 Task: Reply to email with the signature Charles Evans with the subject Project completion from softage.1@softage.net with the message Could you provide an update on the progress of the environmental sustainability project? with CC to softage.5@softage.net with an attached document Legal_document.pdf
Action: Mouse moved to (405, 514)
Screenshot: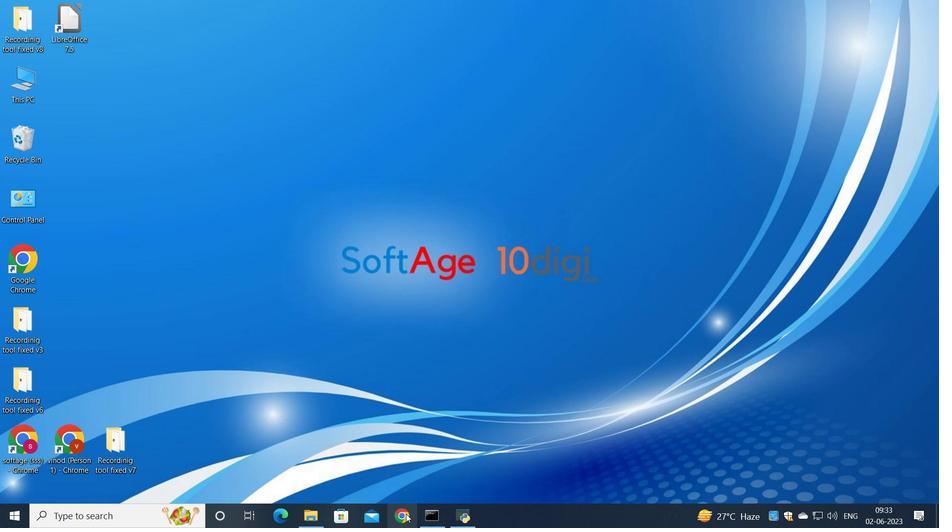 
Action: Mouse pressed left at (405, 514)
Screenshot: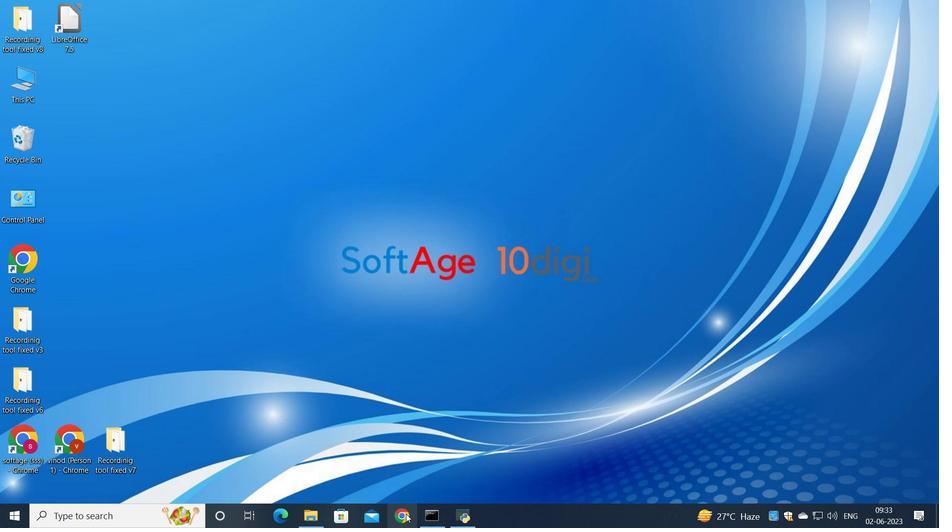 
Action: Mouse moved to (411, 312)
Screenshot: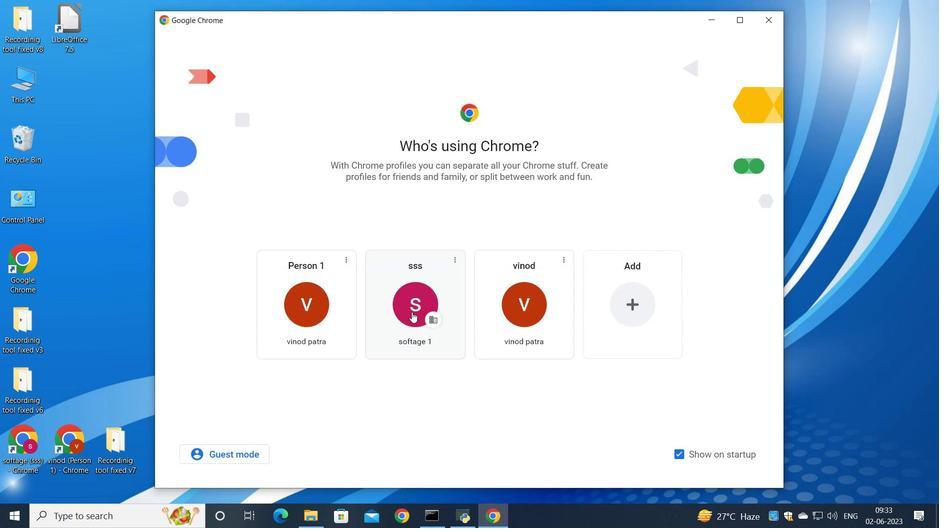 
Action: Mouse pressed left at (411, 312)
Screenshot: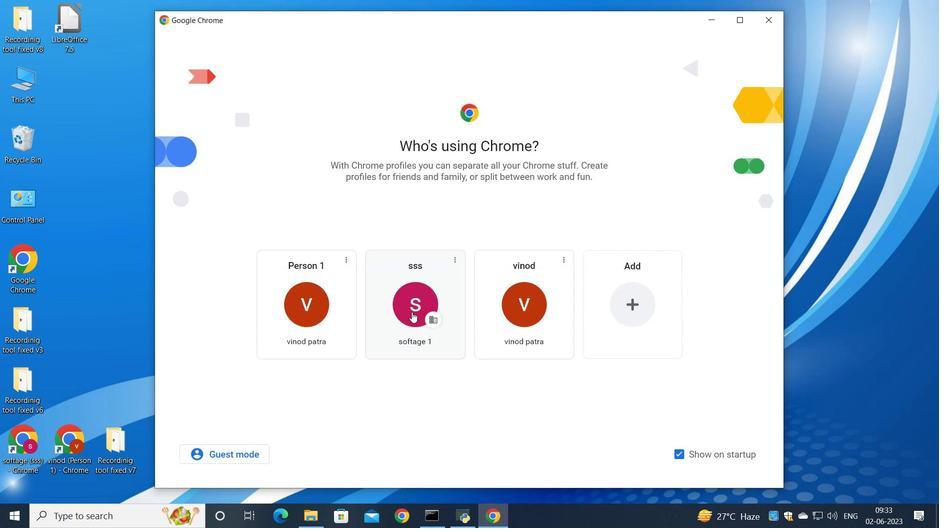 
Action: Mouse moved to (826, 80)
Screenshot: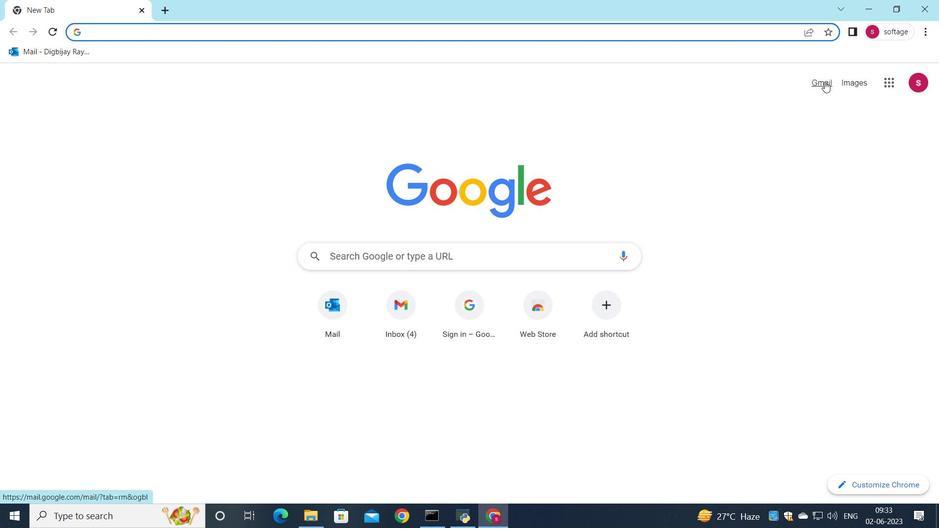 
Action: Mouse pressed left at (826, 80)
Screenshot: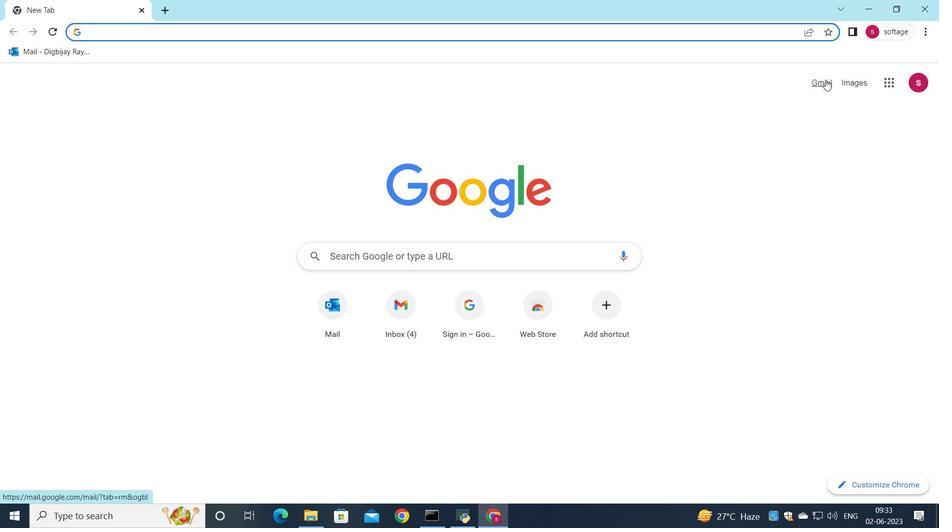 
Action: Mouse moved to (803, 83)
Screenshot: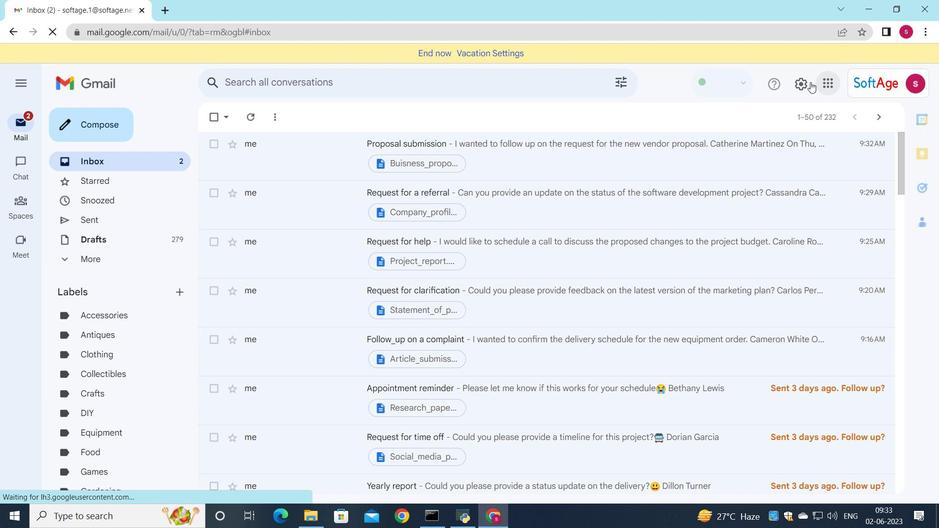 
Action: Mouse pressed left at (803, 83)
Screenshot: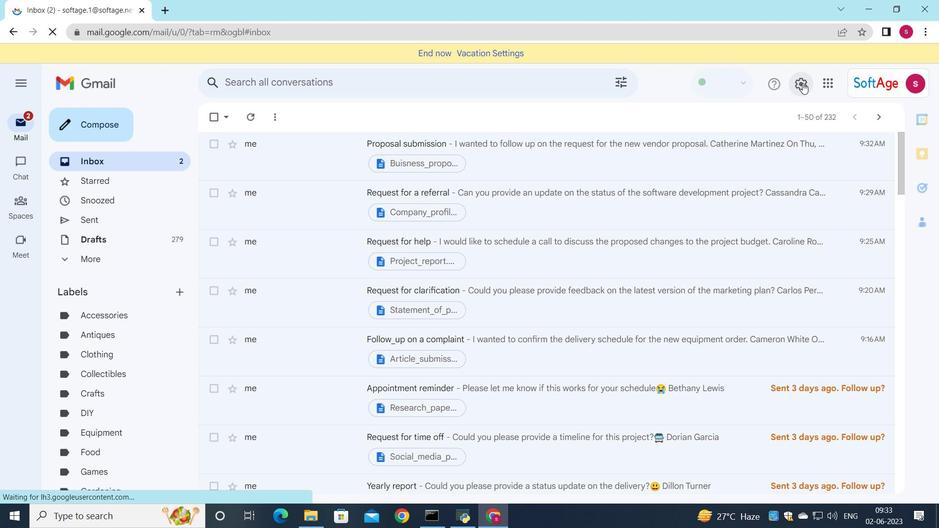
Action: Mouse moved to (822, 148)
Screenshot: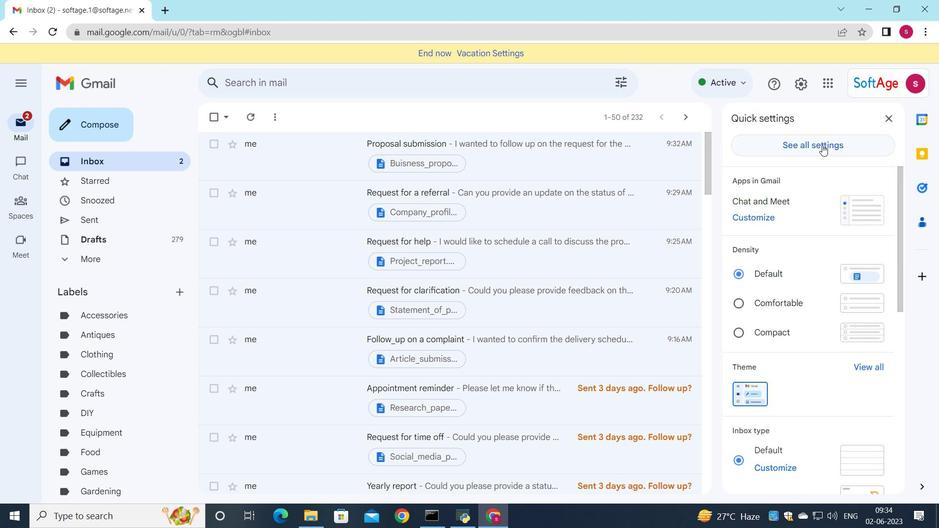 
Action: Mouse pressed left at (822, 148)
Screenshot: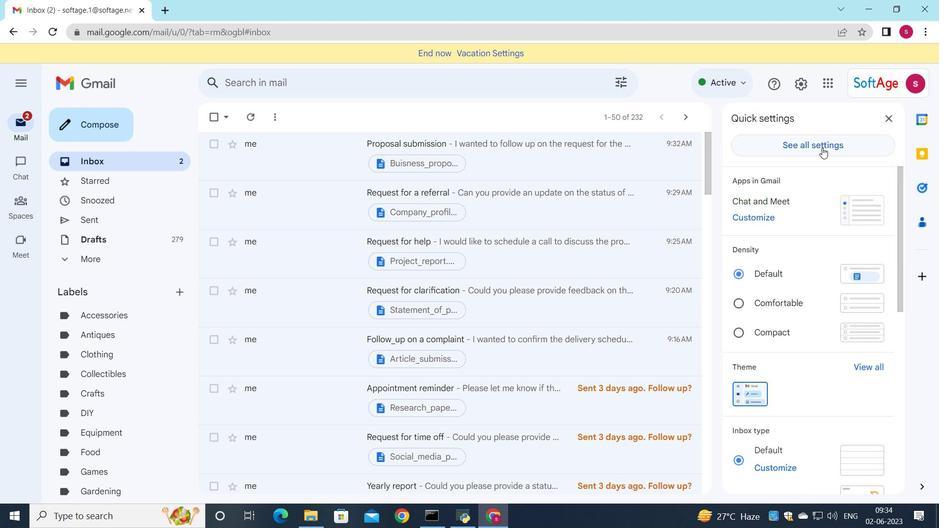 
Action: Mouse moved to (576, 194)
Screenshot: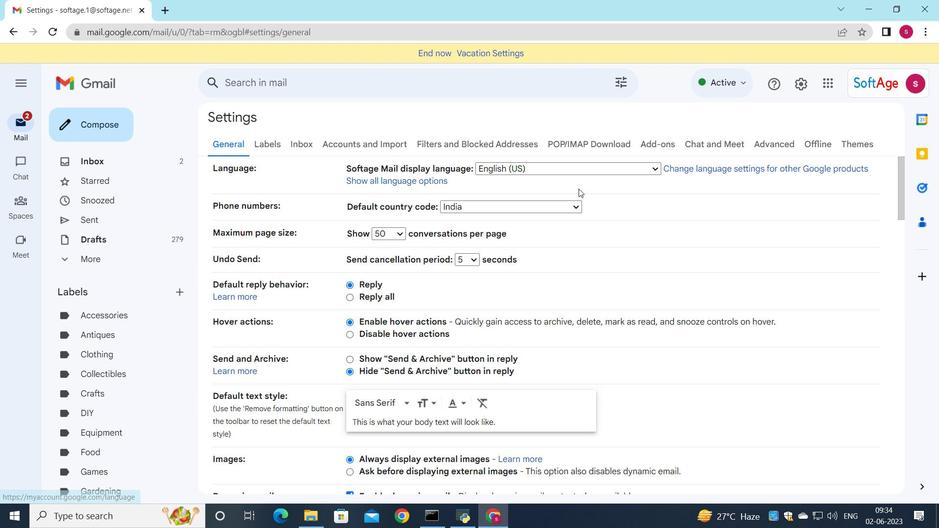 
Action: Mouse scrolled (576, 193) with delta (0, 0)
Screenshot: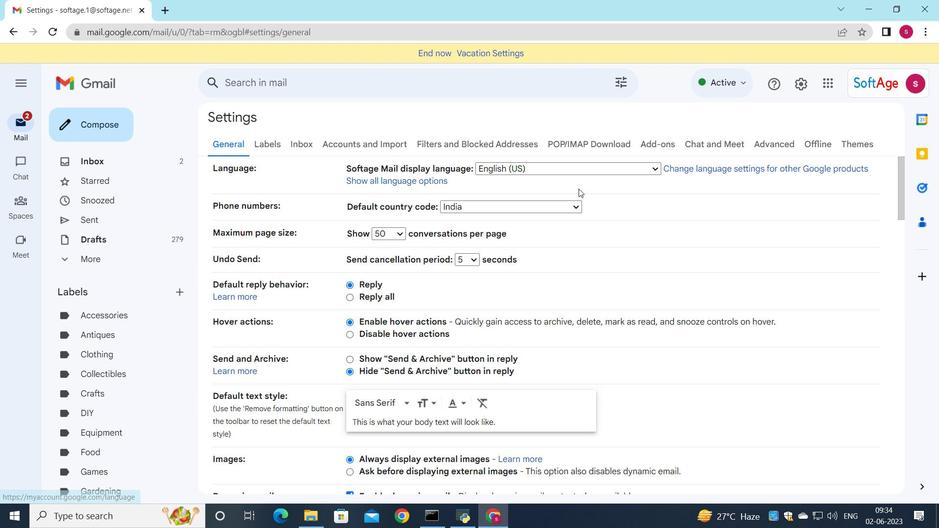 
Action: Mouse moved to (576, 194)
Screenshot: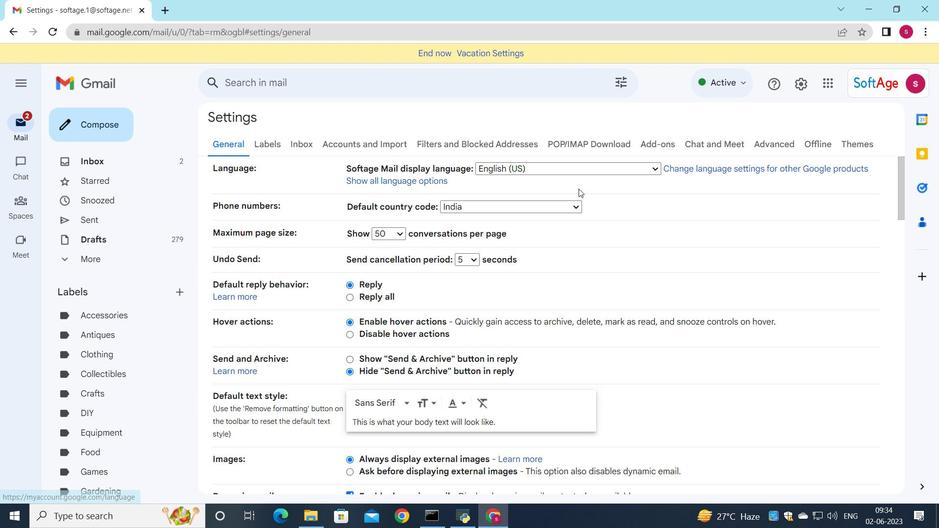 
Action: Mouse scrolled (576, 193) with delta (0, 0)
Screenshot: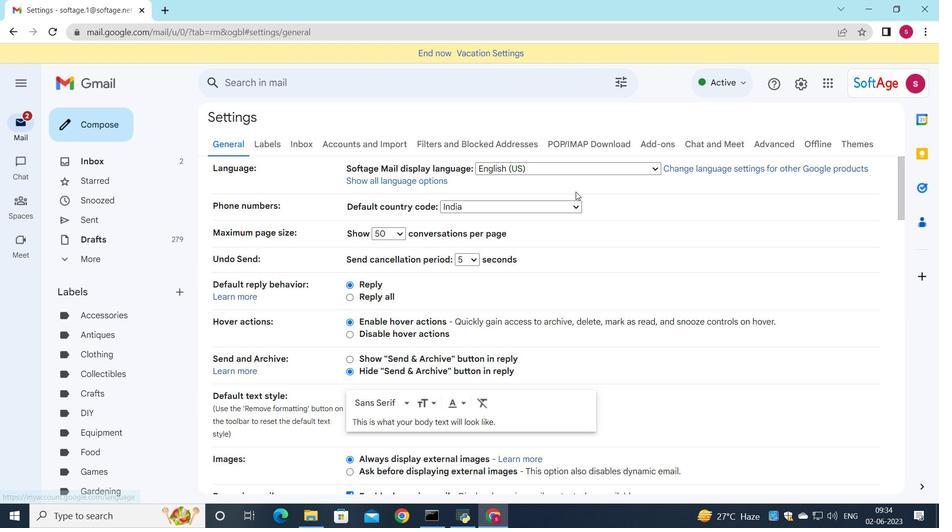 
Action: Mouse scrolled (576, 193) with delta (0, 0)
Screenshot: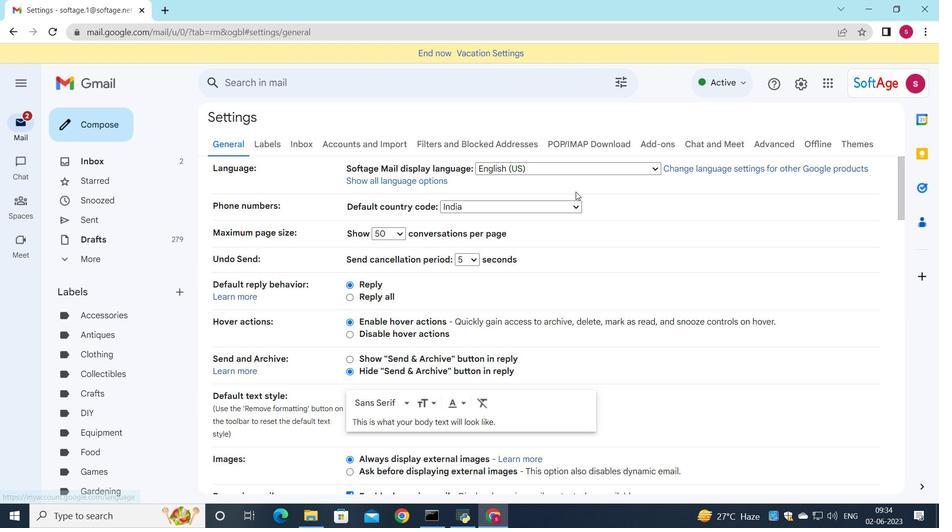 
Action: Mouse moved to (575, 195)
Screenshot: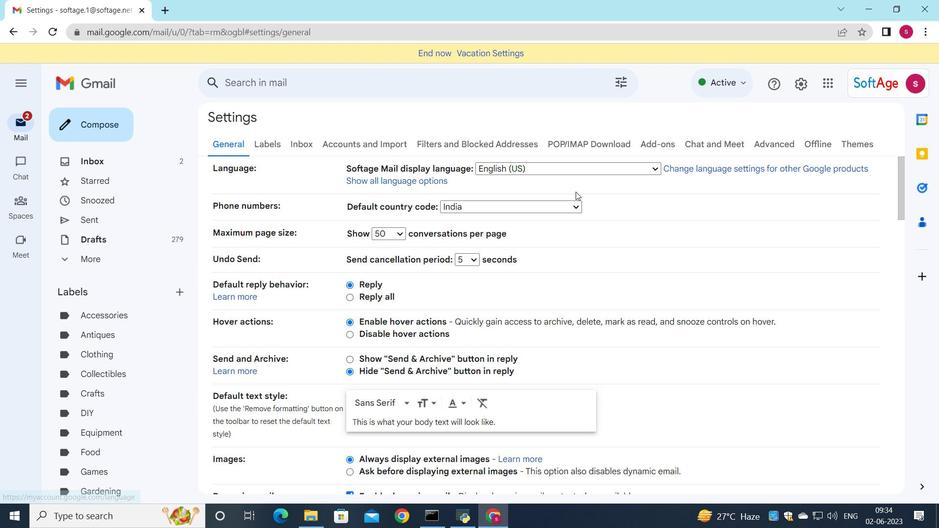 
Action: Mouse scrolled (575, 195) with delta (0, 0)
Screenshot: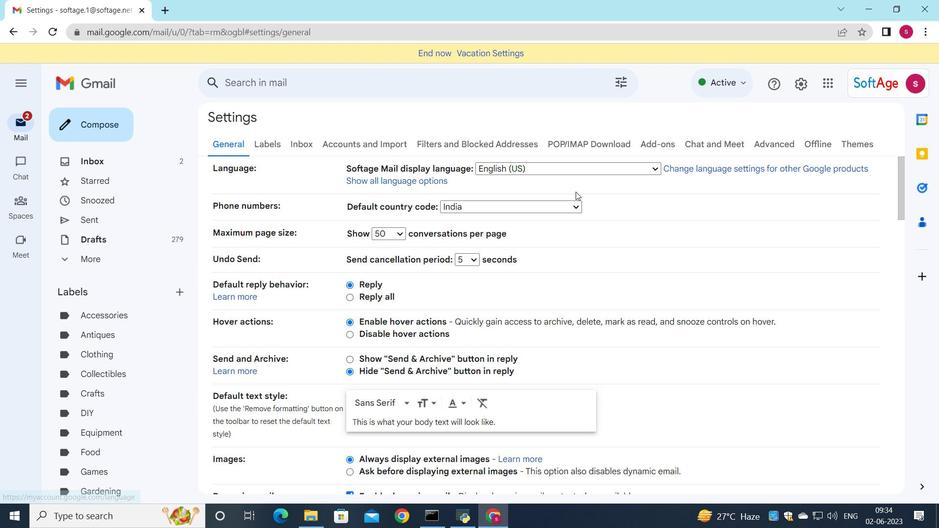 
Action: Mouse moved to (455, 219)
Screenshot: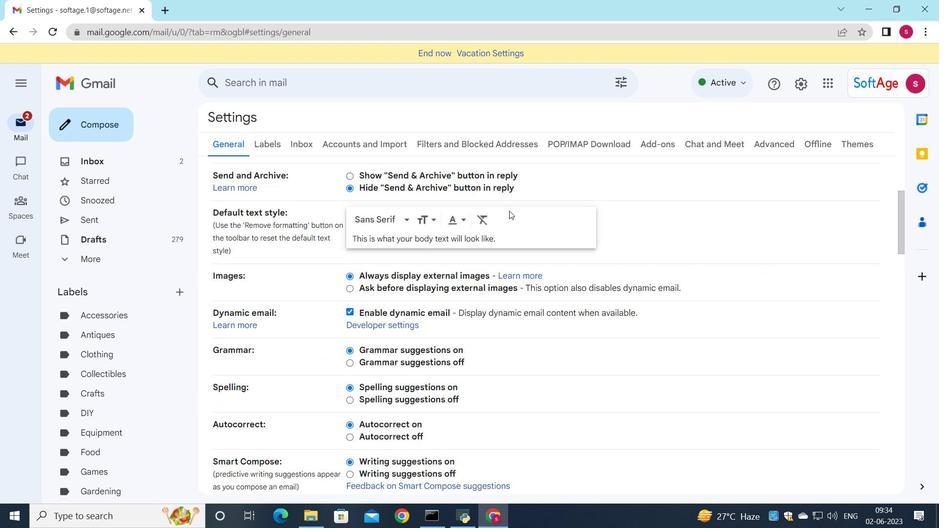 
Action: Mouse scrolled (455, 218) with delta (0, 0)
Screenshot: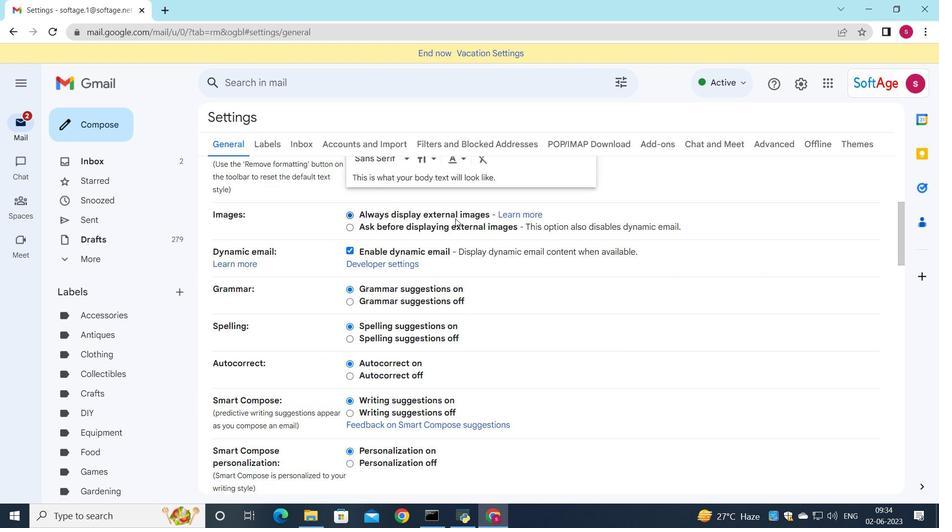 
Action: Mouse scrolled (455, 218) with delta (0, 0)
Screenshot: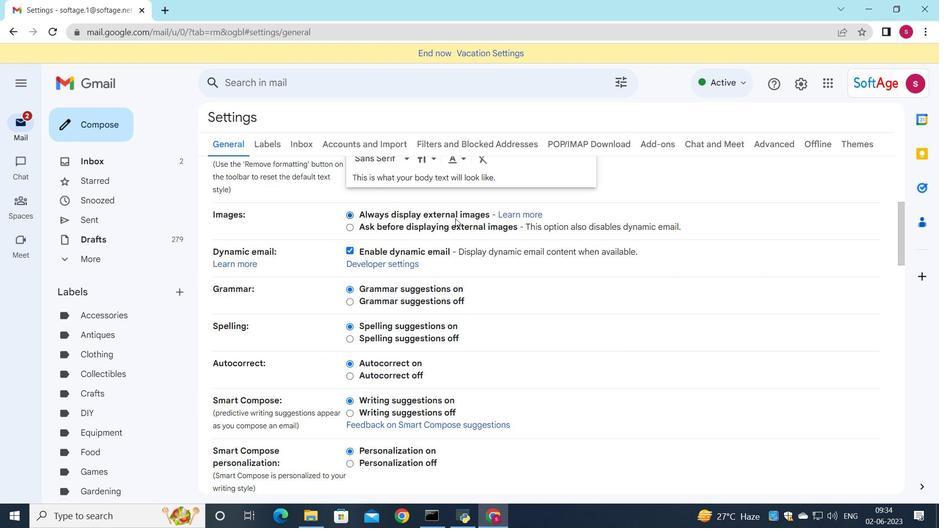 
Action: Mouse scrolled (455, 218) with delta (0, 0)
Screenshot: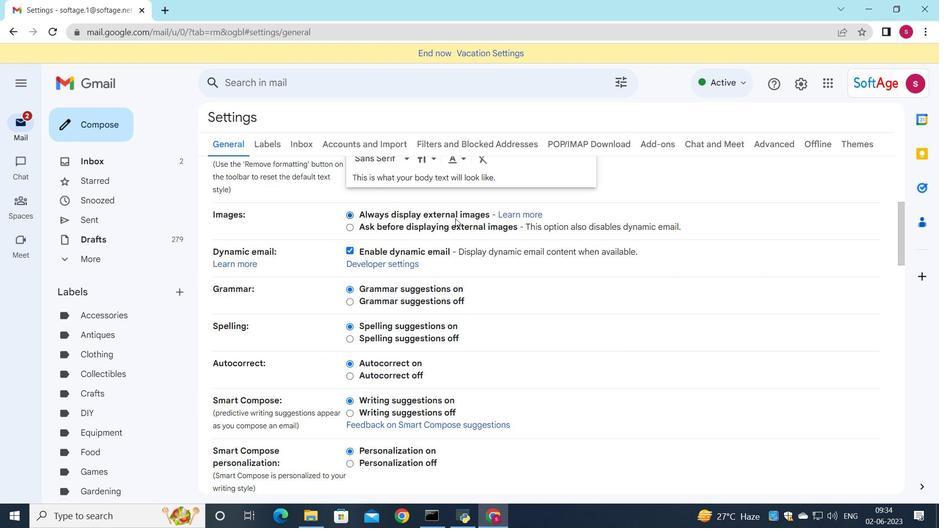 
Action: Mouse moved to (459, 227)
Screenshot: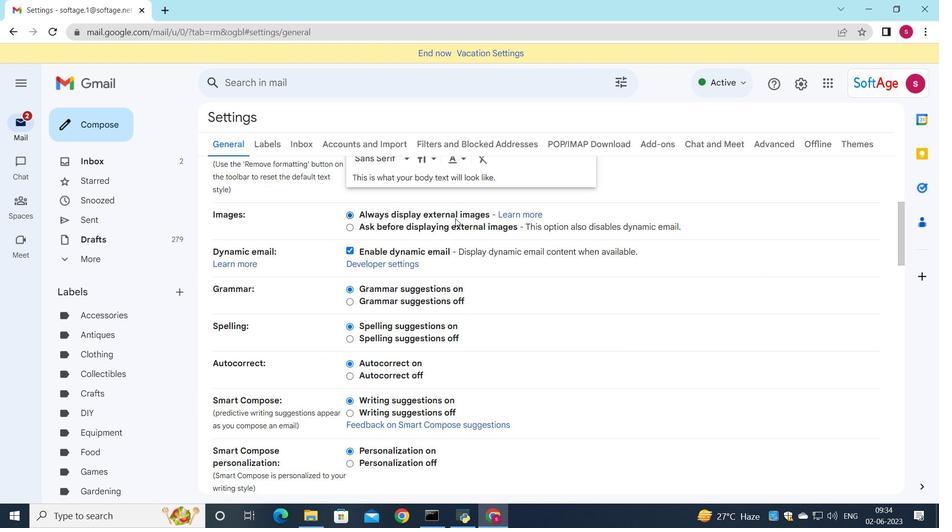 
Action: Mouse scrolled (459, 226) with delta (0, 0)
Screenshot: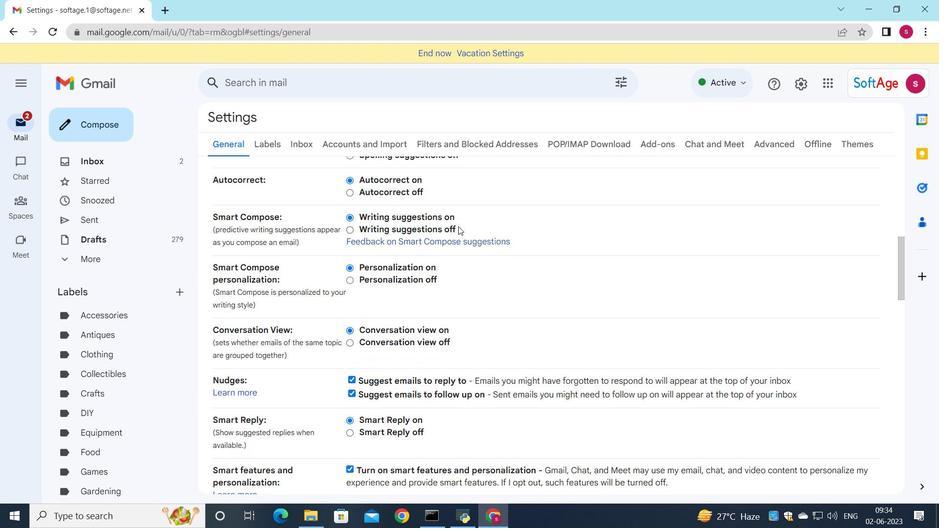 
Action: Mouse moved to (459, 227)
Screenshot: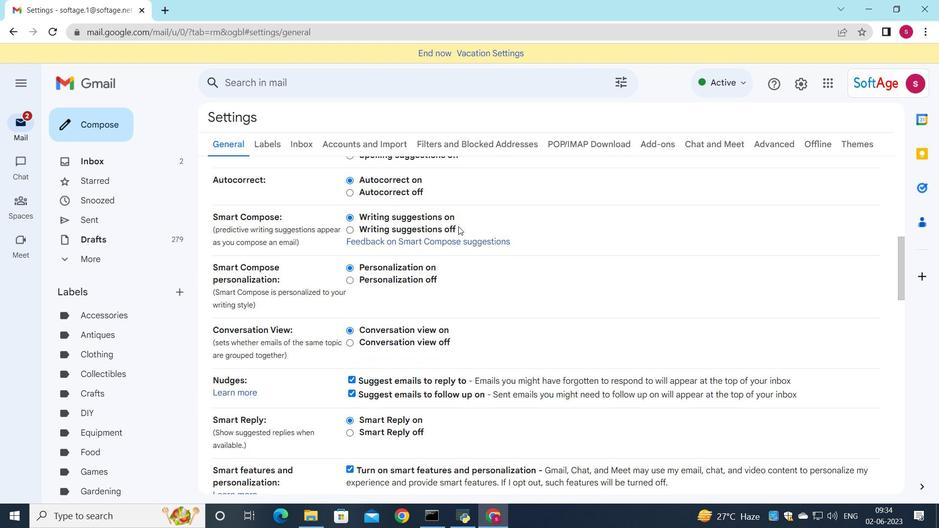 
Action: Mouse scrolled (459, 226) with delta (0, 0)
Screenshot: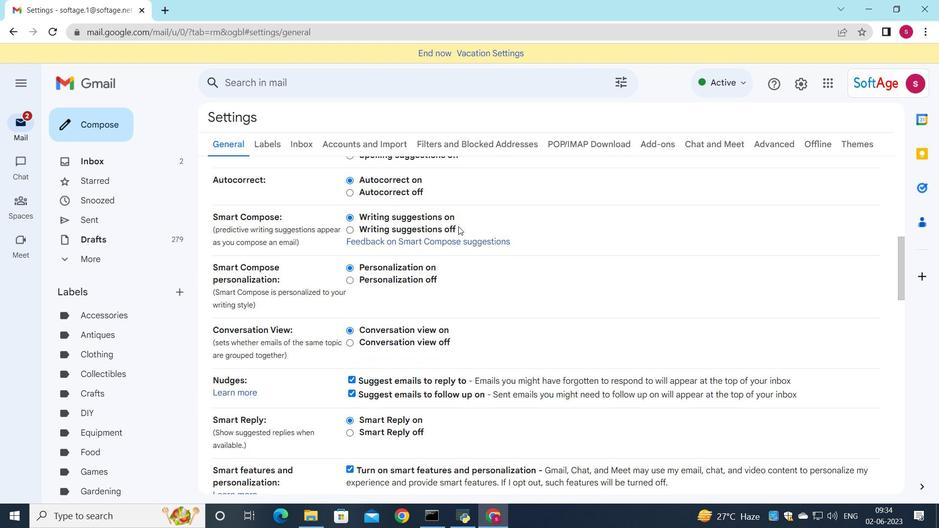 
Action: Mouse moved to (463, 231)
Screenshot: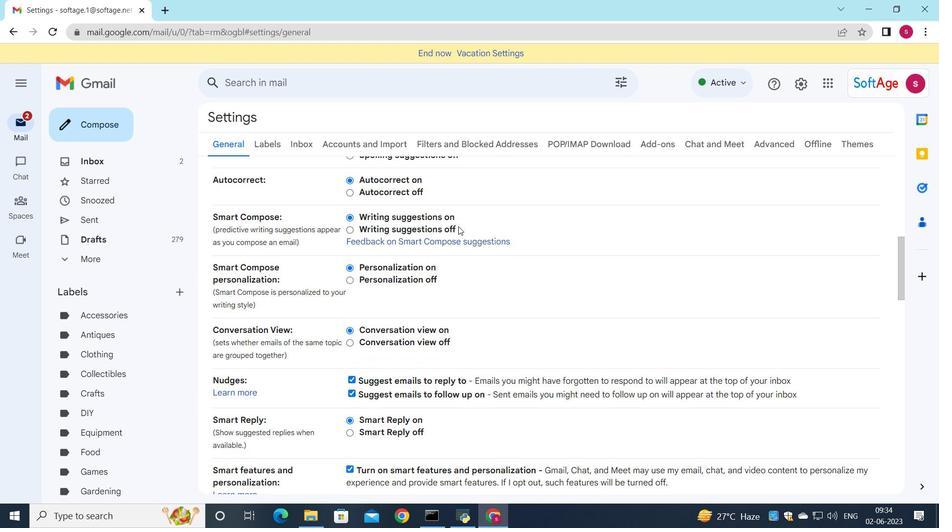 
Action: Mouse scrolled (463, 231) with delta (0, 0)
Screenshot: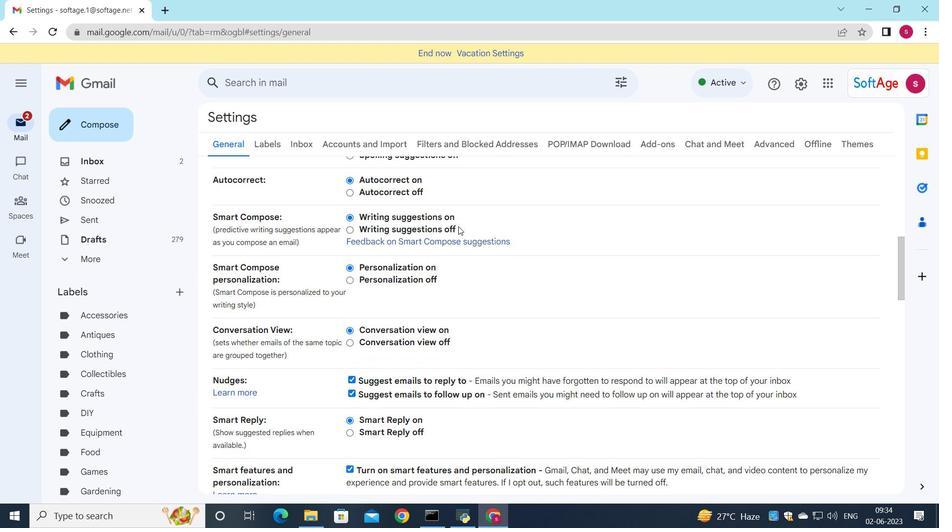 
Action: Mouse moved to (475, 238)
Screenshot: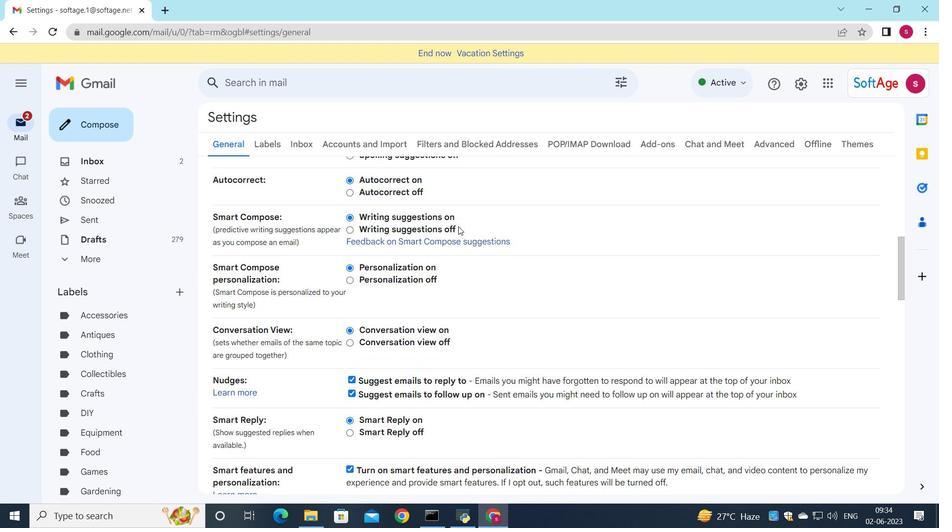 
Action: Mouse scrolled (475, 237) with delta (0, 0)
Screenshot: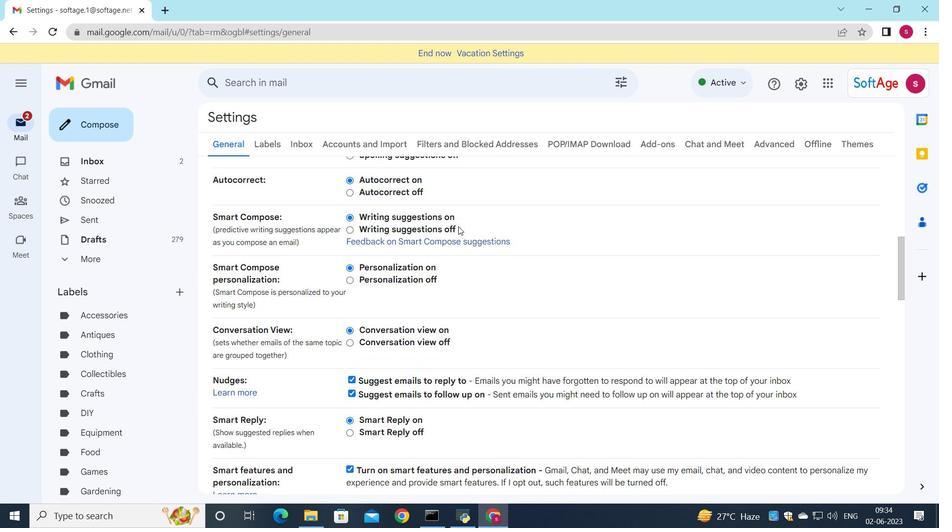 
Action: Mouse moved to (516, 242)
Screenshot: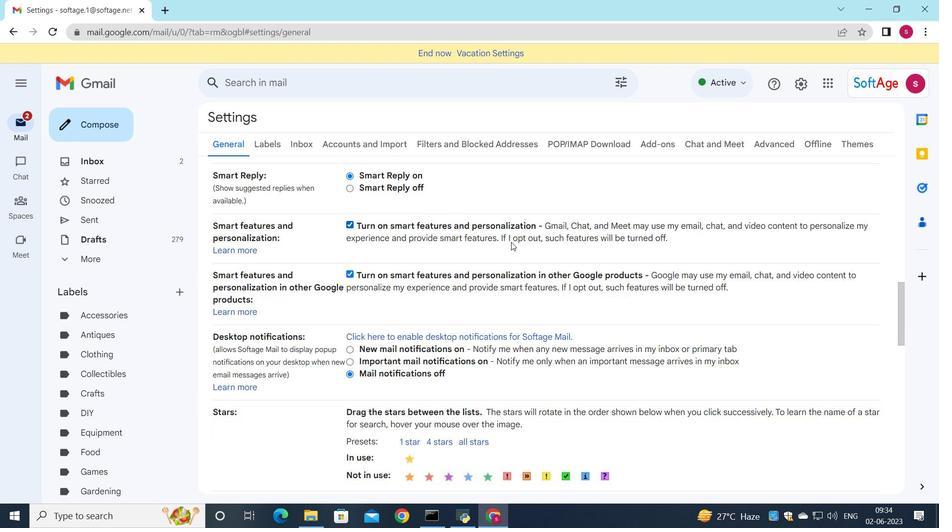 
Action: Mouse scrolled (516, 241) with delta (0, 0)
Screenshot: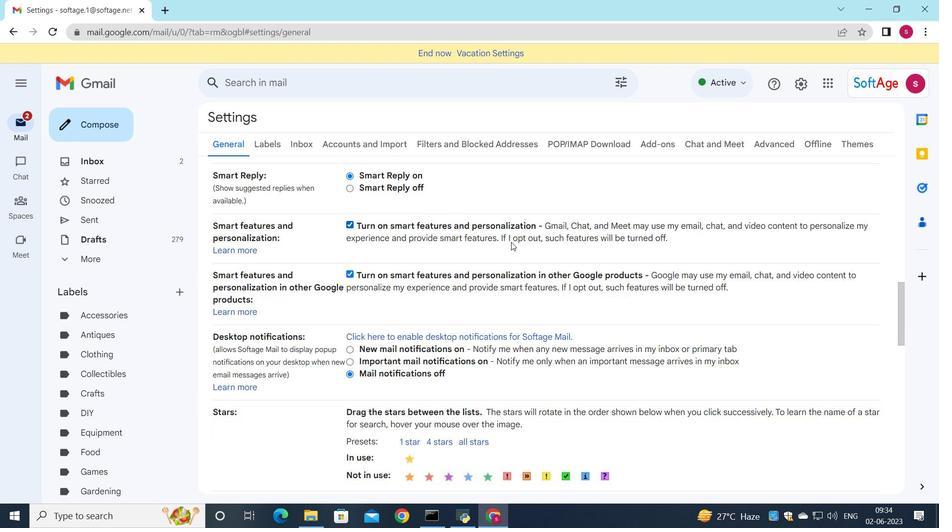 
Action: Mouse moved to (517, 243)
Screenshot: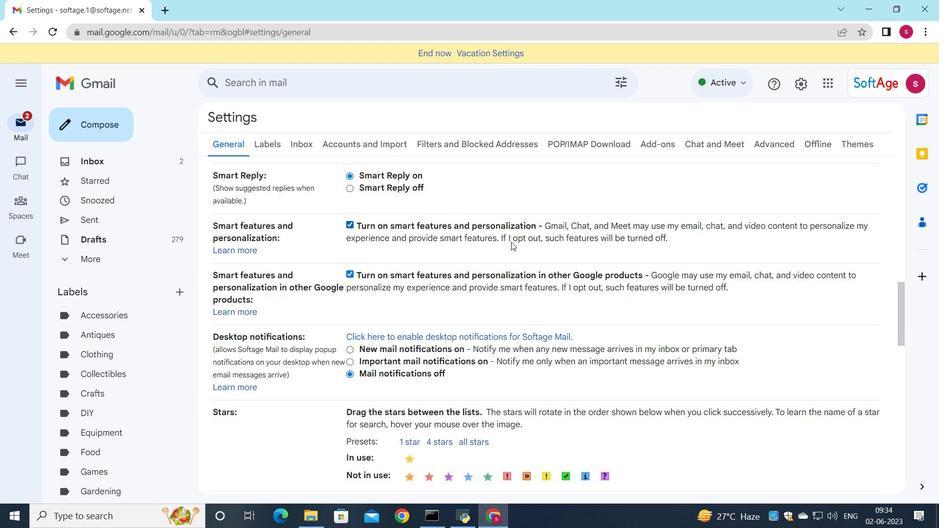 
Action: Mouse scrolled (517, 242) with delta (0, 0)
Screenshot: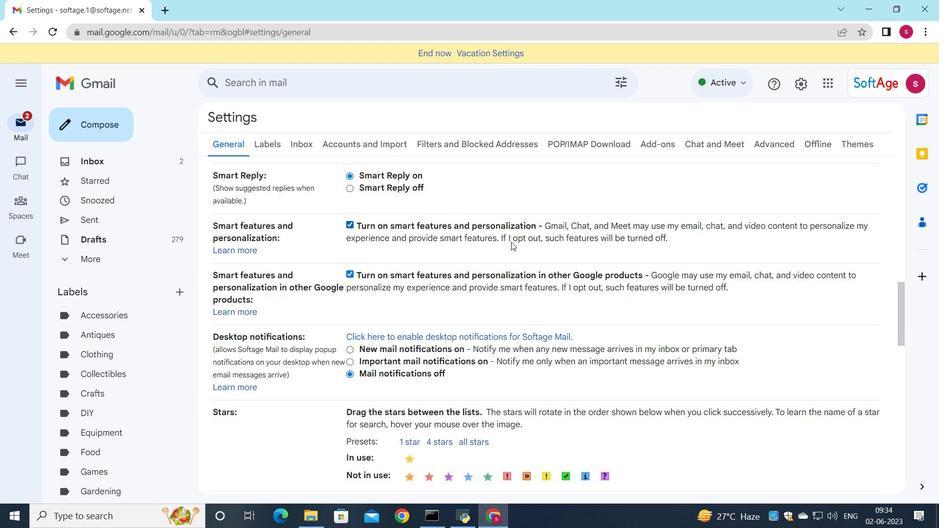 
Action: Mouse moved to (518, 244)
Screenshot: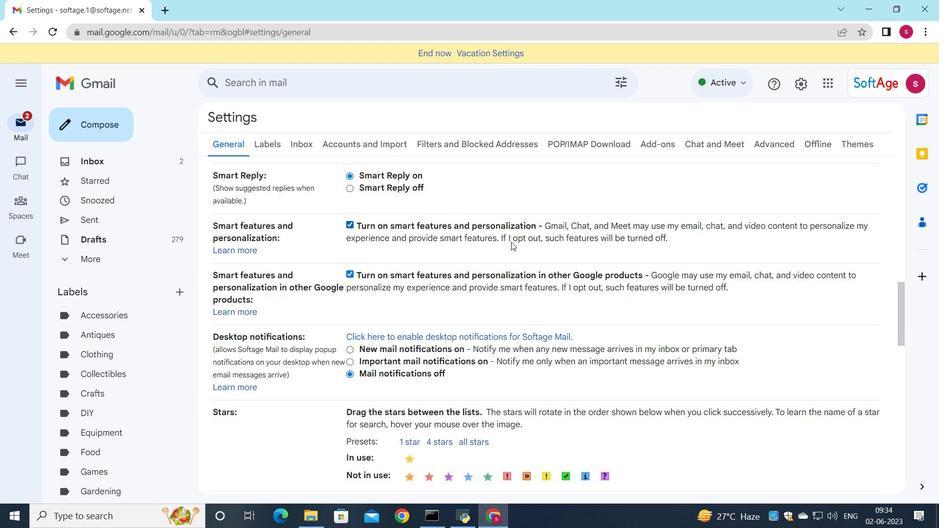 
Action: Mouse scrolled (518, 244) with delta (0, 0)
Screenshot: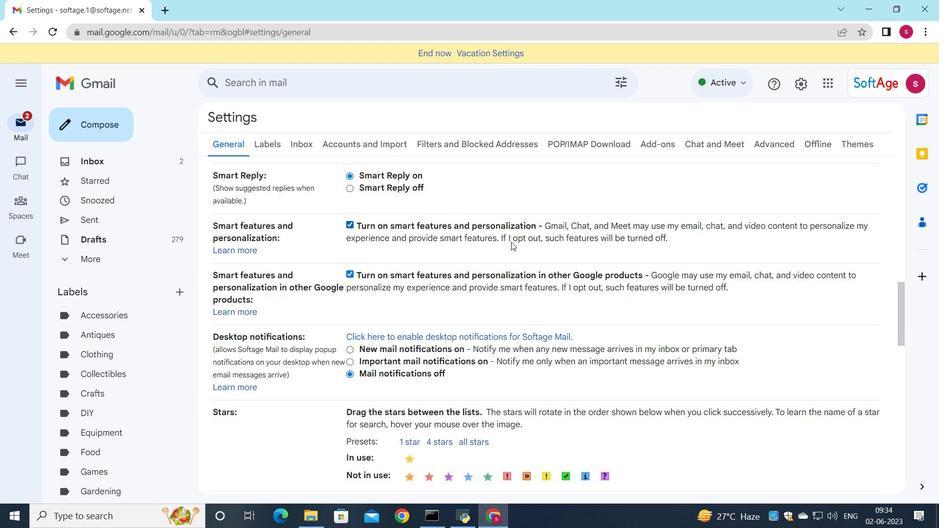 
Action: Mouse moved to (521, 246)
Screenshot: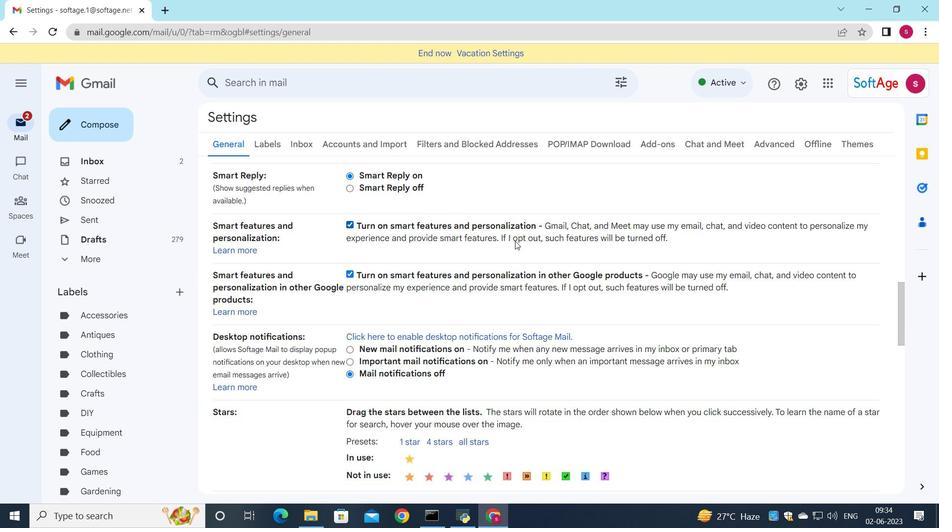 
Action: Mouse scrolled (521, 245) with delta (0, 0)
Screenshot: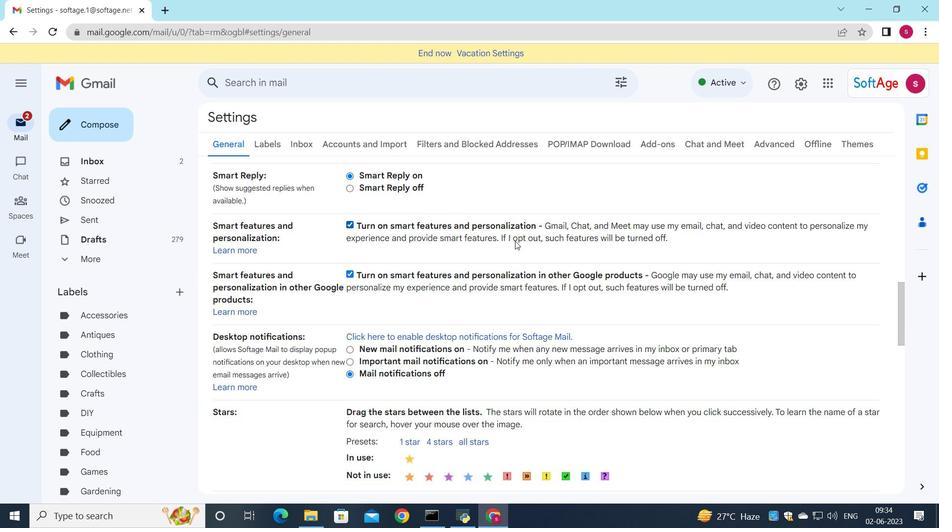 
Action: Mouse moved to (612, 269)
Screenshot: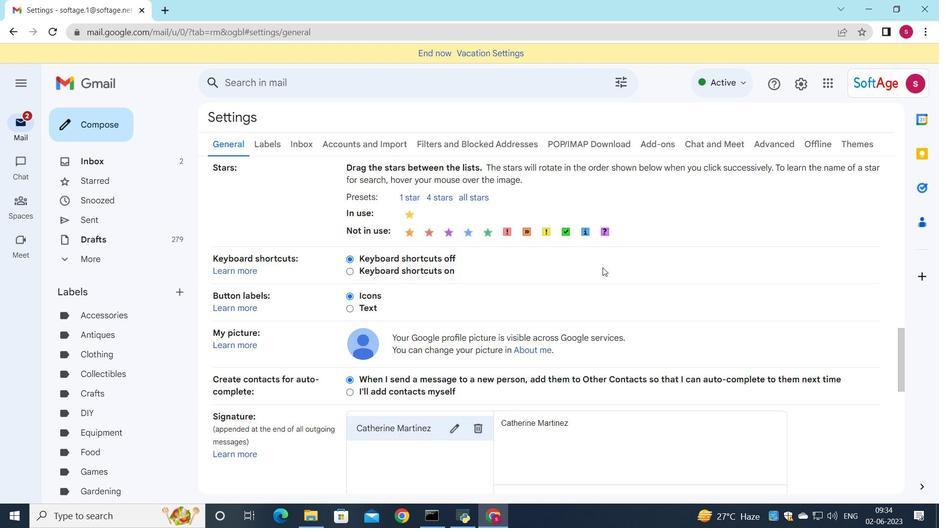 
Action: Mouse scrolled (612, 269) with delta (0, 0)
Screenshot: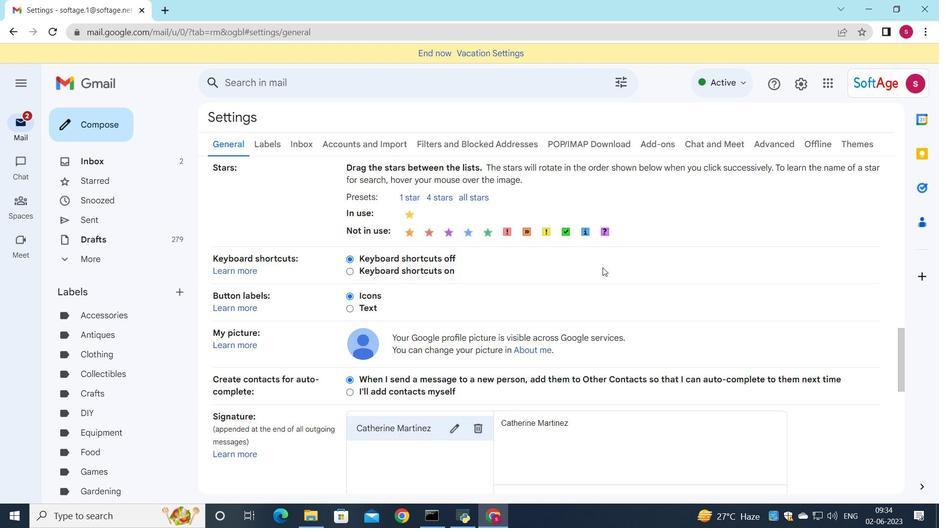 
Action: Mouse moved to (612, 270)
Screenshot: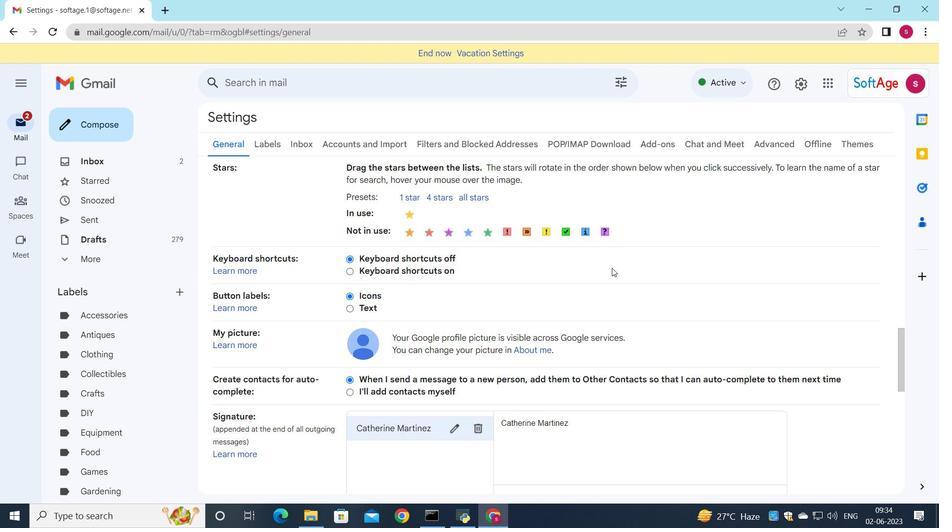 
Action: Mouse scrolled (612, 269) with delta (0, 0)
Screenshot: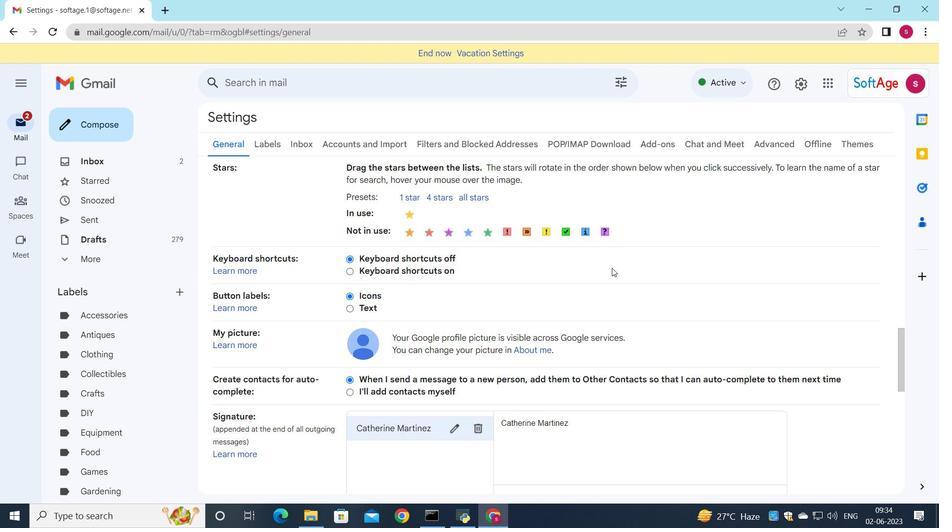 
Action: Mouse scrolled (612, 269) with delta (0, 0)
Screenshot: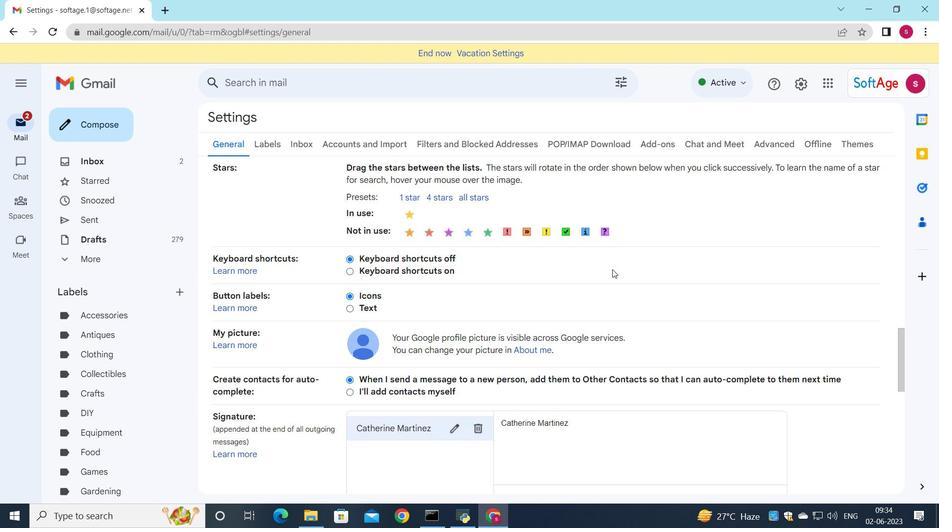 
Action: Mouse moved to (611, 271)
Screenshot: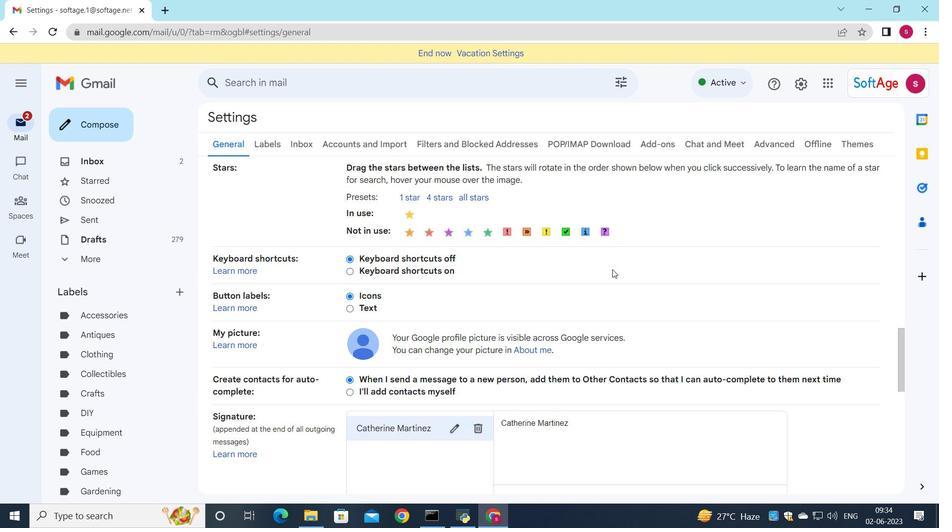 
Action: Mouse scrolled (611, 270) with delta (0, 0)
Screenshot: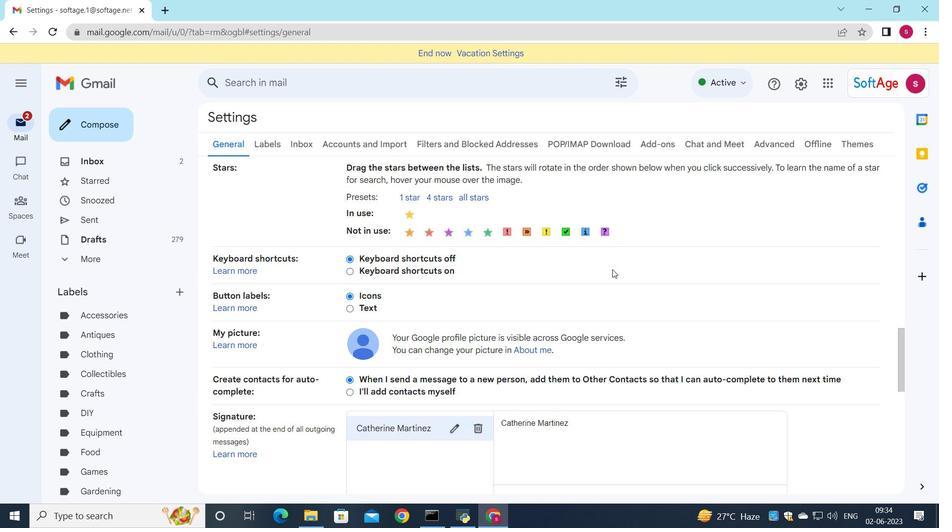 
Action: Mouse moved to (483, 182)
Screenshot: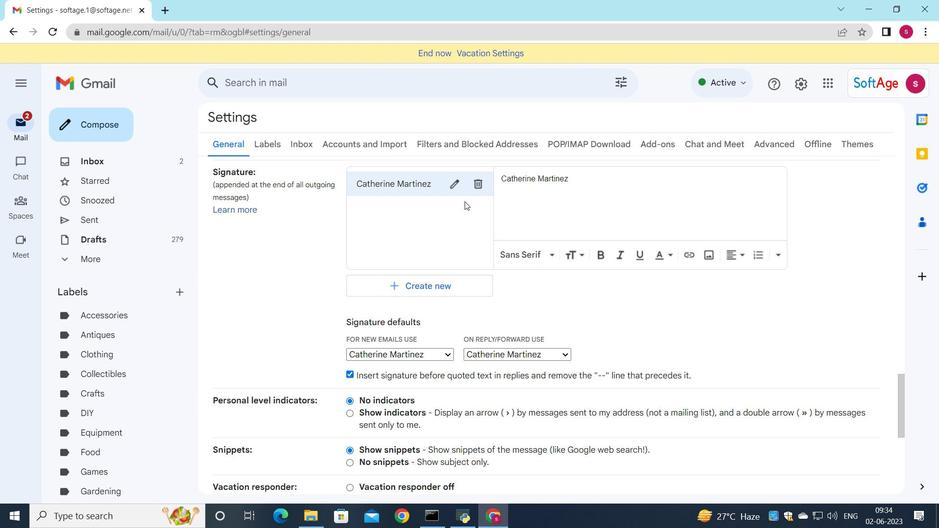 
Action: Mouse pressed left at (483, 182)
Screenshot: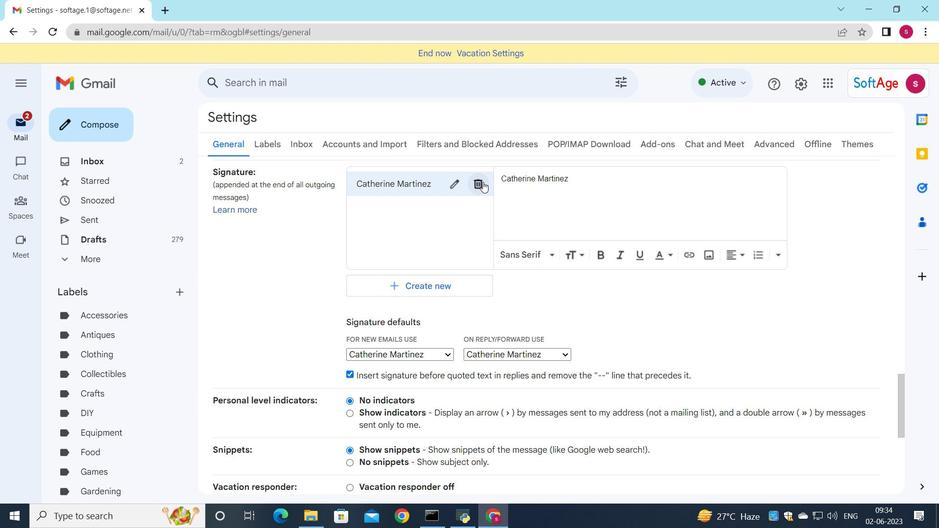 
Action: Mouse moved to (590, 290)
Screenshot: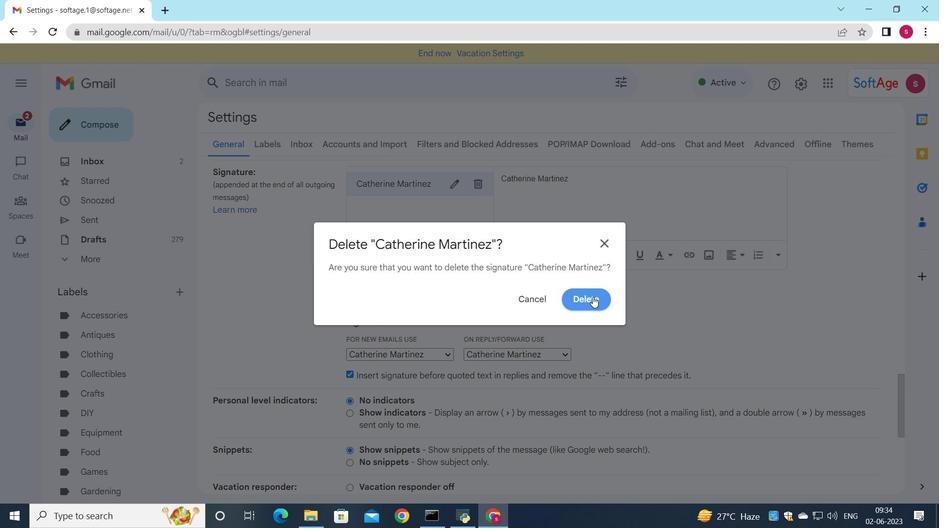 
Action: Mouse pressed left at (590, 290)
Screenshot: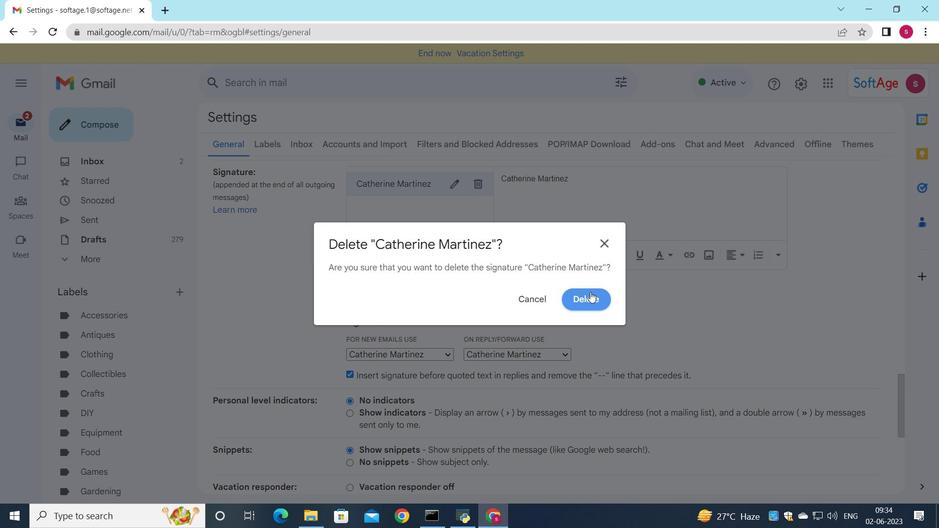 
Action: Mouse moved to (410, 200)
Screenshot: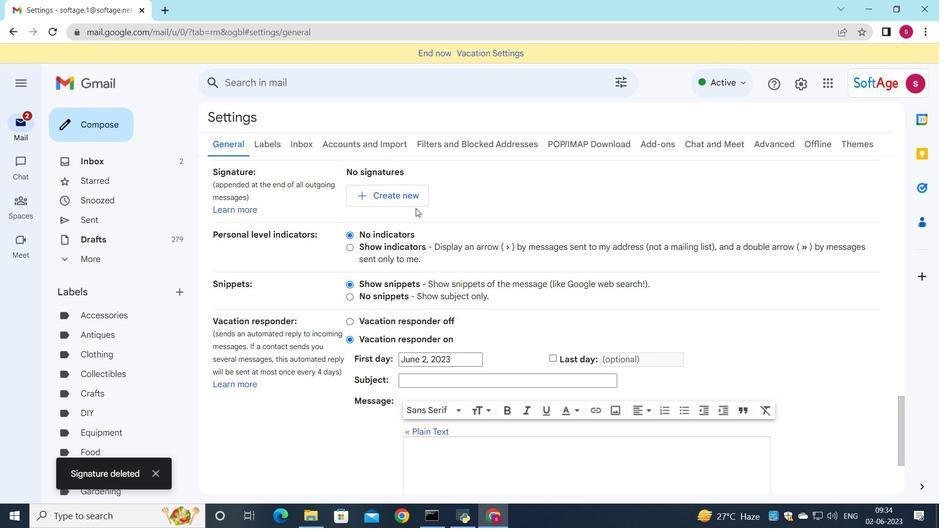 
Action: Mouse pressed left at (410, 200)
Screenshot: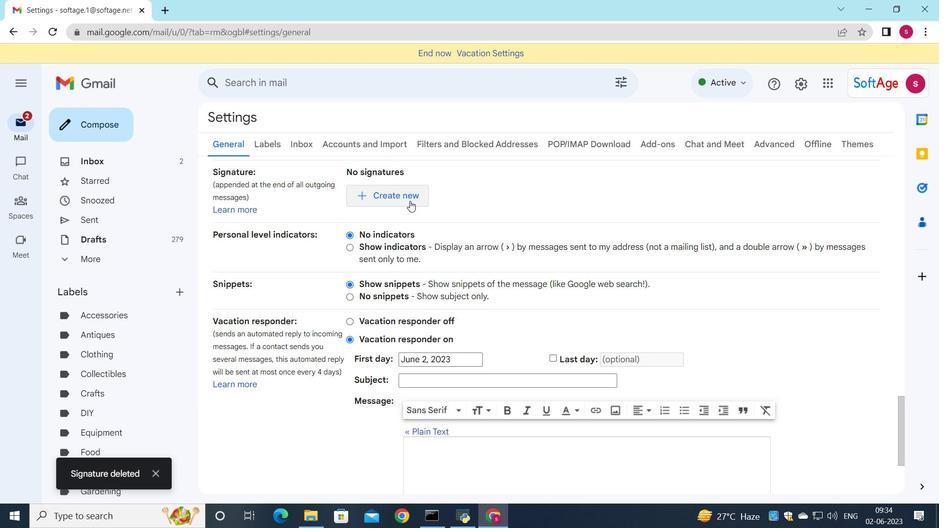 
Action: Mouse moved to (667, 249)
Screenshot: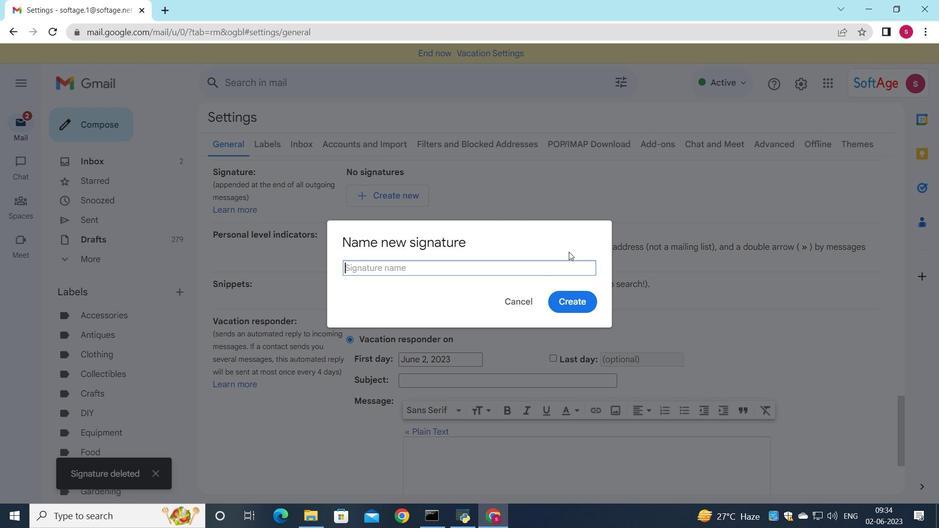 
Action: Key pressed <Key.shift>Charles<Key.space><Key.shift>Evans
Screenshot: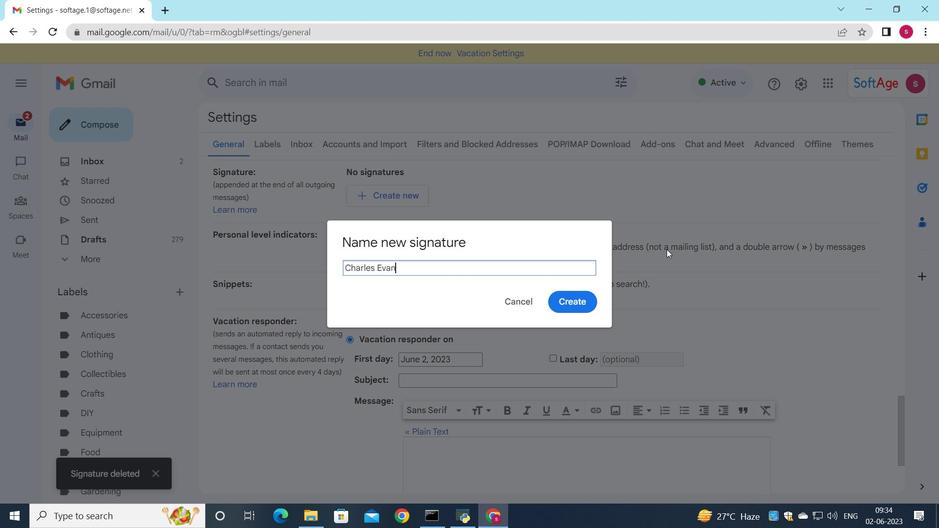 
Action: Mouse moved to (587, 302)
Screenshot: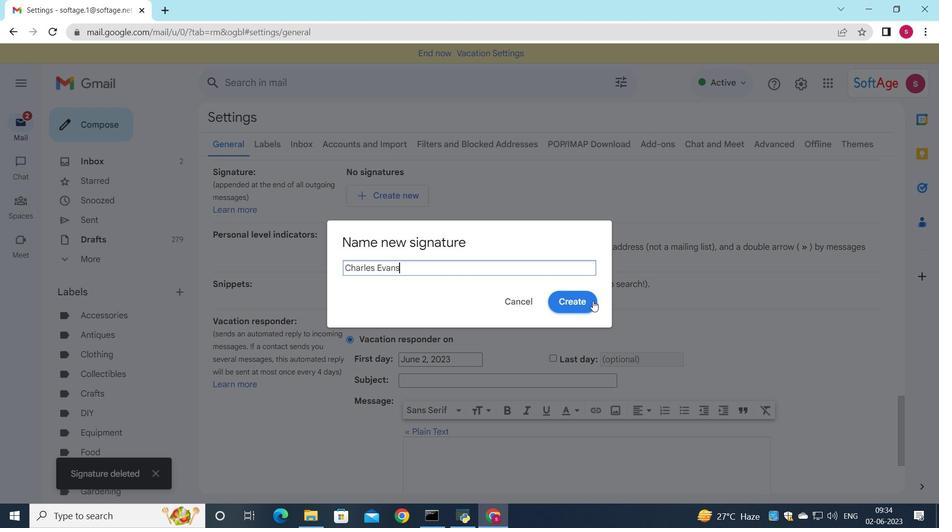 
Action: Mouse pressed left at (587, 302)
Screenshot: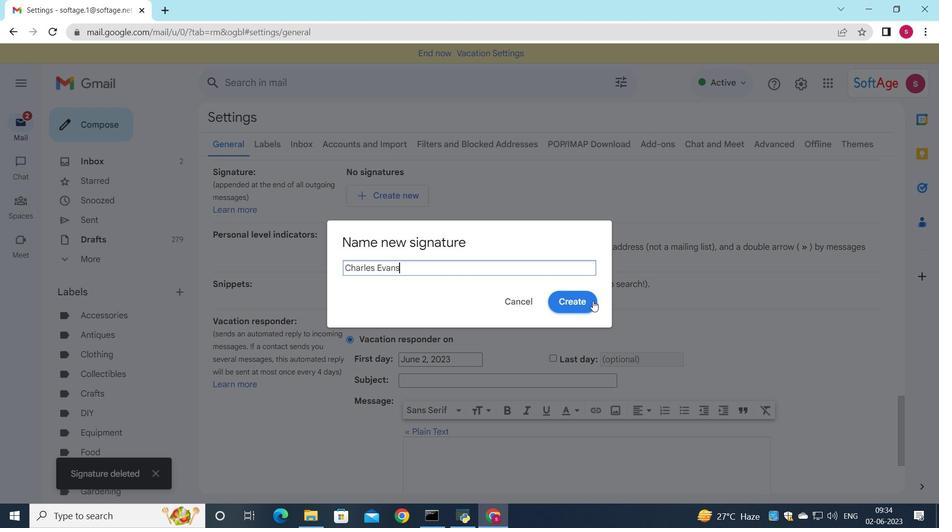 
Action: Mouse moved to (609, 218)
Screenshot: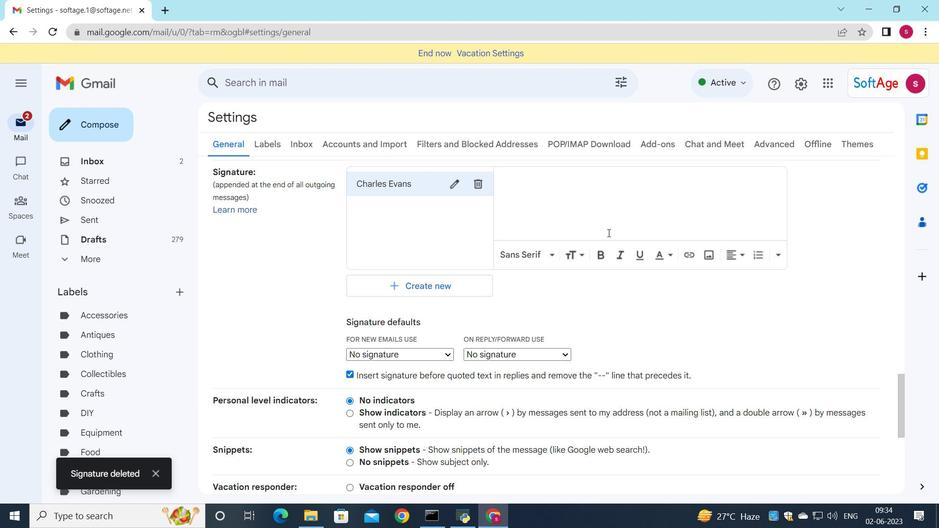 
Action: Mouse pressed left at (609, 218)
Screenshot: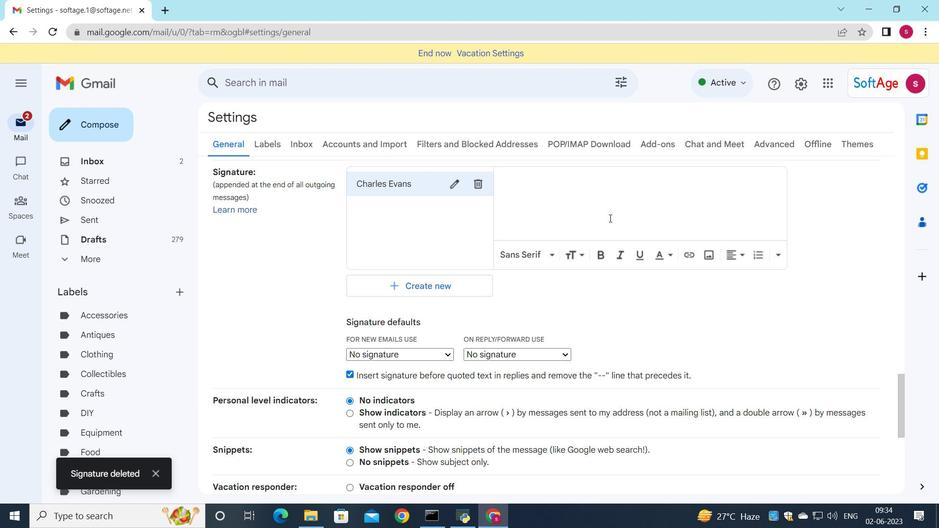 
Action: Key pressed <Key.shift>Charles<Key.space><Key.shift>Evans
Screenshot: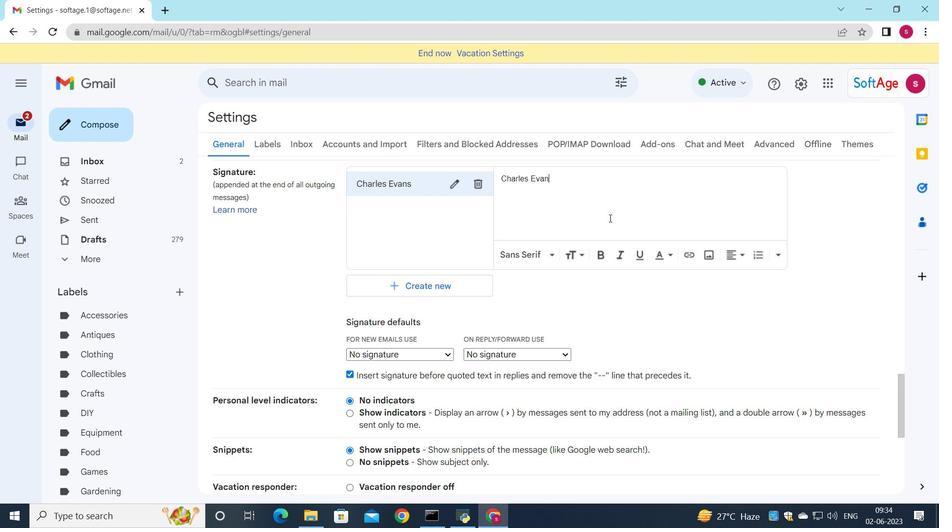 
Action: Mouse moved to (399, 354)
Screenshot: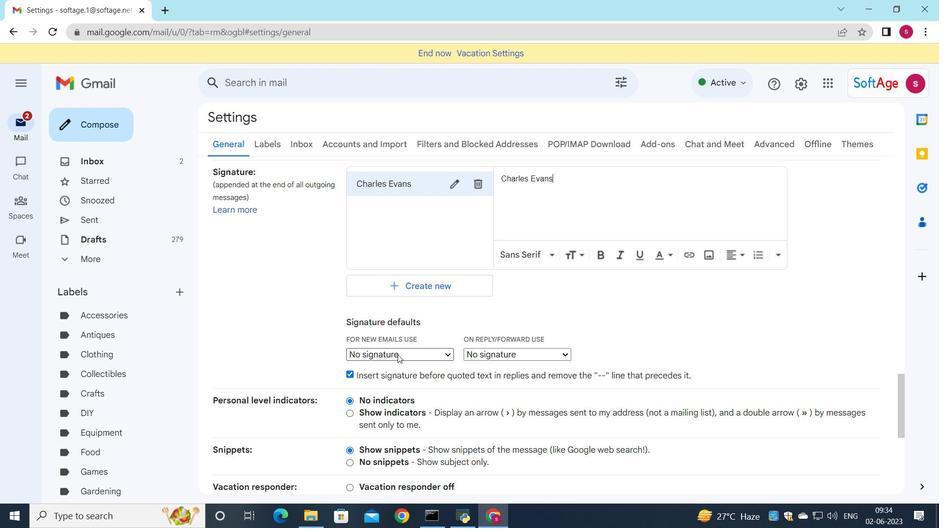 
Action: Mouse pressed left at (399, 354)
Screenshot: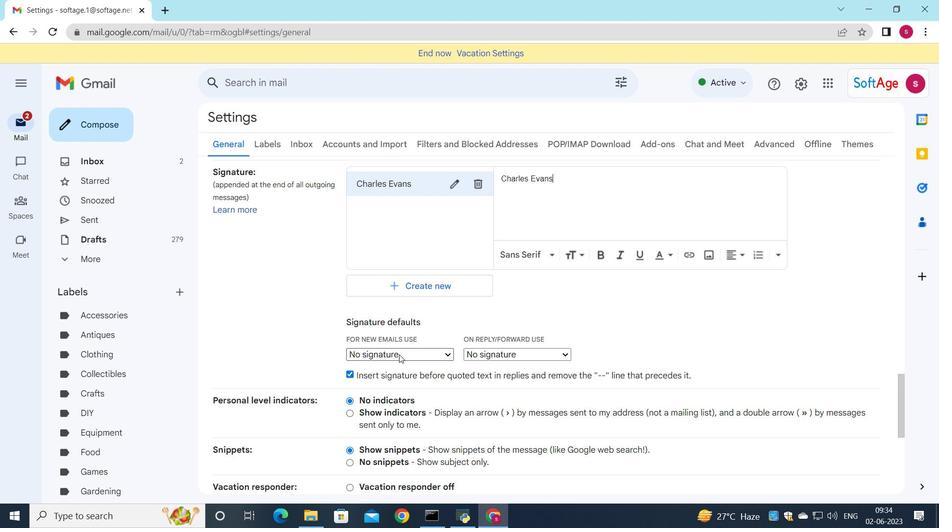 
Action: Mouse moved to (400, 379)
Screenshot: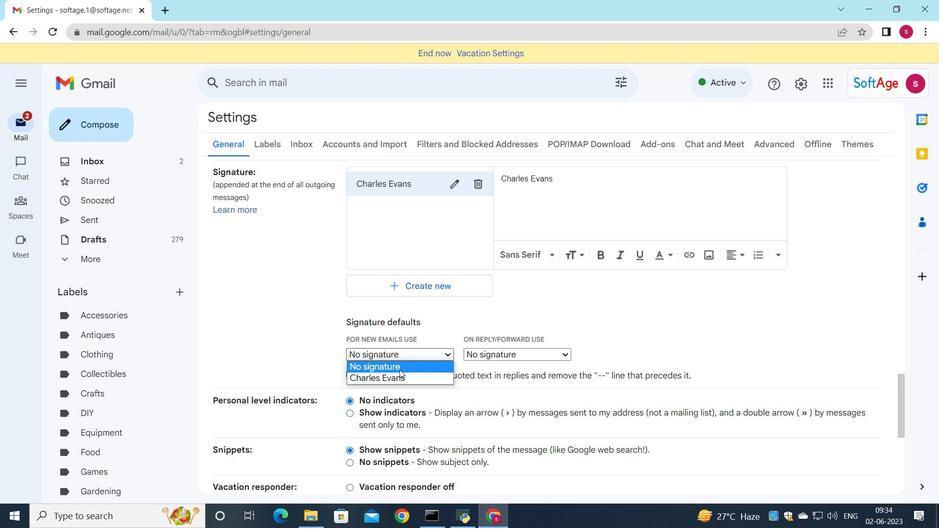 
Action: Mouse pressed left at (400, 379)
Screenshot: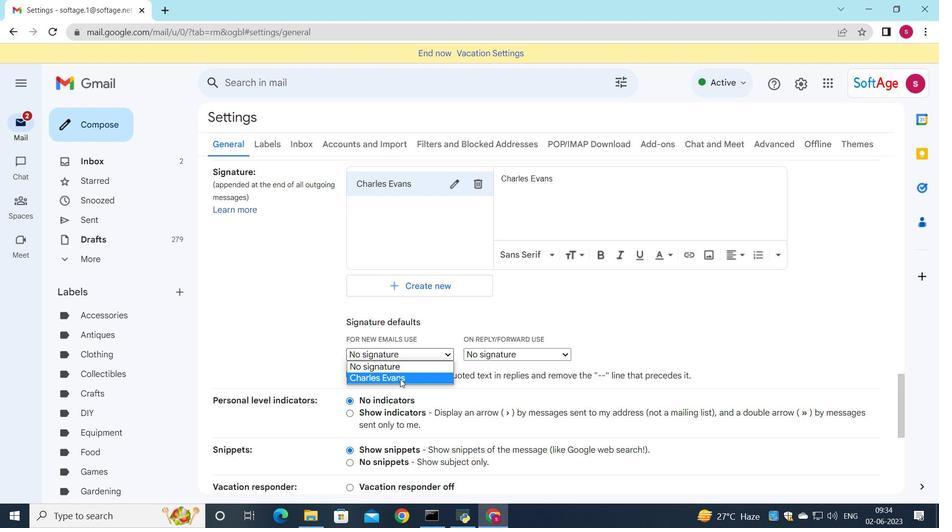 
Action: Mouse moved to (463, 355)
Screenshot: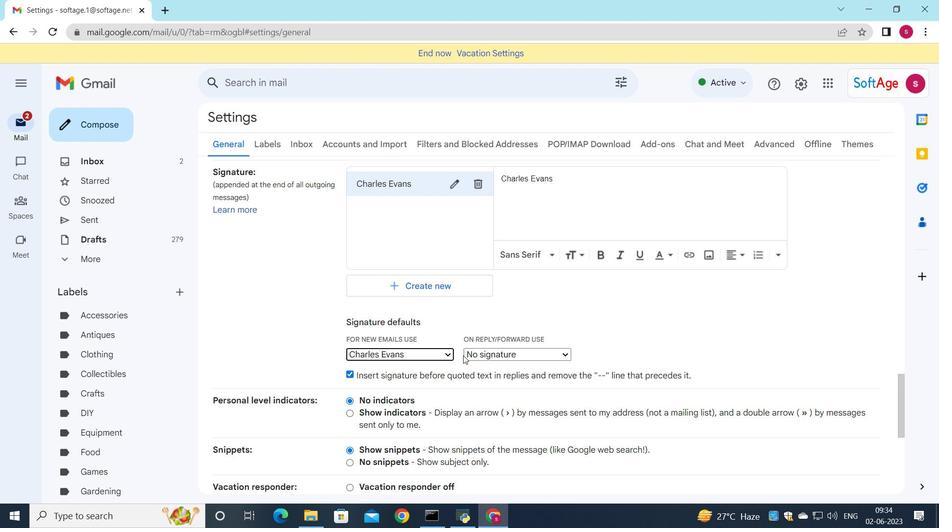 
Action: Mouse pressed left at (463, 355)
Screenshot: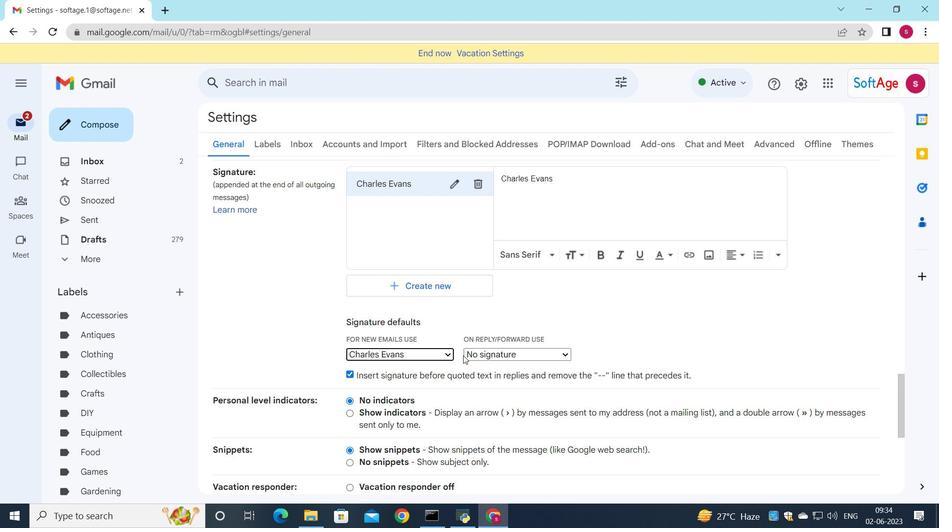 
Action: Mouse moved to (482, 352)
Screenshot: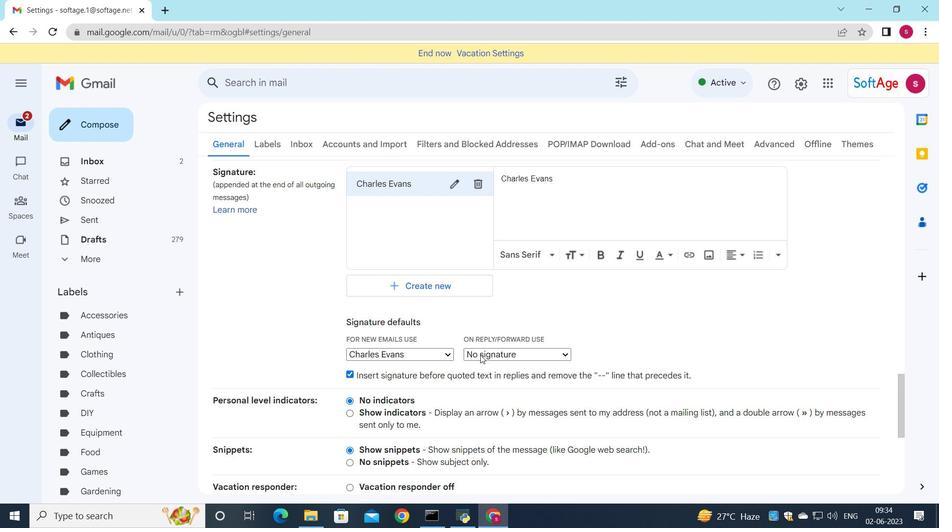 
Action: Mouse pressed left at (482, 352)
Screenshot: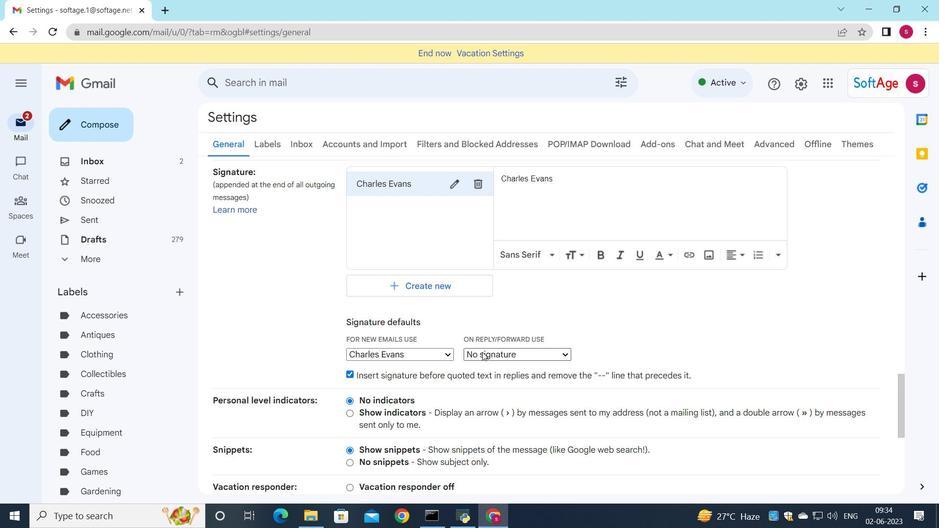 
Action: Mouse moved to (481, 380)
Screenshot: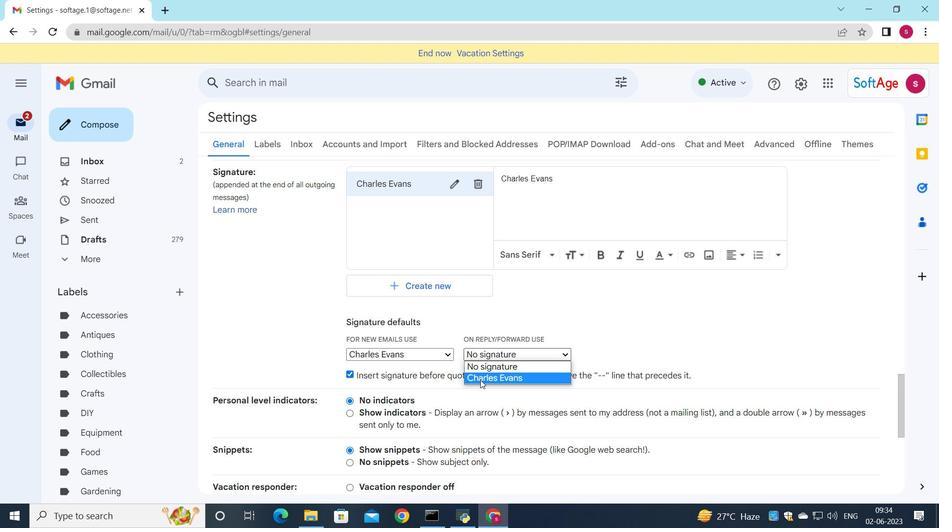 
Action: Mouse pressed left at (481, 380)
Screenshot: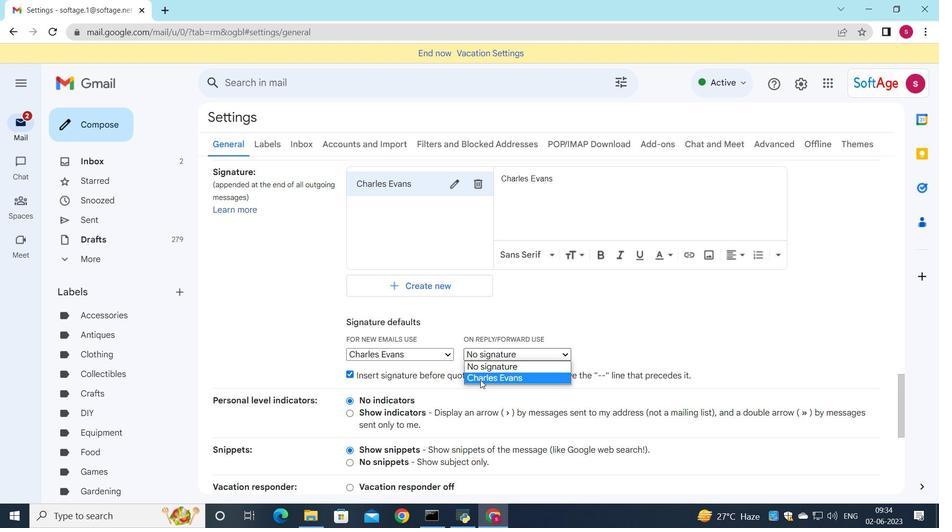 
Action: Mouse moved to (478, 372)
Screenshot: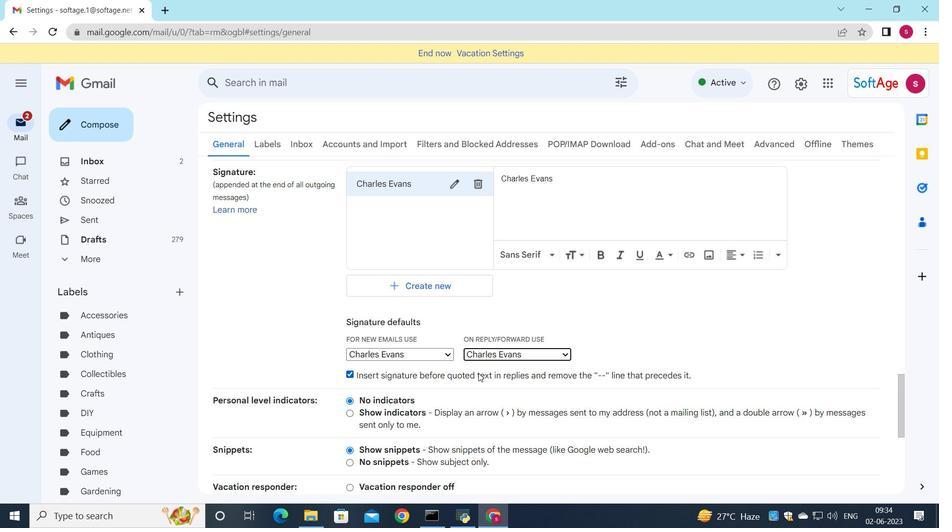 
Action: Mouse scrolled (478, 372) with delta (0, 0)
Screenshot: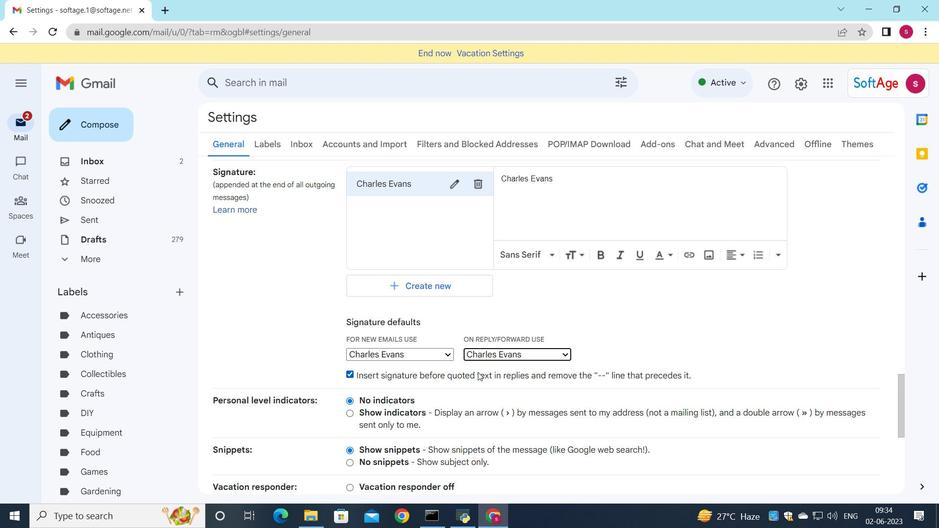 
Action: Mouse scrolled (478, 372) with delta (0, 0)
Screenshot: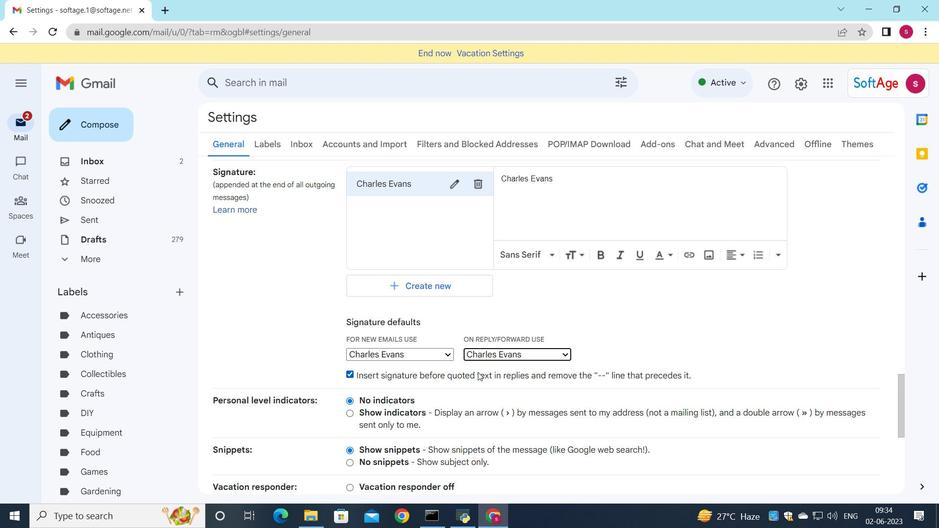 
Action: Mouse scrolled (478, 372) with delta (0, 0)
Screenshot: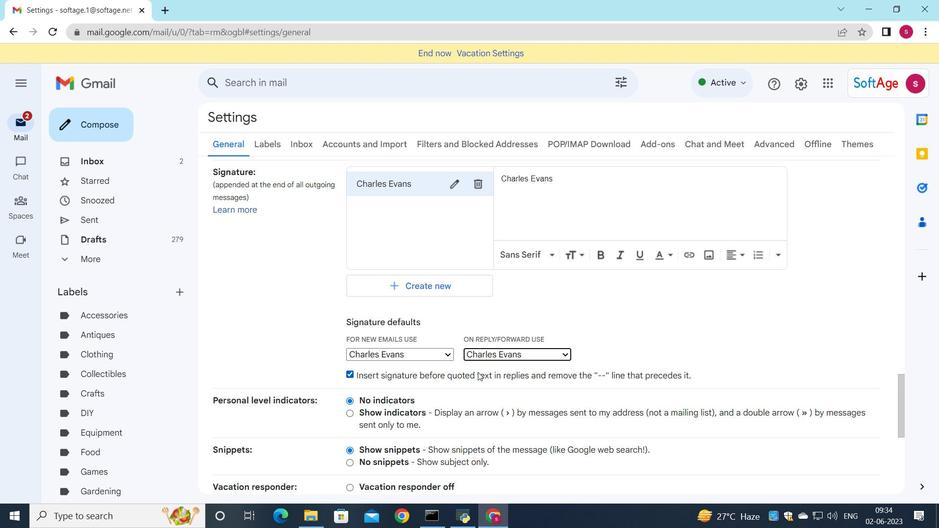 
Action: Mouse moved to (477, 370)
Screenshot: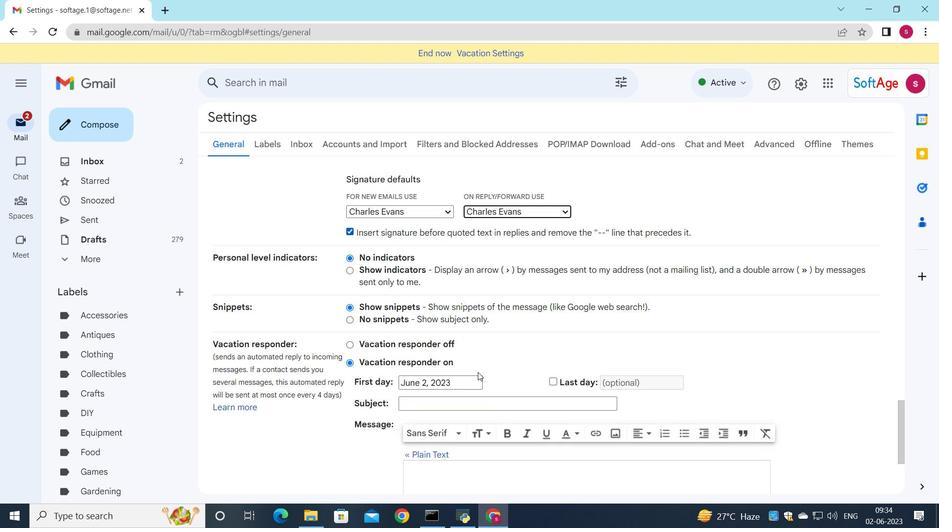 
Action: Mouse scrolled (477, 369) with delta (0, 0)
Screenshot: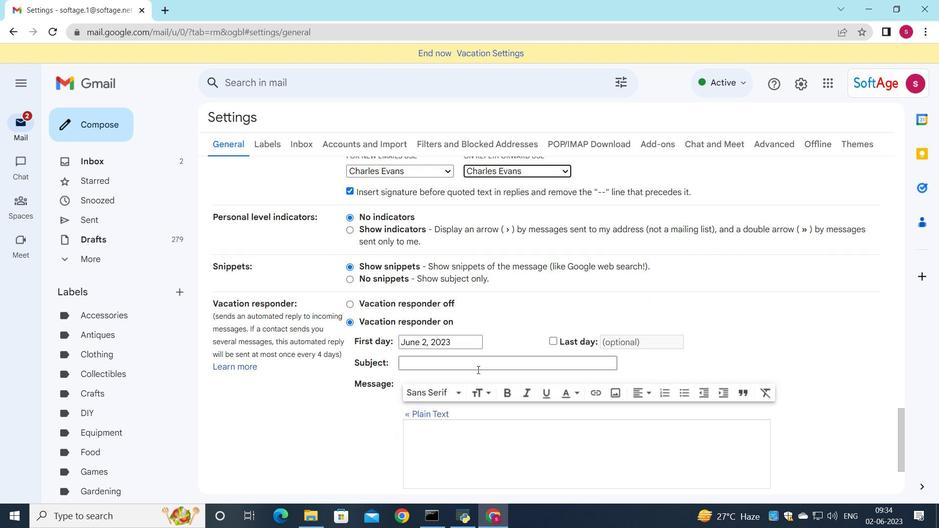 
Action: Mouse scrolled (477, 369) with delta (0, 0)
Screenshot: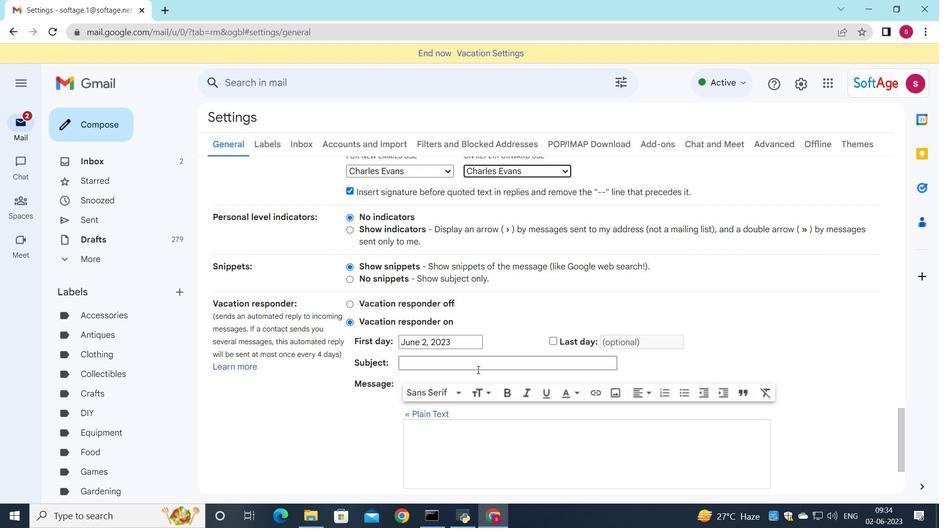 
Action: Mouse scrolled (477, 369) with delta (0, 0)
Screenshot: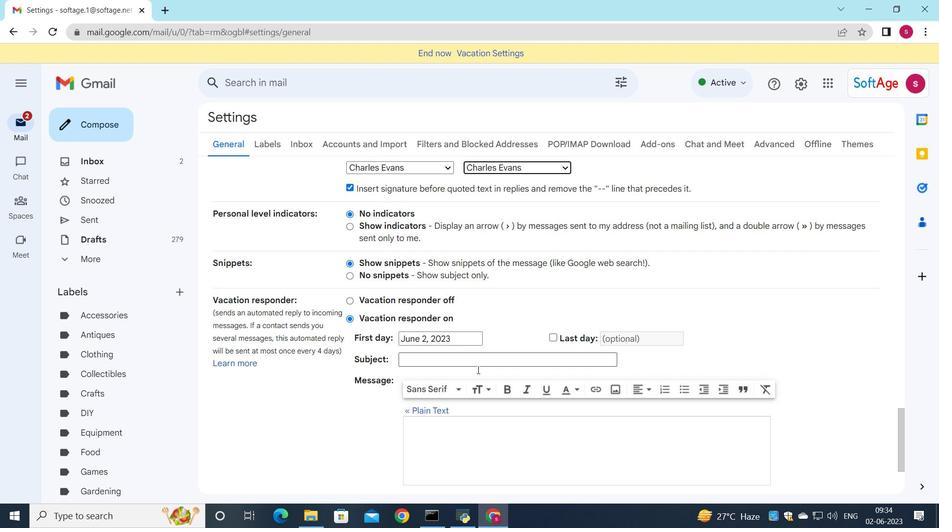 
Action: Mouse scrolled (477, 369) with delta (0, 0)
Screenshot: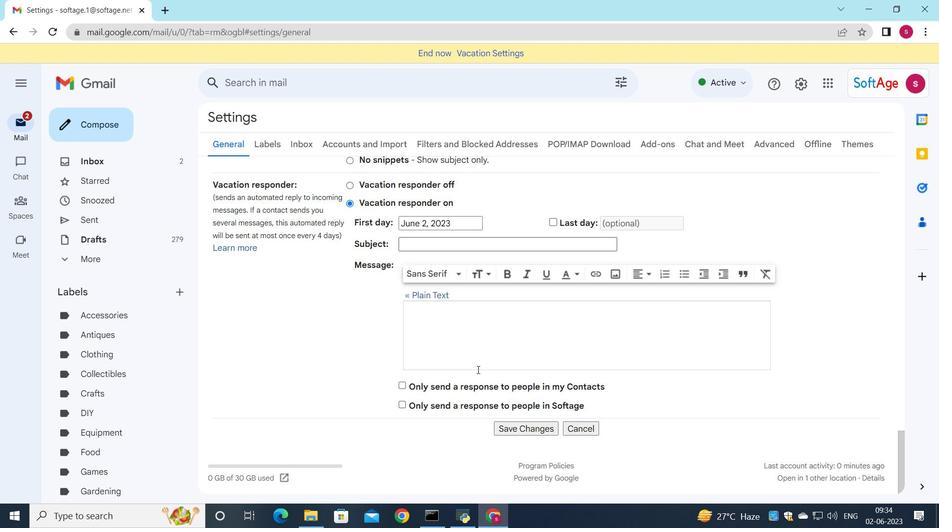 
Action: Mouse scrolled (477, 369) with delta (0, 0)
Screenshot: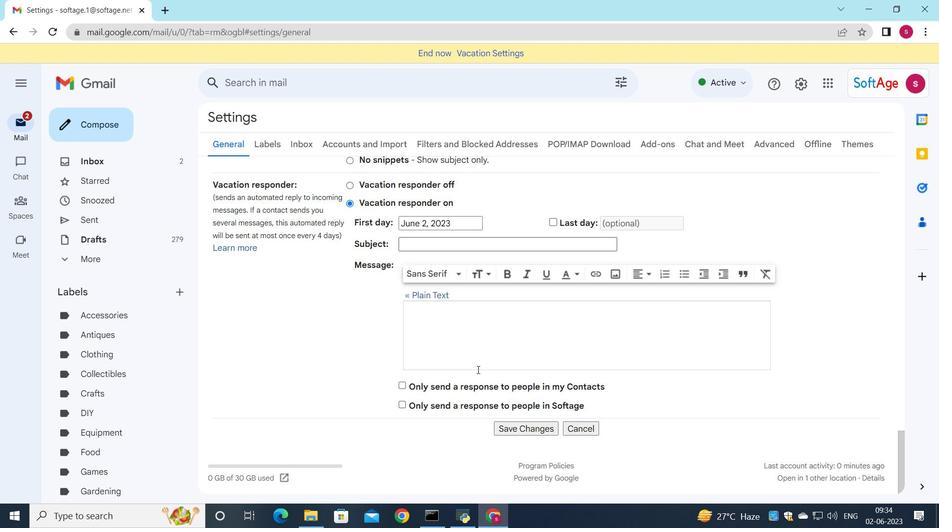 
Action: Mouse scrolled (477, 369) with delta (0, 0)
Screenshot: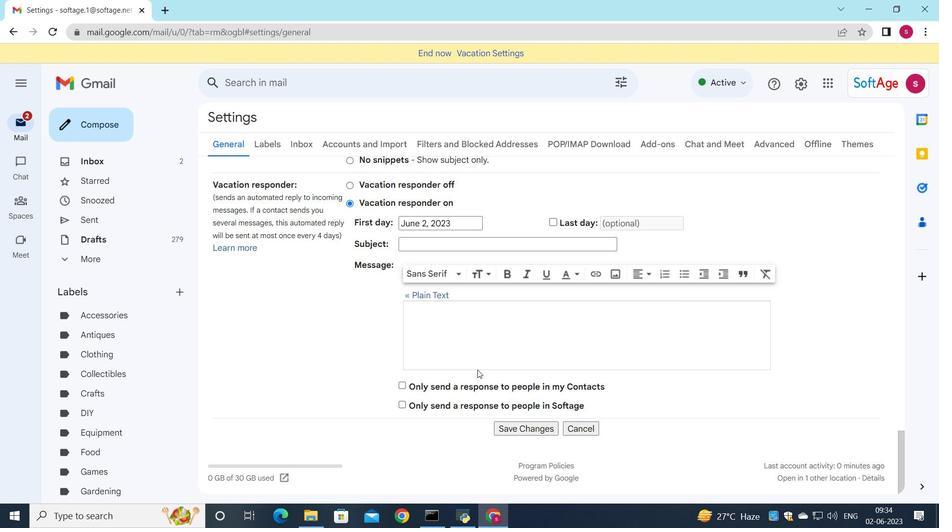 
Action: Mouse moved to (520, 425)
Screenshot: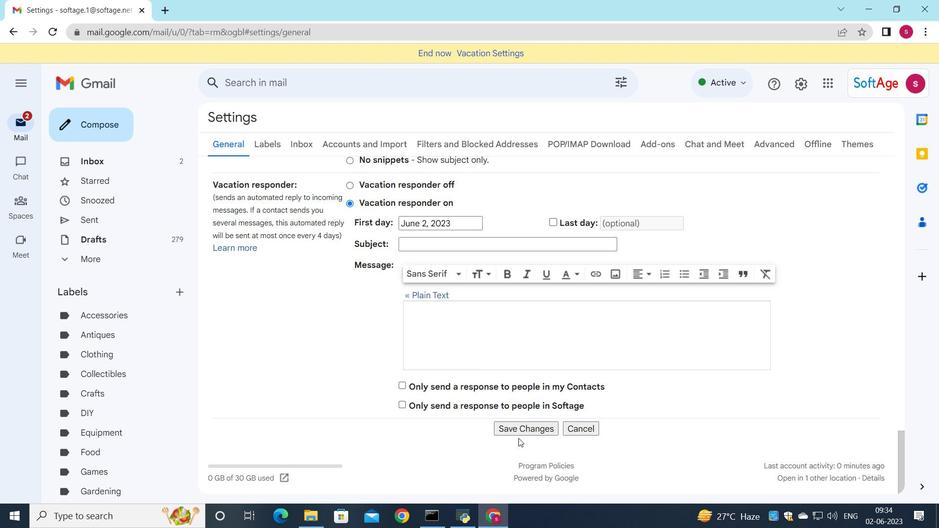 
Action: Mouse pressed left at (520, 425)
Screenshot: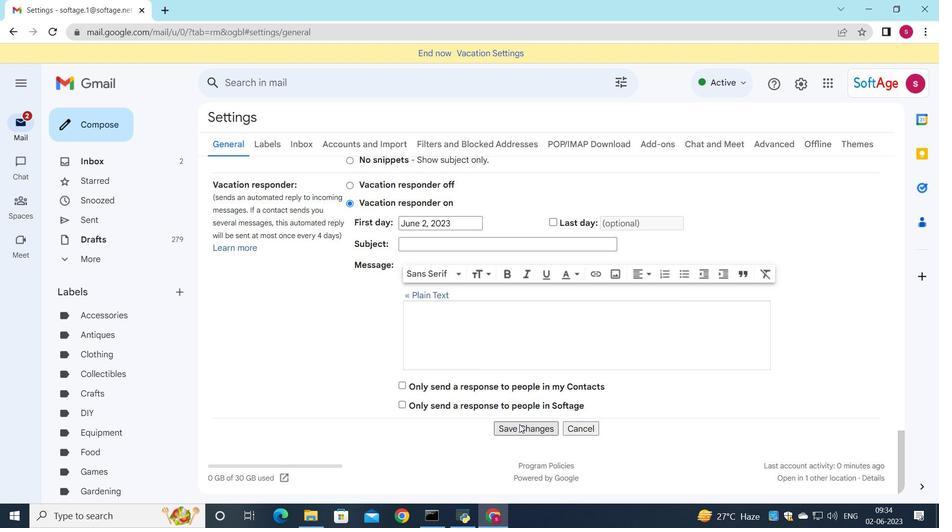 
Action: Mouse moved to (485, 328)
Screenshot: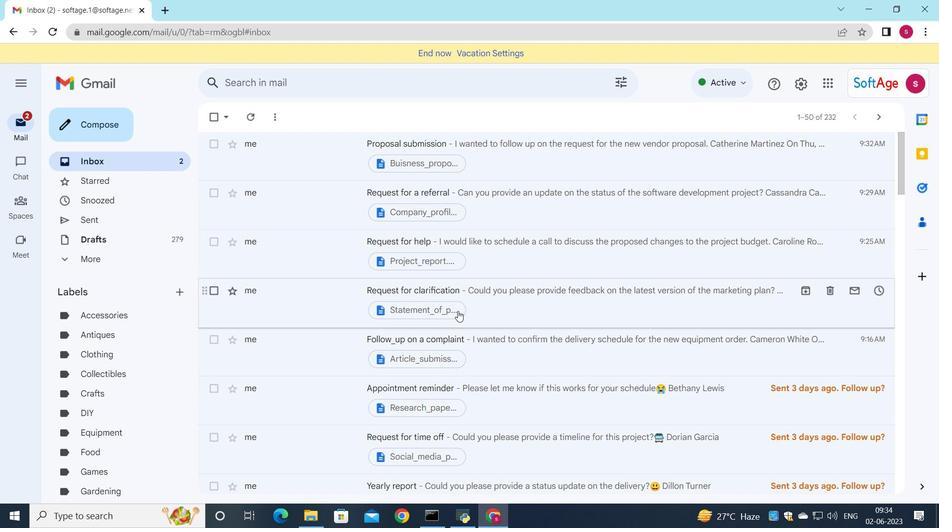 
Action: Mouse scrolled (485, 328) with delta (0, 0)
Screenshot: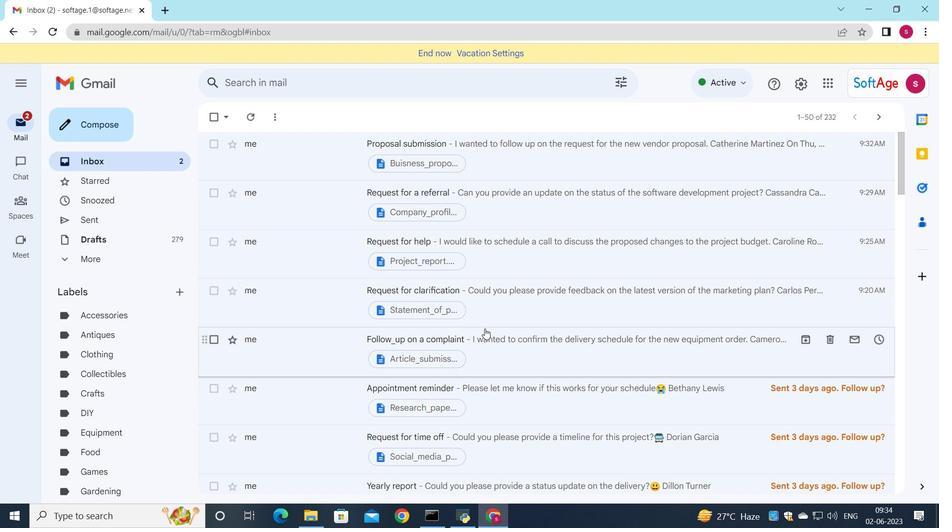 
Action: Mouse scrolled (485, 328) with delta (0, 0)
Screenshot: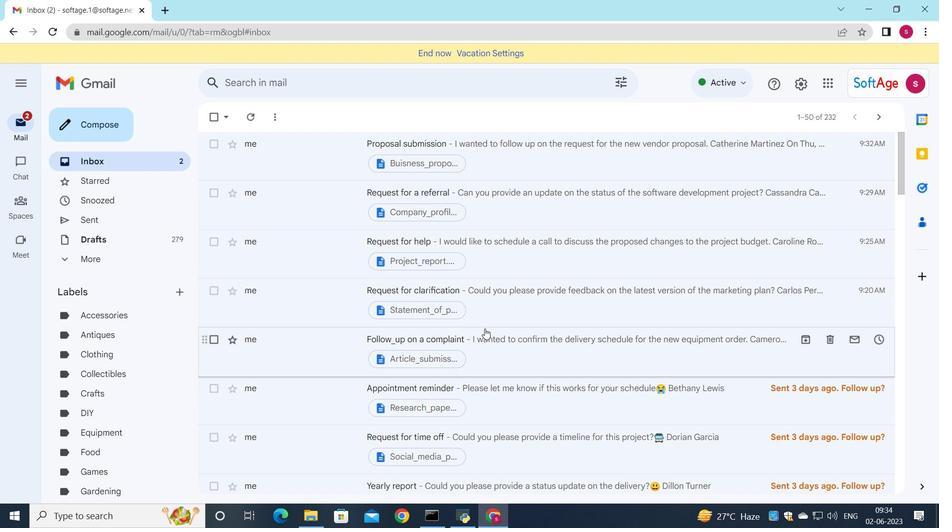 
Action: Mouse scrolled (485, 328) with delta (0, 0)
Screenshot: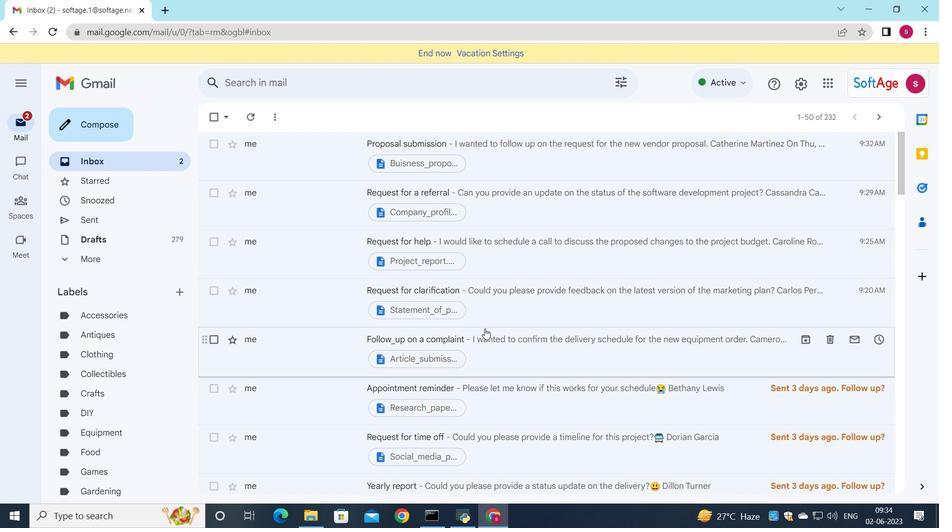 
Action: Mouse moved to (478, 321)
Screenshot: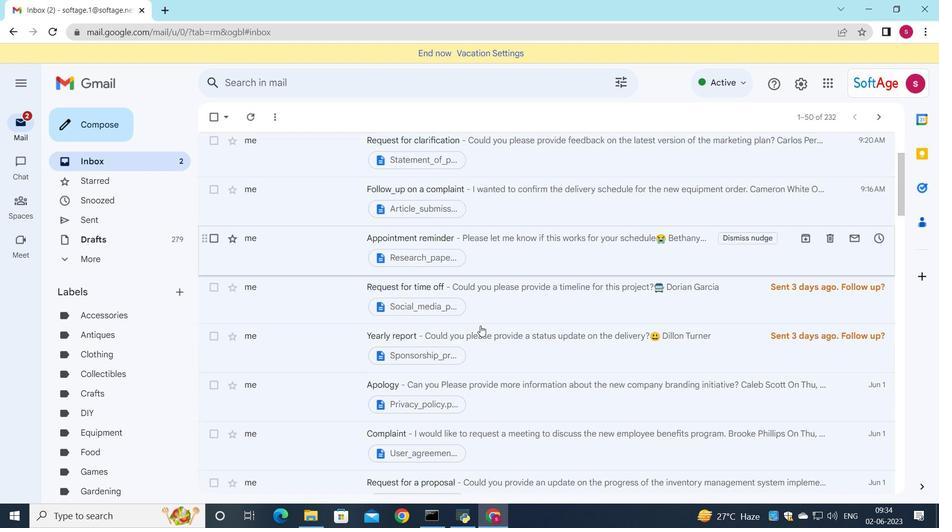 
Action: Mouse scrolled (478, 320) with delta (0, 0)
Screenshot: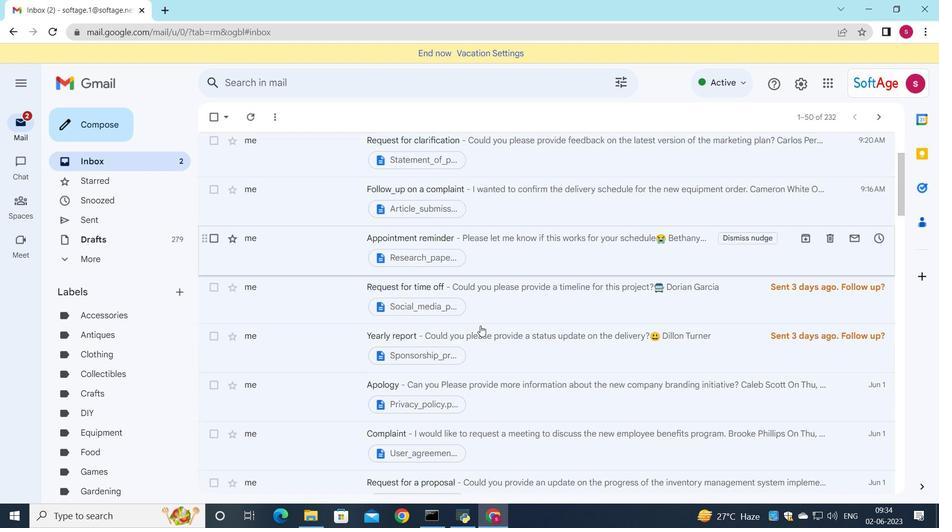 
Action: Mouse scrolled (478, 320) with delta (0, 0)
Screenshot: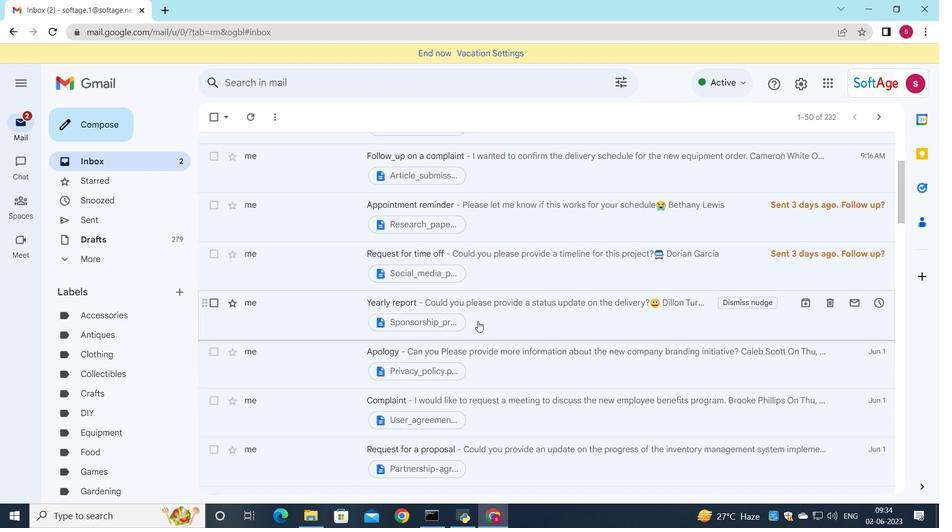 
Action: Mouse scrolled (478, 320) with delta (0, 0)
Screenshot: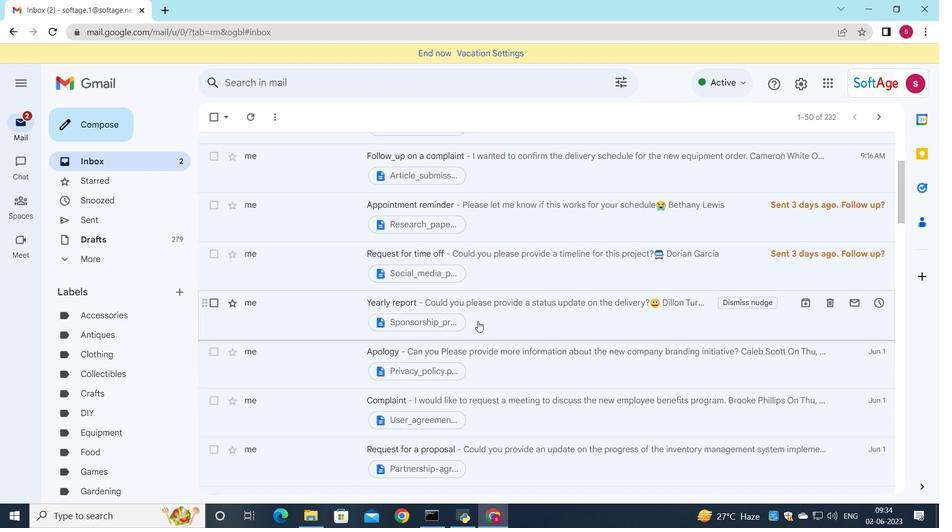 
Action: Mouse scrolled (478, 320) with delta (0, 0)
Screenshot: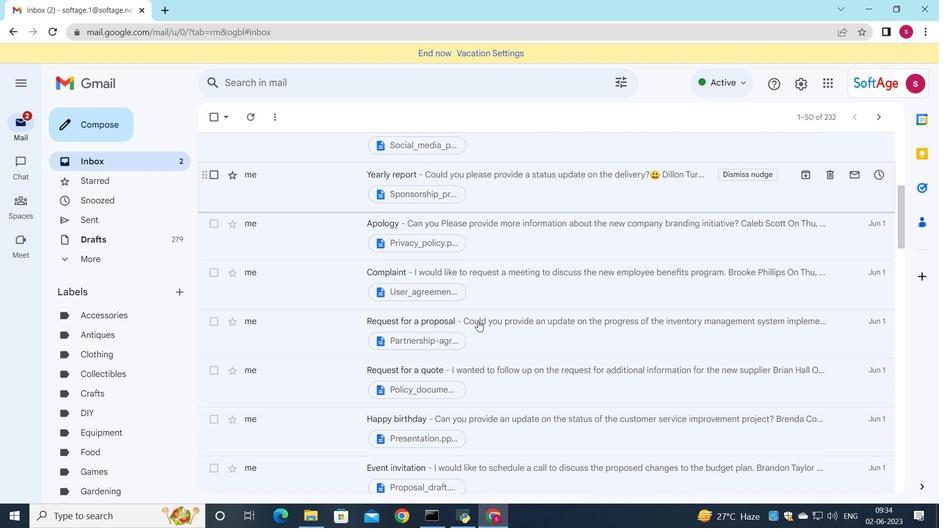 
Action: Mouse scrolled (478, 320) with delta (0, 0)
Screenshot: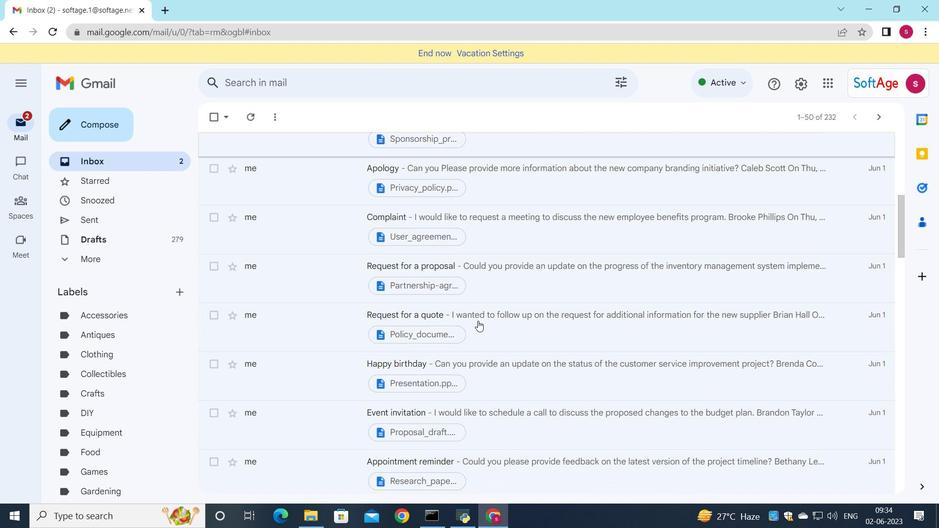 
Action: Mouse scrolled (478, 320) with delta (0, 0)
Screenshot: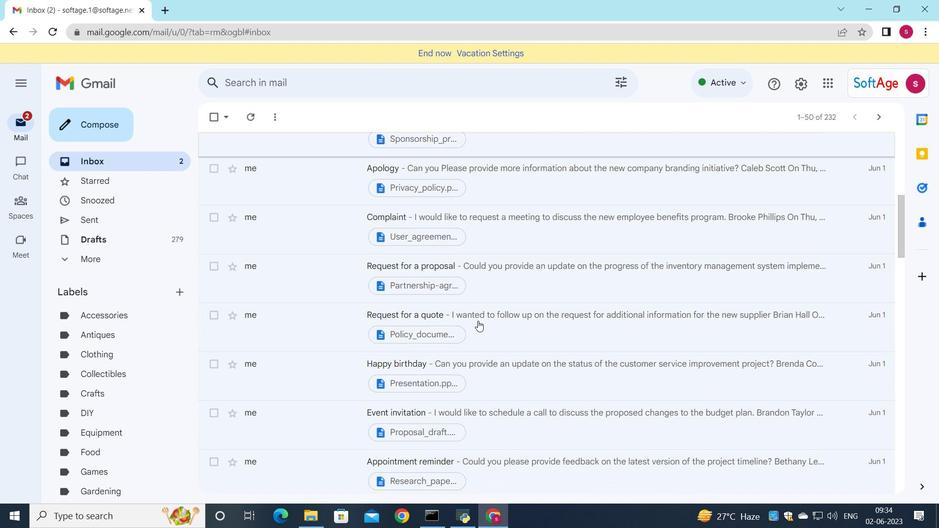 
Action: Mouse scrolled (478, 320) with delta (0, 0)
Screenshot: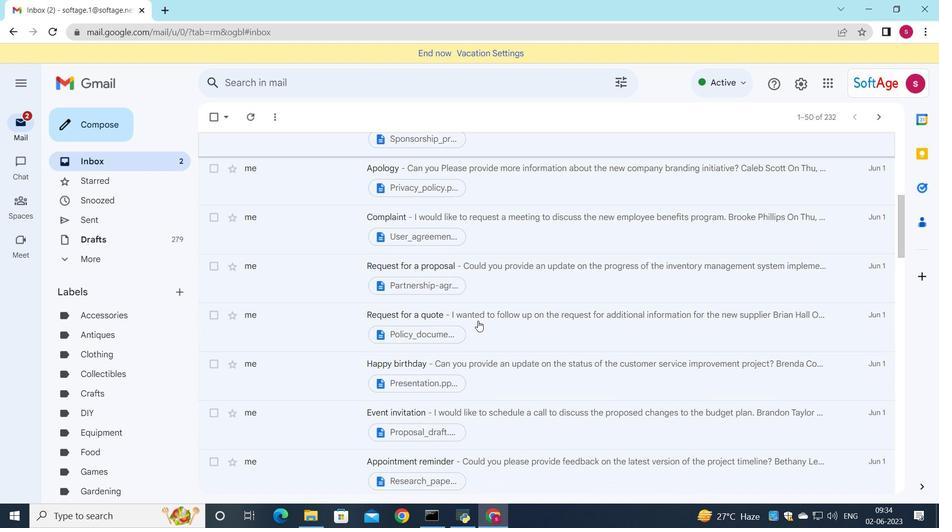 
Action: Mouse scrolled (478, 320) with delta (0, 0)
Screenshot: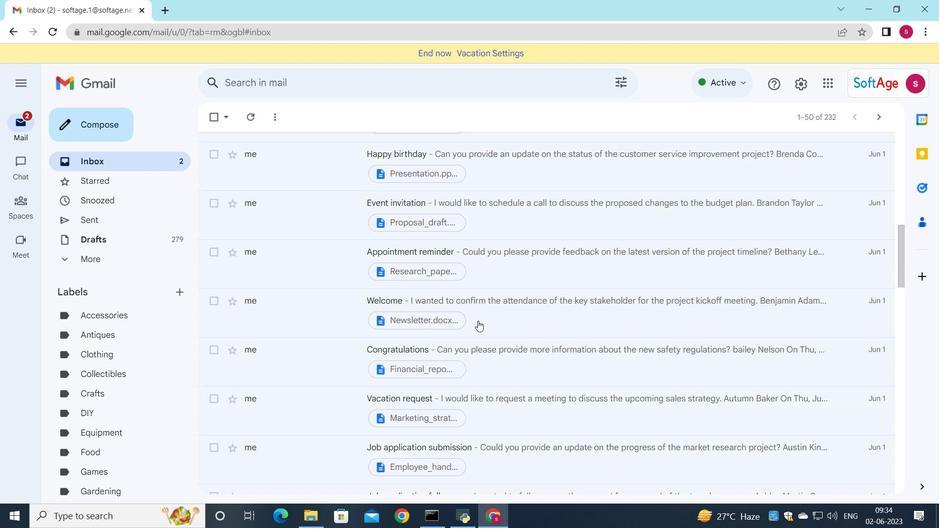 
Action: Mouse scrolled (478, 320) with delta (0, 0)
Screenshot: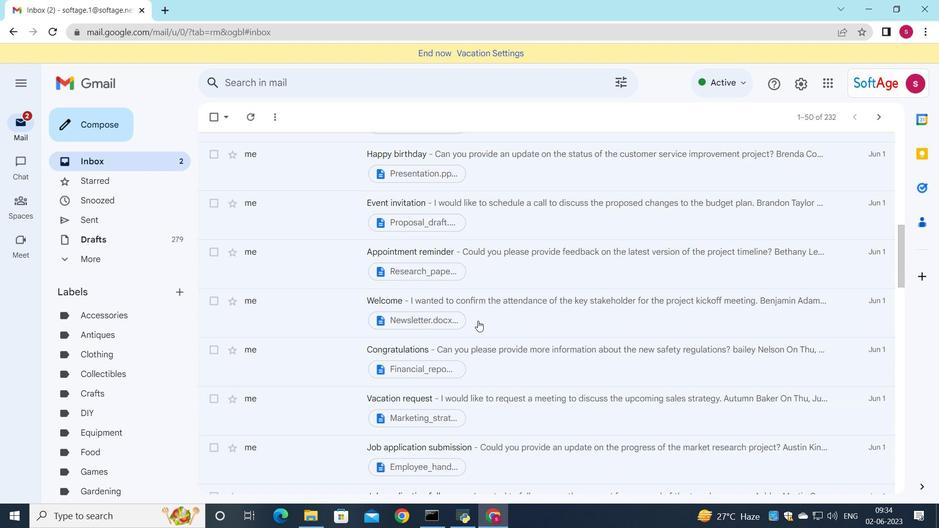 
Action: Mouse scrolled (478, 320) with delta (0, 0)
Screenshot: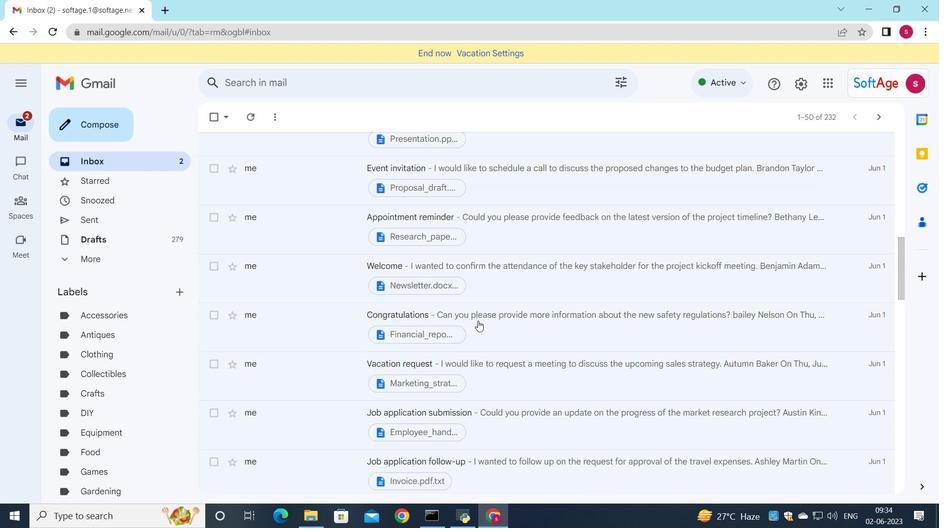 
Action: Mouse scrolled (478, 320) with delta (0, 0)
Screenshot: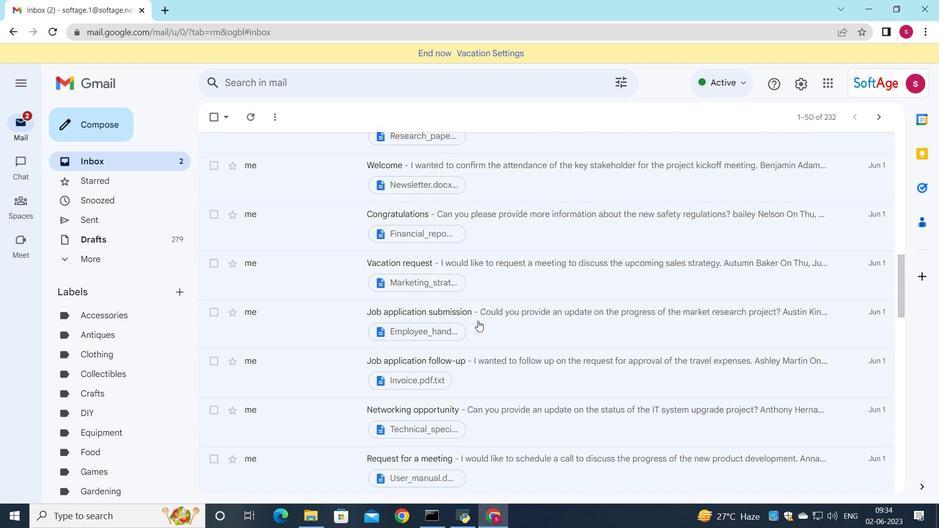 
Action: Mouse scrolled (478, 320) with delta (0, 0)
Screenshot: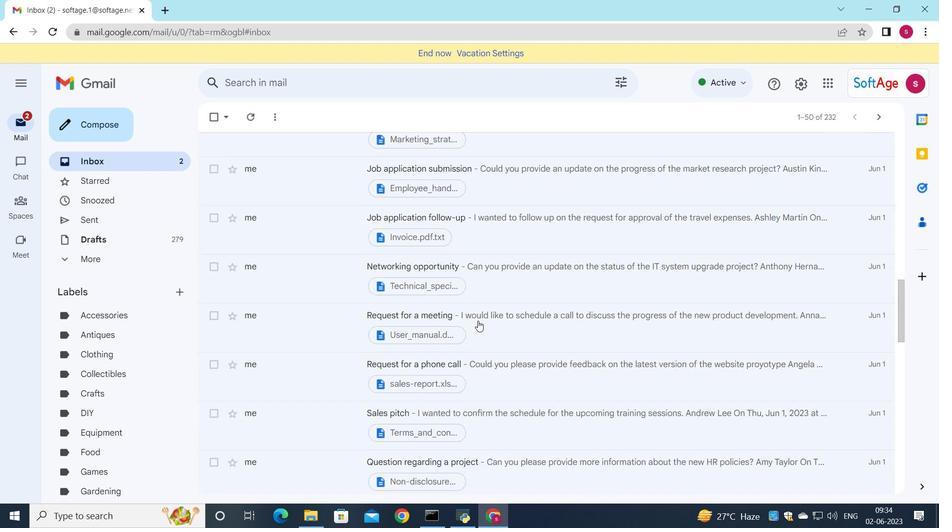 
Action: Mouse scrolled (478, 320) with delta (0, 0)
Screenshot: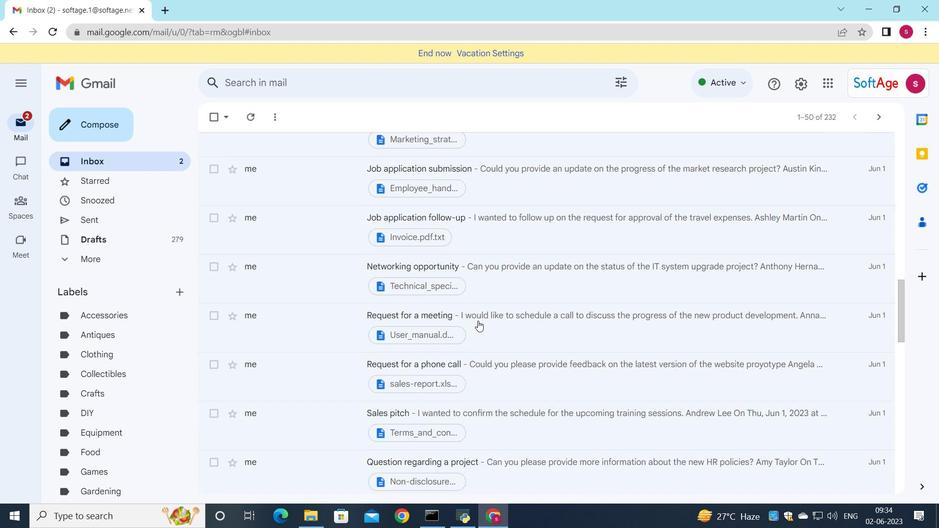 
Action: Mouse scrolled (478, 320) with delta (0, 0)
Screenshot: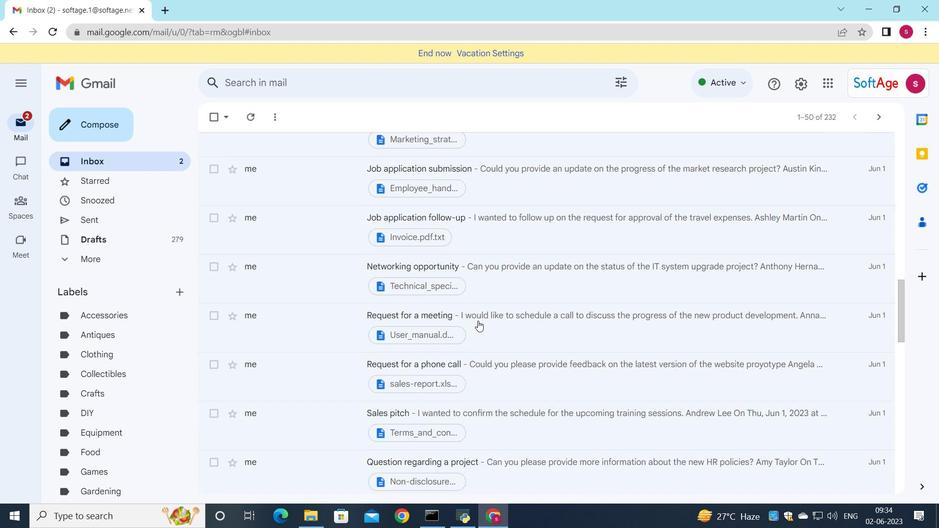 
Action: Mouse scrolled (478, 320) with delta (0, 0)
Screenshot: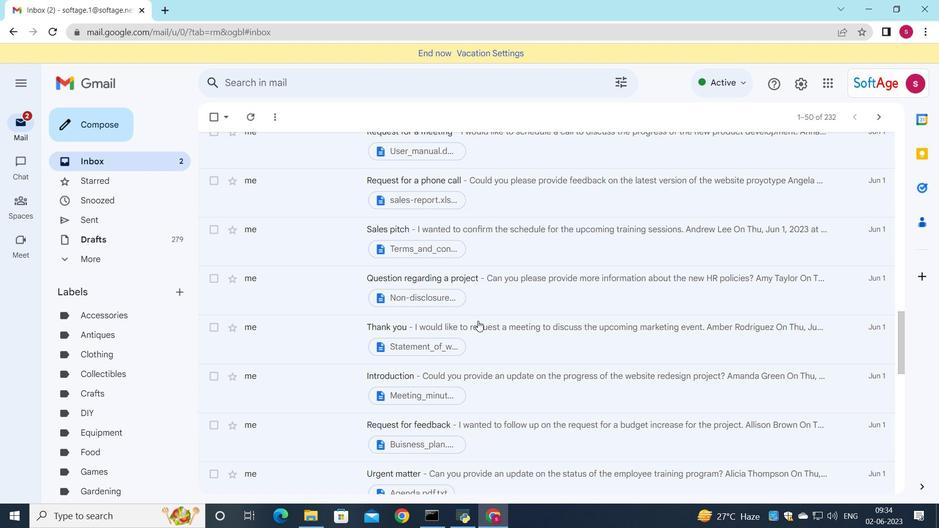 
Action: Mouse scrolled (478, 320) with delta (0, 0)
Screenshot: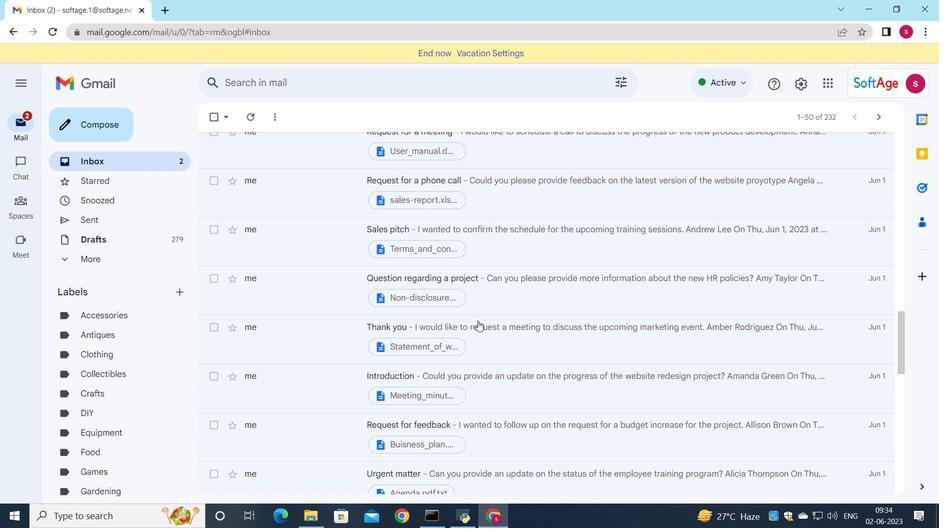 
Action: Mouse scrolled (478, 320) with delta (0, 0)
Screenshot: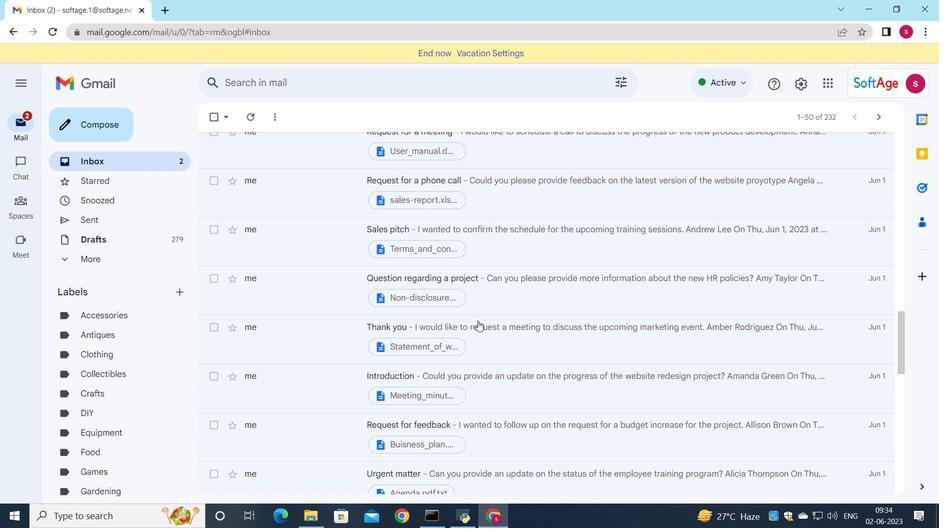 
Action: Mouse scrolled (478, 320) with delta (0, 0)
Screenshot: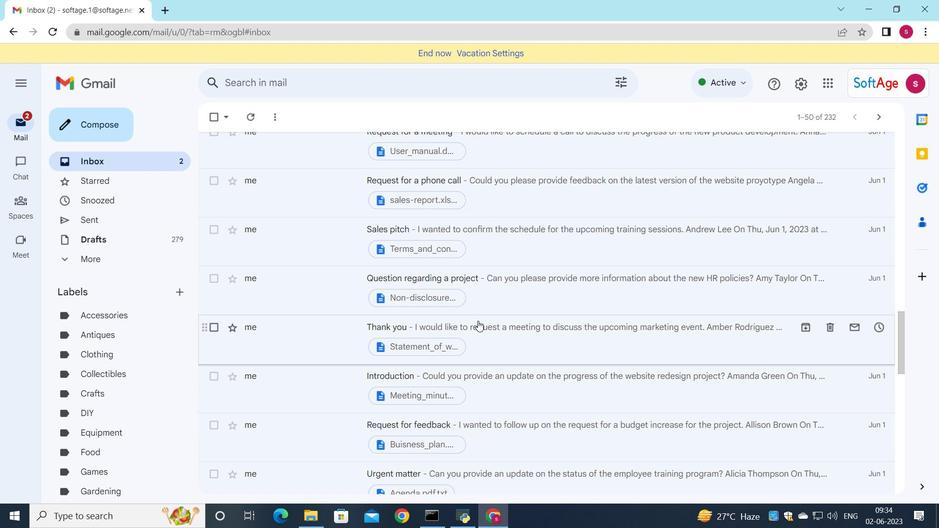 
Action: Mouse scrolled (478, 320) with delta (0, 0)
Screenshot: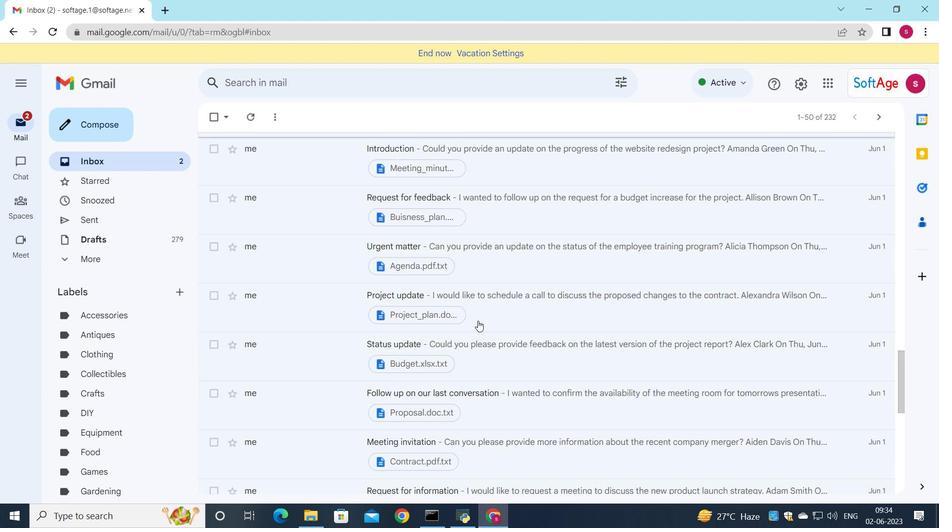
Action: Mouse scrolled (478, 320) with delta (0, 0)
Screenshot: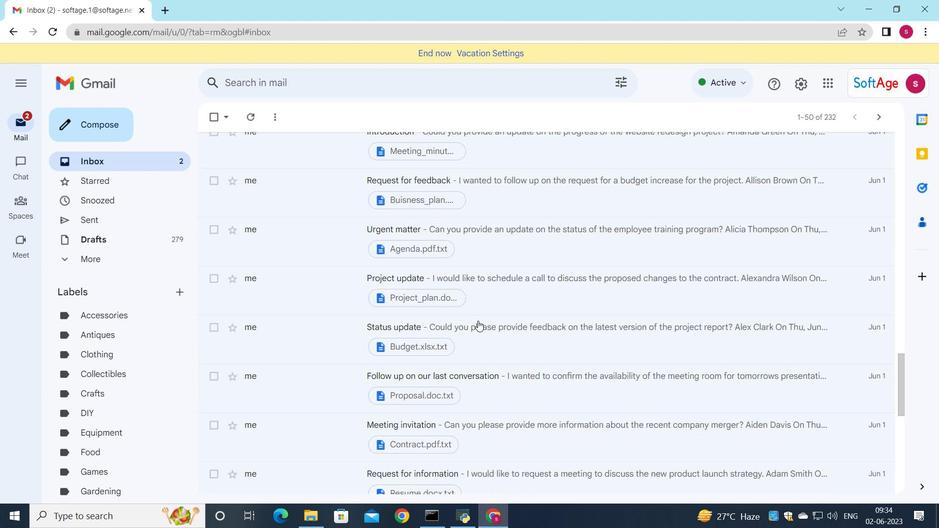 
Action: Mouse scrolled (478, 320) with delta (0, 0)
Screenshot: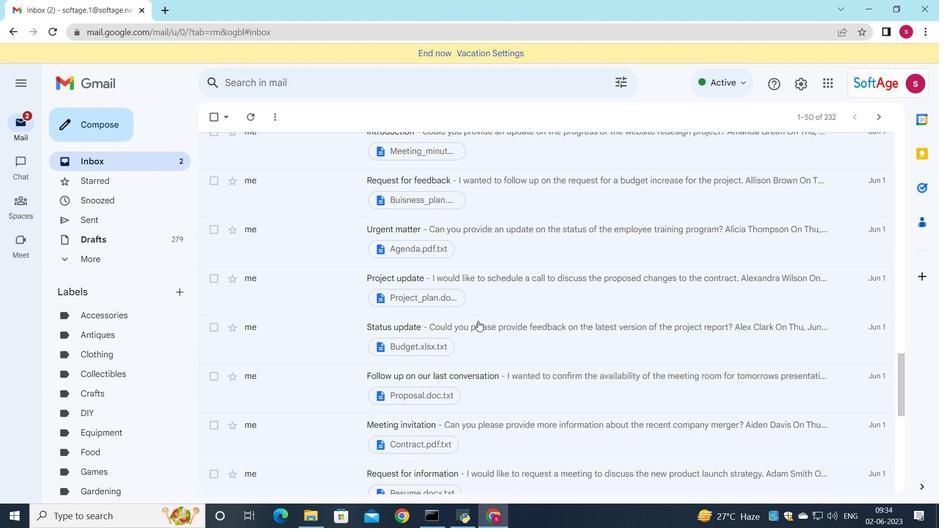 
Action: Mouse scrolled (478, 320) with delta (0, 0)
Screenshot: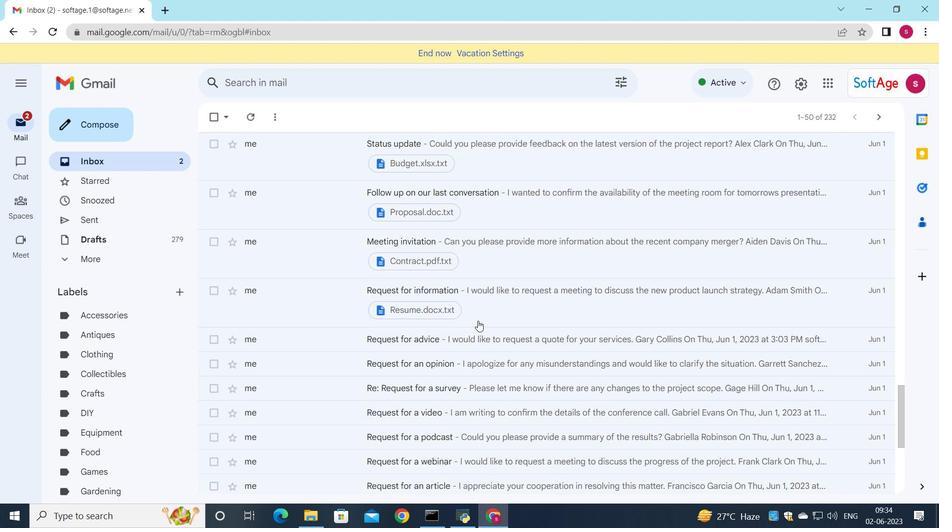 
Action: Mouse scrolled (478, 320) with delta (0, 0)
Screenshot: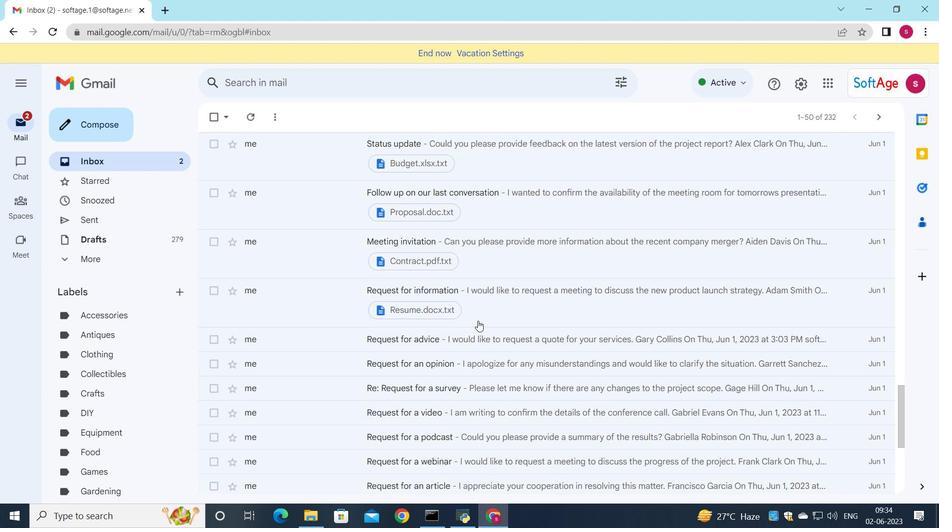 
Action: Mouse scrolled (478, 320) with delta (0, 0)
Screenshot: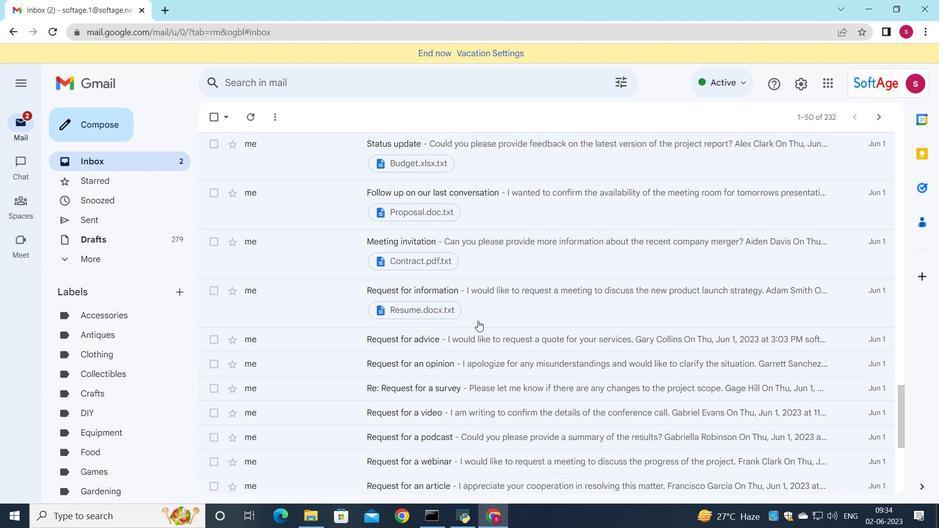 
Action: Mouse scrolled (478, 320) with delta (0, 0)
Screenshot: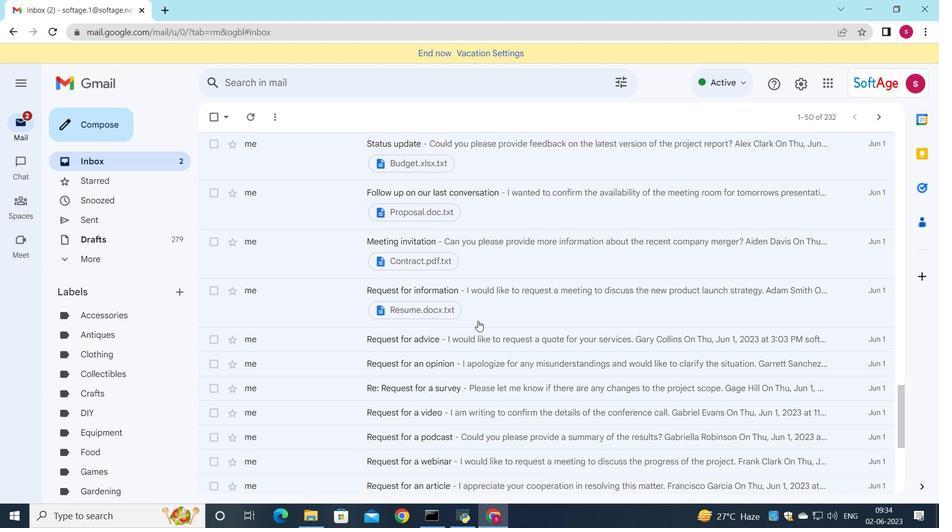
Action: Mouse scrolled (478, 321) with delta (0, 0)
Screenshot: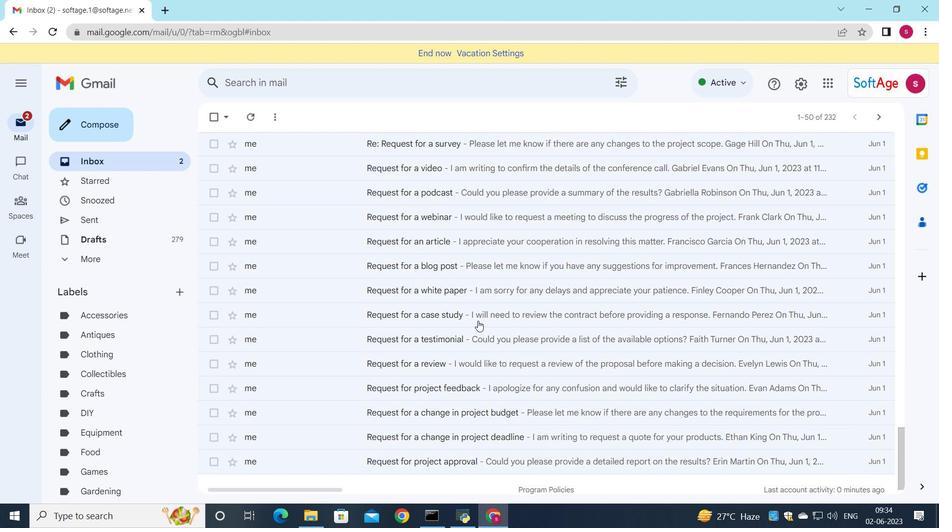 
Action: Mouse scrolled (478, 321) with delta (0, 0)
Screenshot: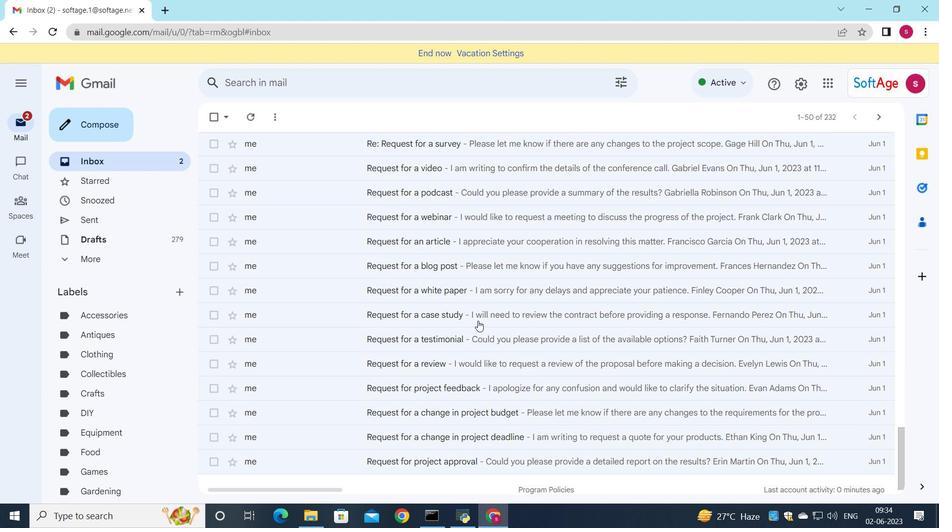 
Action: Mouse moved to (447, 221)
Screenshot: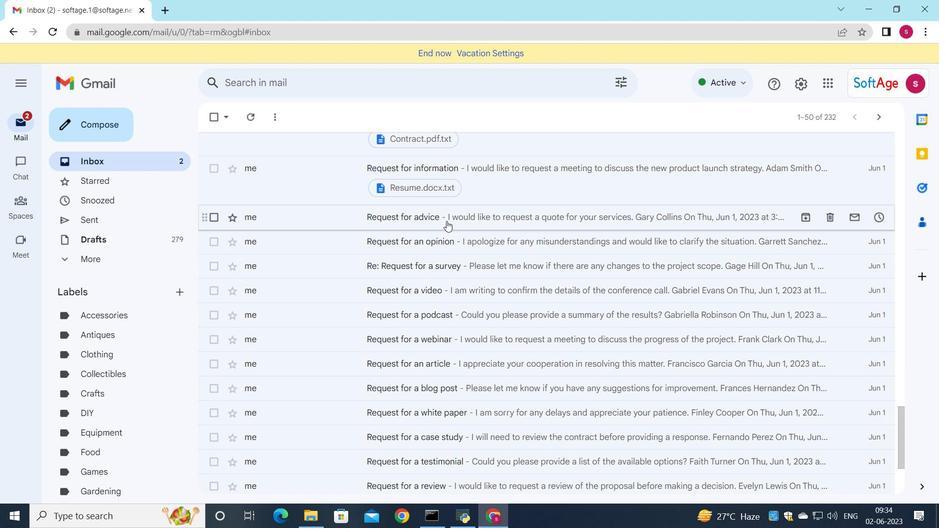 
Action: Mouse pressed left at (447, 221)
Screenshot: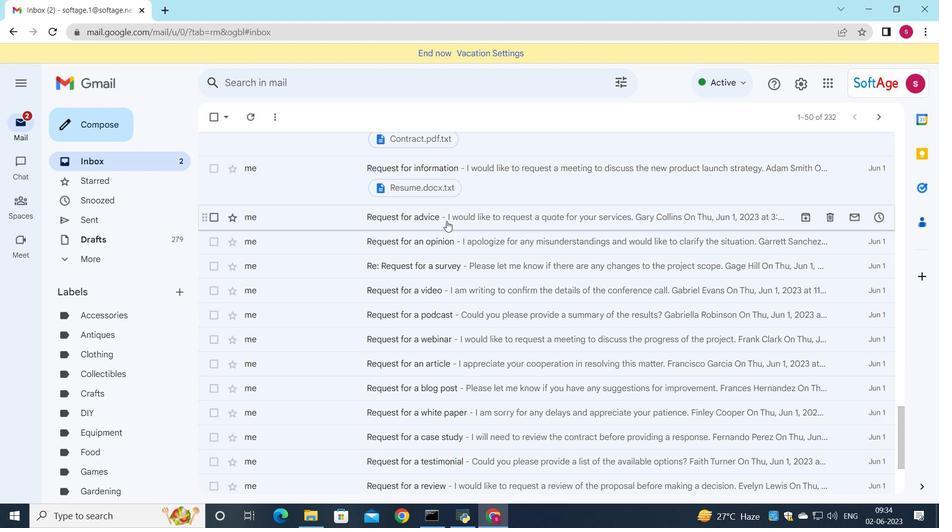 
Action: Mouse pressed left at (447, 221)
Screenshot: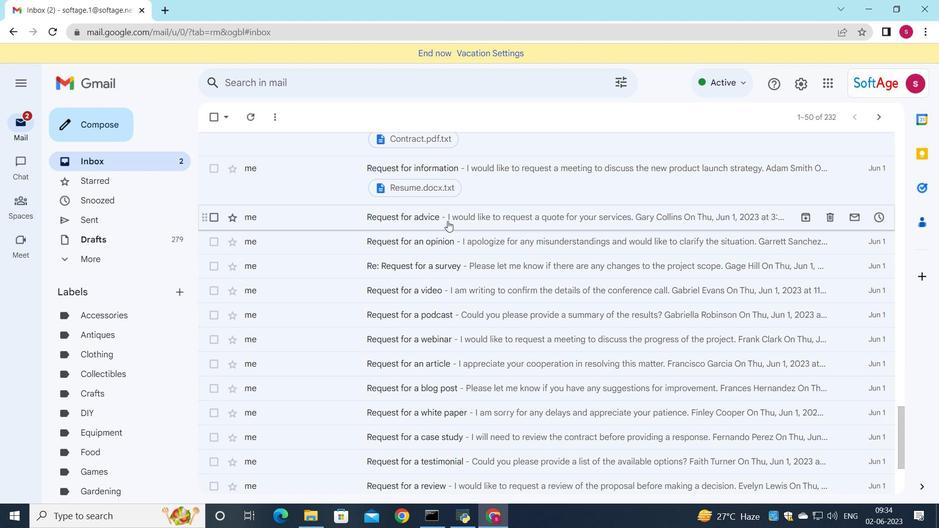 
Action: Mouse moved to (288, 366)
Screenshot: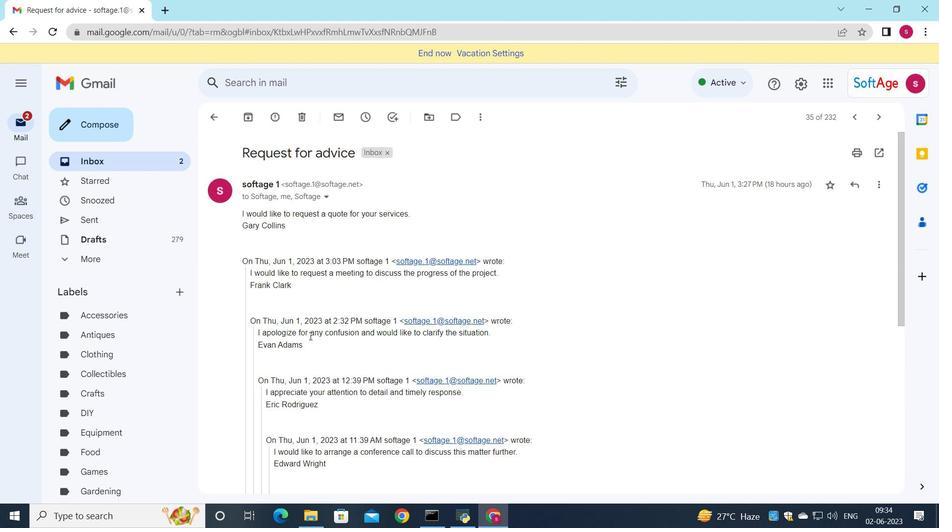 
Action: Mouse scrolled (308, 338) with delta (0, 0)
Screenshot: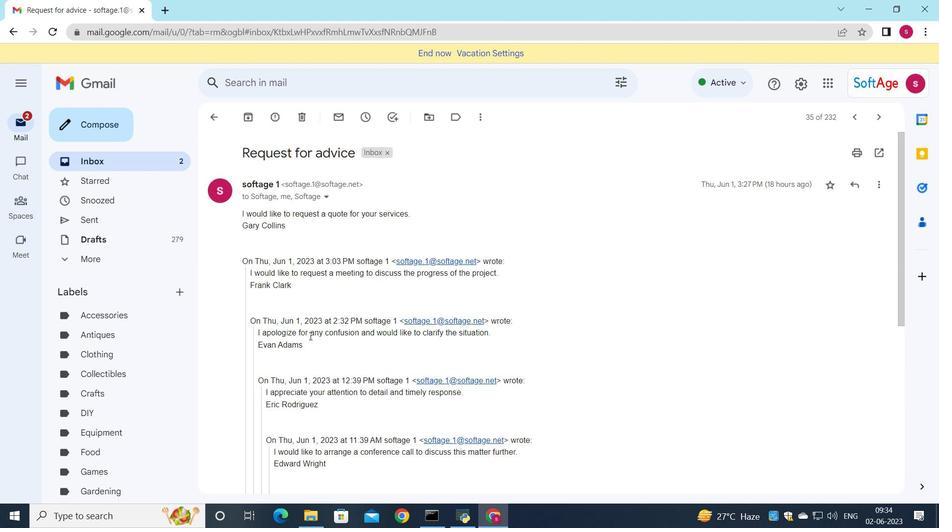 
Action: Mouse scrolled (303, 346) with delta (0, 0)
Screenshot: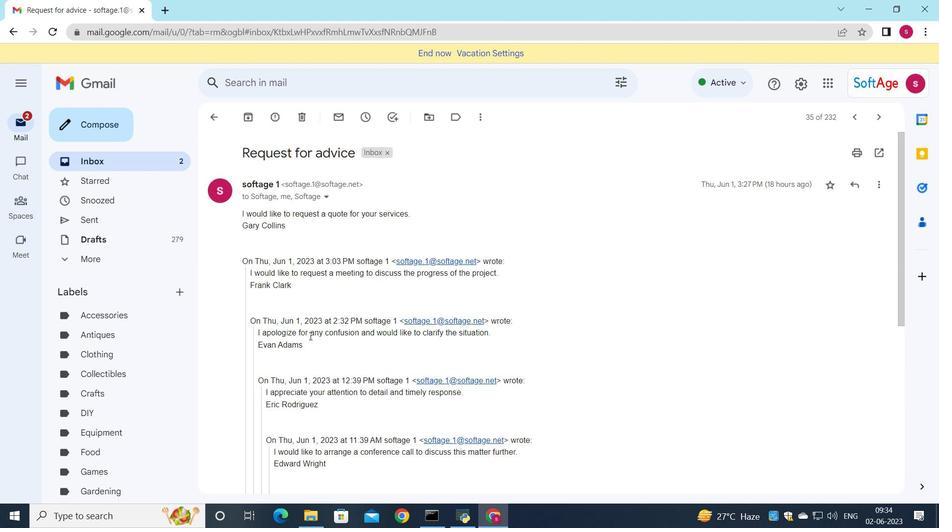 
Action: Mouse scrolled (293, 356) with delta (0, 0)
Screenshot: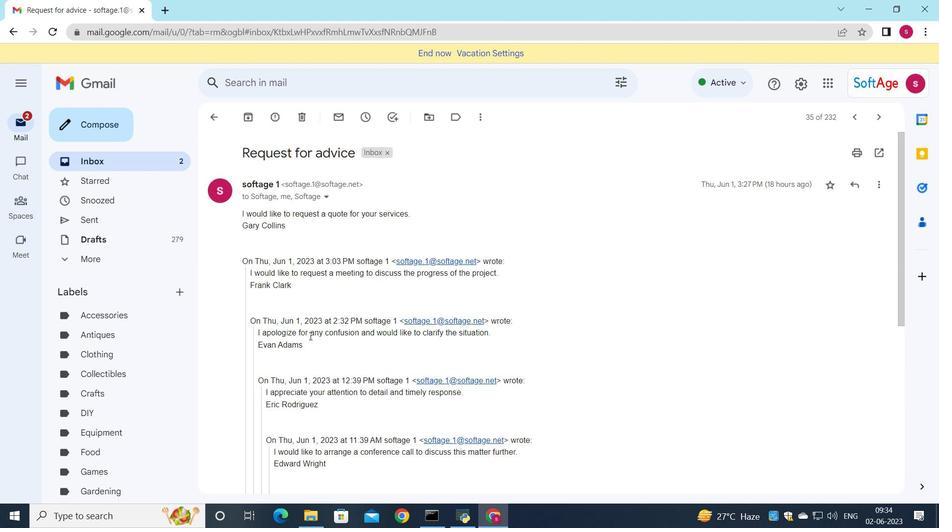 
Action: Mouse scrolled (290, 362) with delta (0, 0)
Screenshot: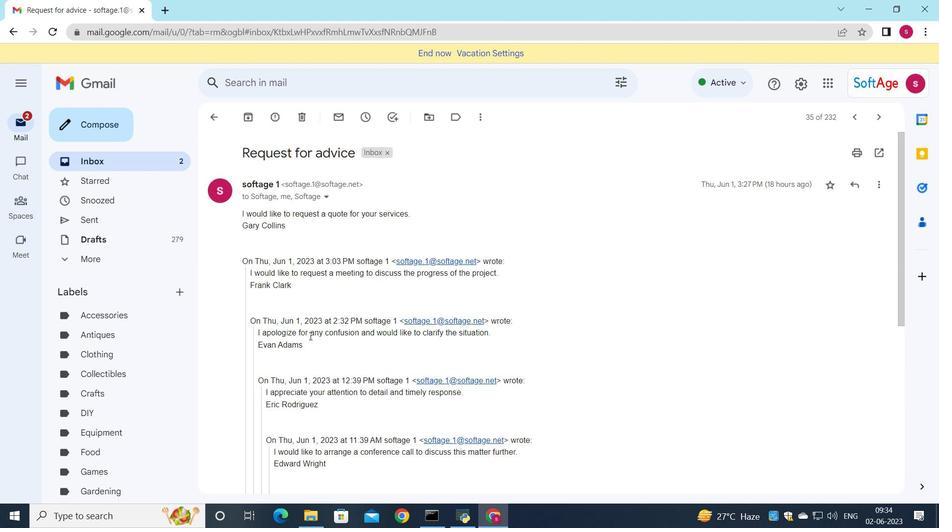 
Action: Mouse moved to (288, 366)
Screenshot: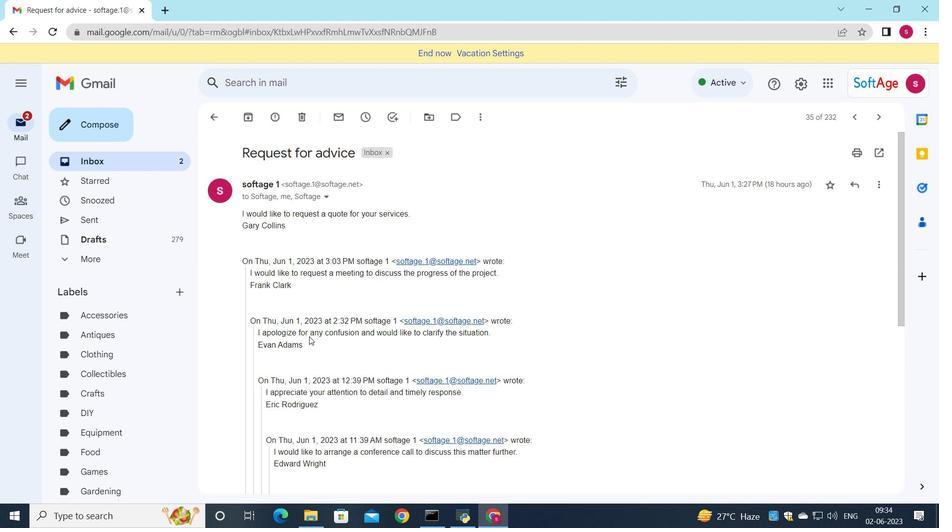 
Action: Mouse scrolled (288, 365) with delta (0, 0)
Screenshot: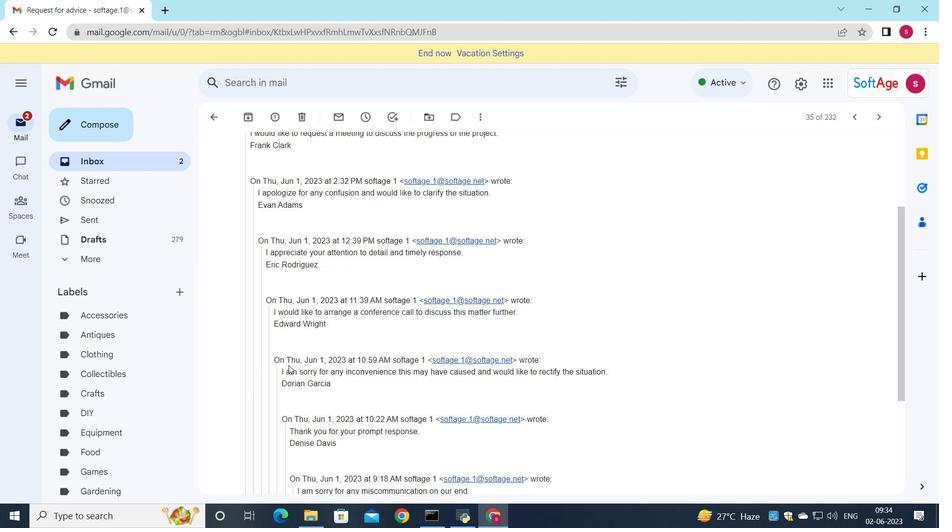 
Action: Mouse scrolled (288, 365) with delta (0, 0)
Screenshot: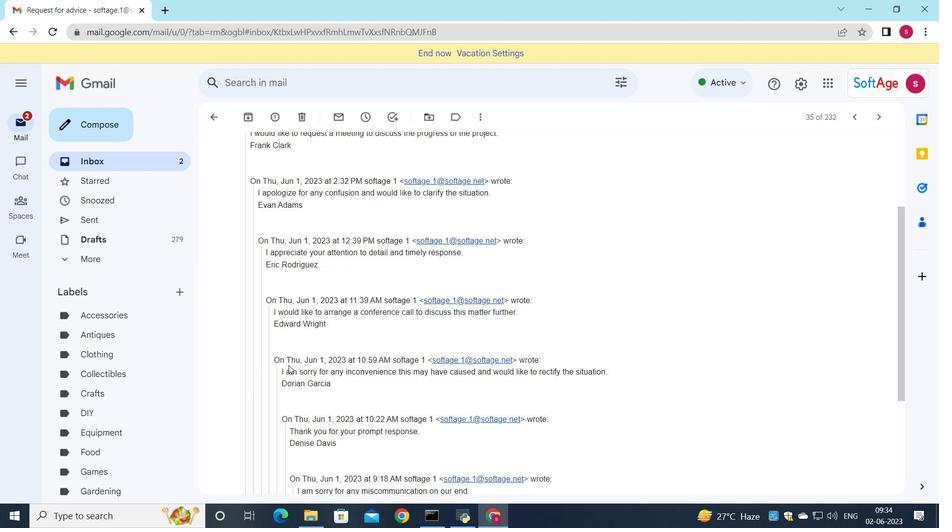 
Action: Mouse scrolled (288, 365) with delta (0, 0)
Screenshot: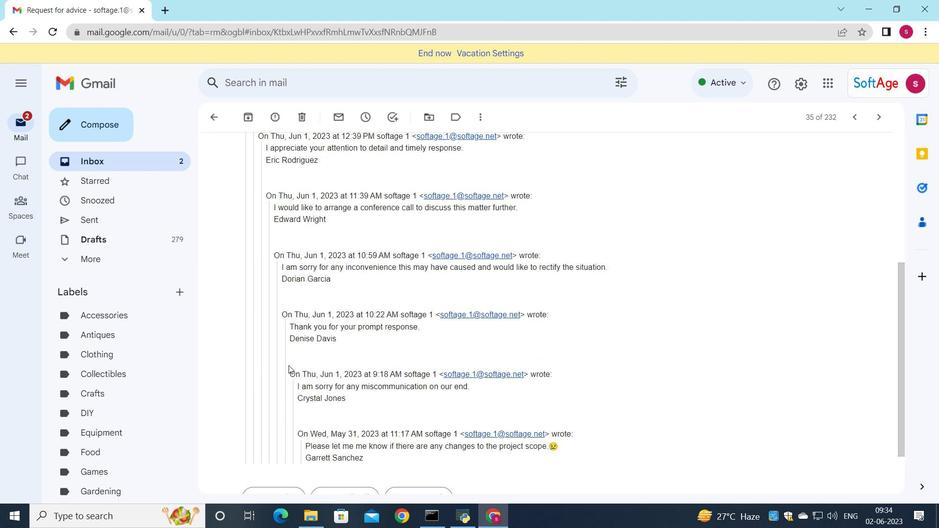
Action: Mouse moved to (291, 367)
Screenshot: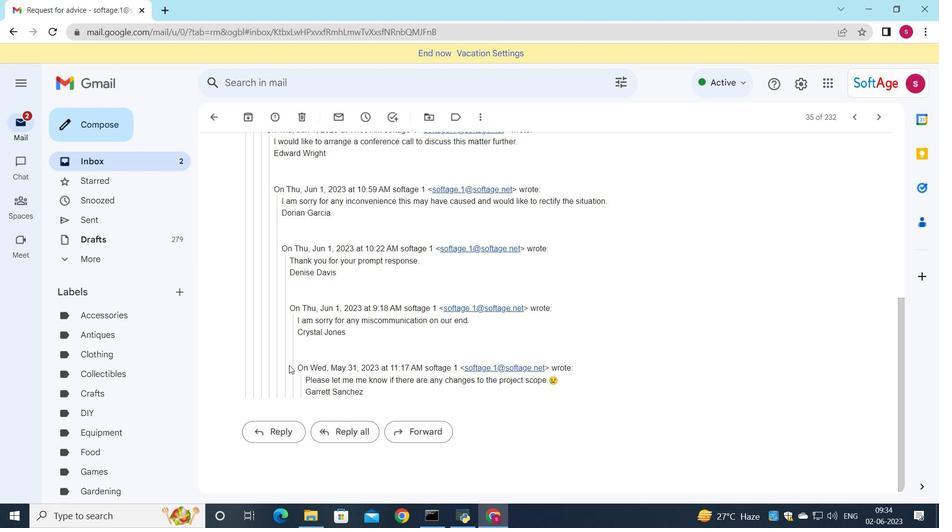 
Action: Mouse scrolled (291, 367) with delta (0, 0)
Screenshot: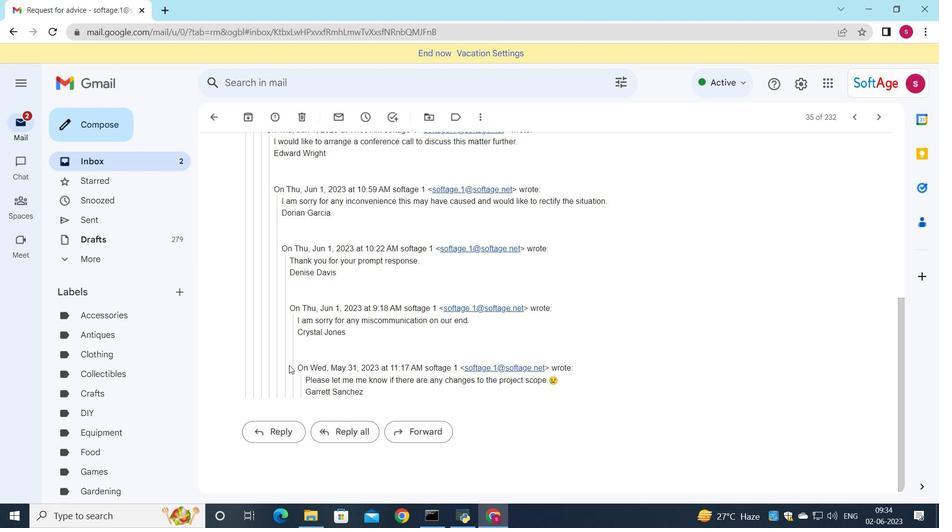 
Action: Mouse moved to (295, 370)
Screenshot: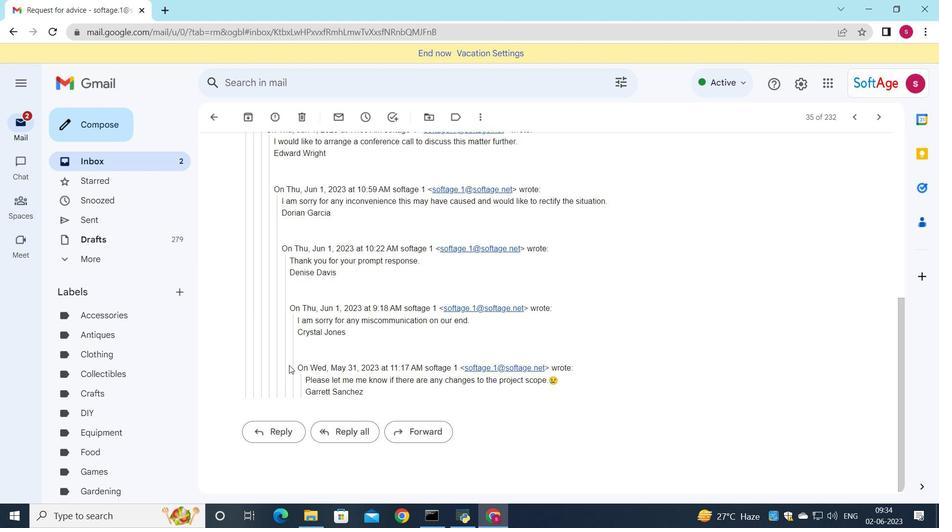 
Action: Mouse scrolled (295, 369) with delta (0, 0)
Screenshot: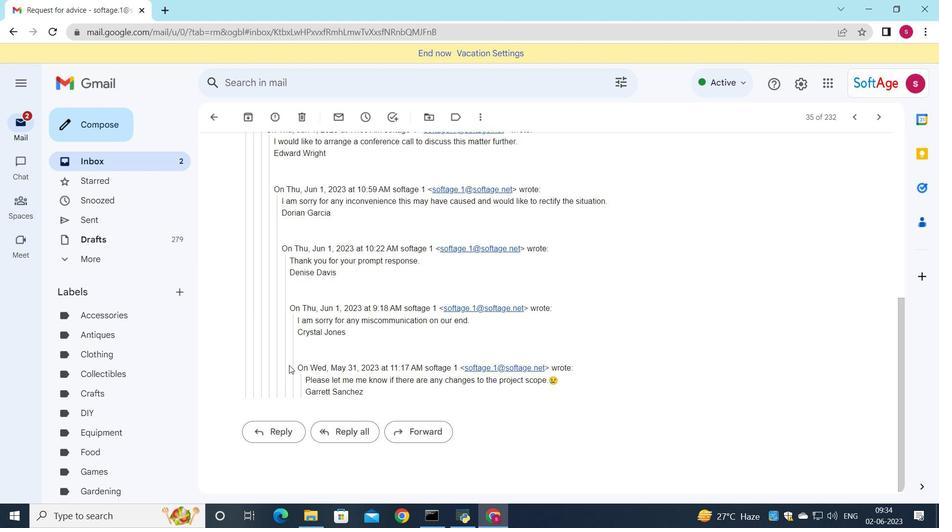 
Action: Mouse moved to (288, 421)
Screenshot: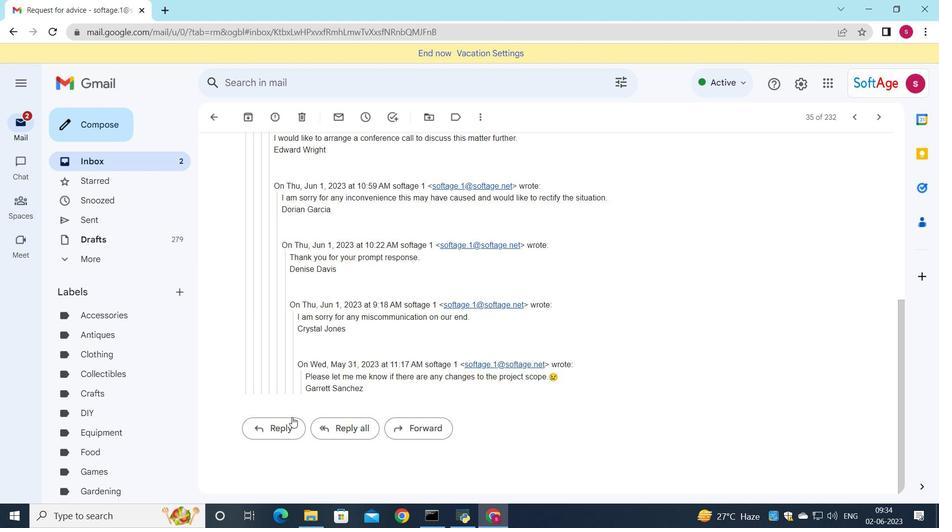 
Action: Mouse pressed left at (288, 421)
Screenshot: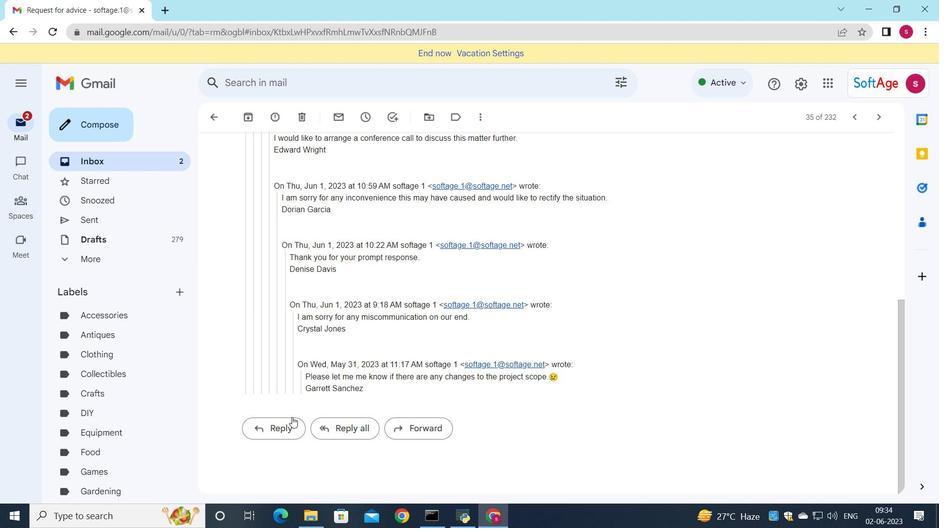 
Action: Mouse moved to (262, 334)
Screenshot: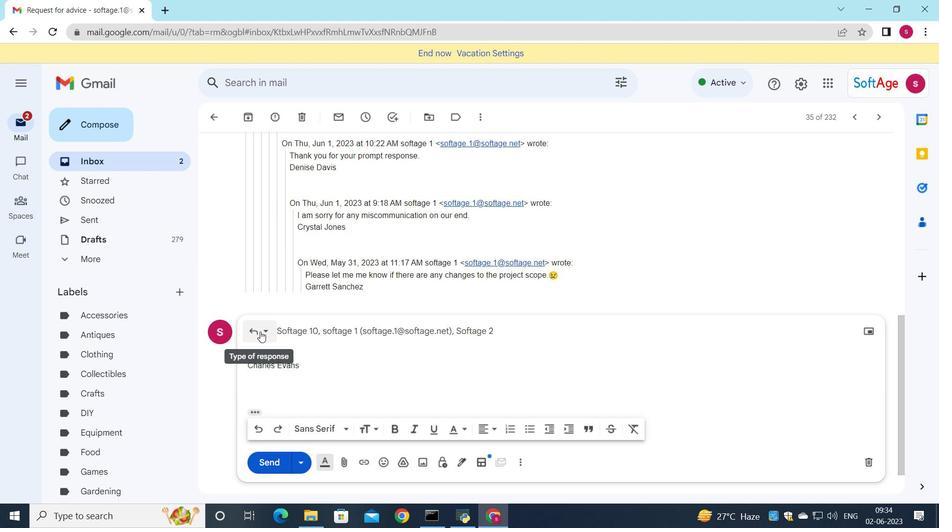 
Action: Mouse pressed left at (262, 334)
Screenshot: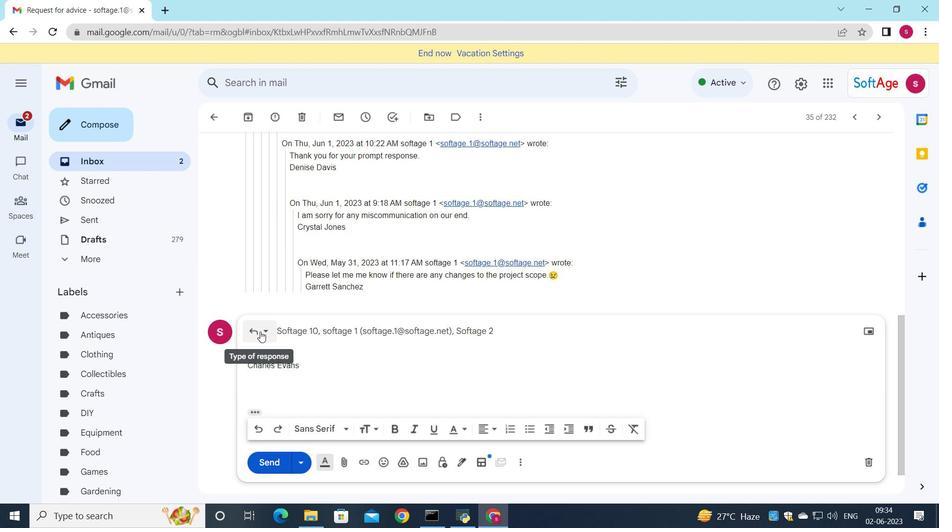 
Action: Mouse moved to (295, 416)
Screenshot: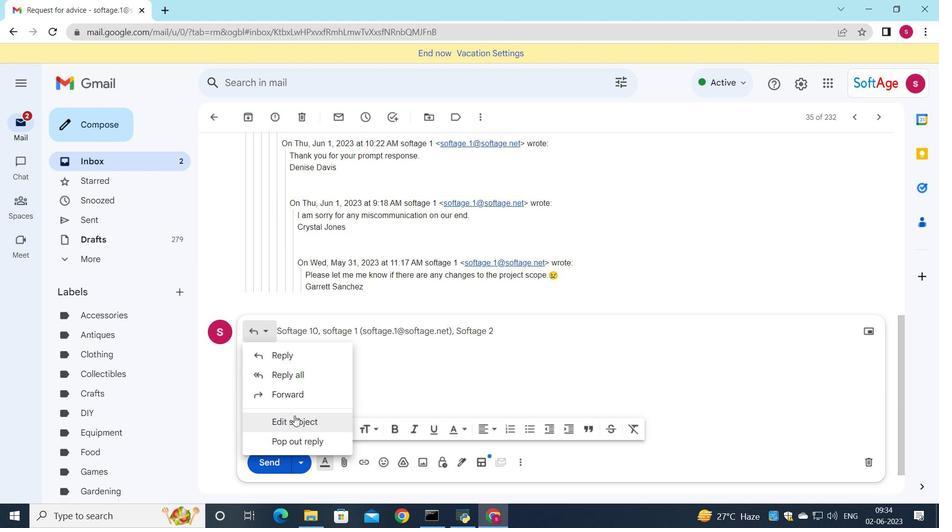 
Action: Mouse pressed left at (295, 416)
Screenshot: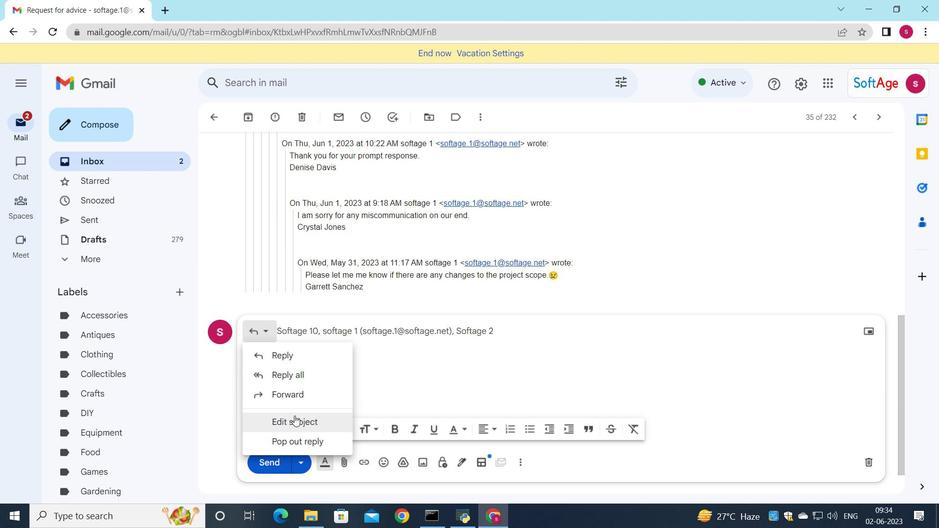 
Action: Mouse moved to (538, 330)
Screenshot: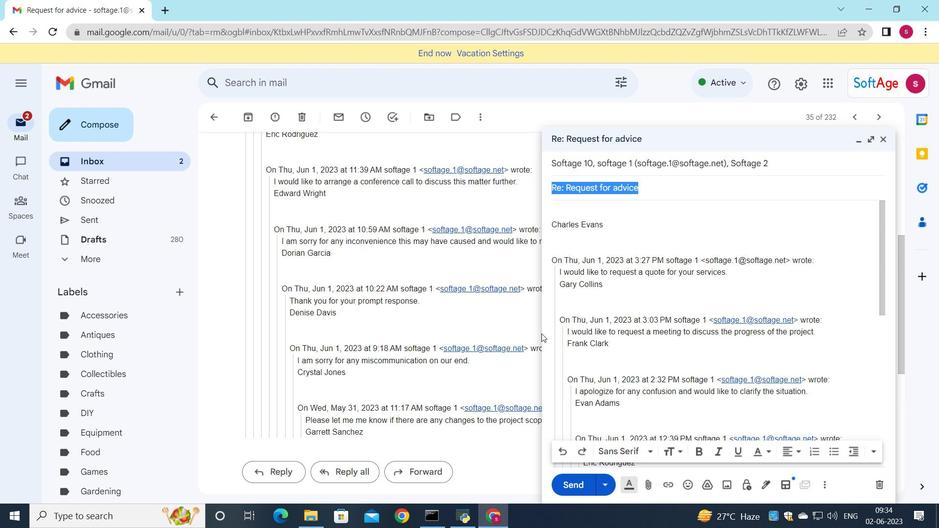 
Action: Key pressed <Key.shift><Key.shift><Key.shift><Key.shift>Project<Key.space>completion
Screenshot: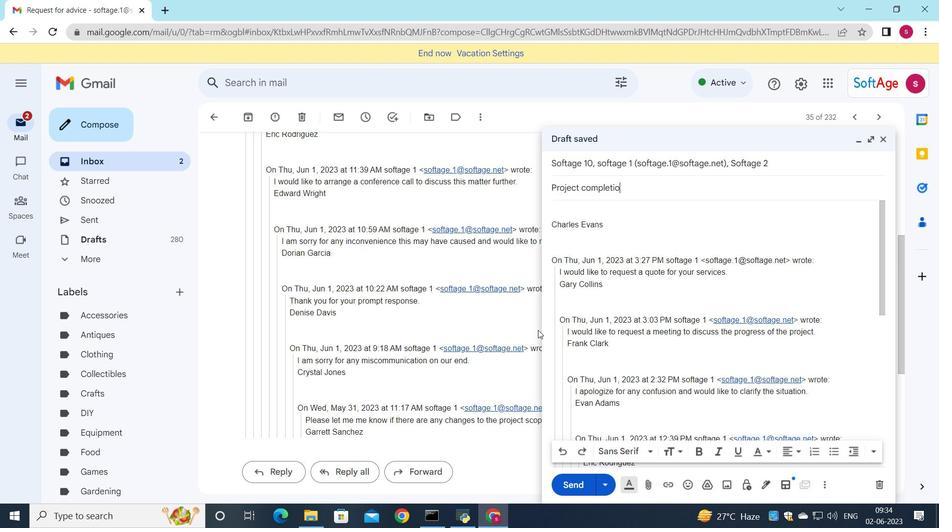 
Action: Mouse moved to (573, 210)
Screenshot: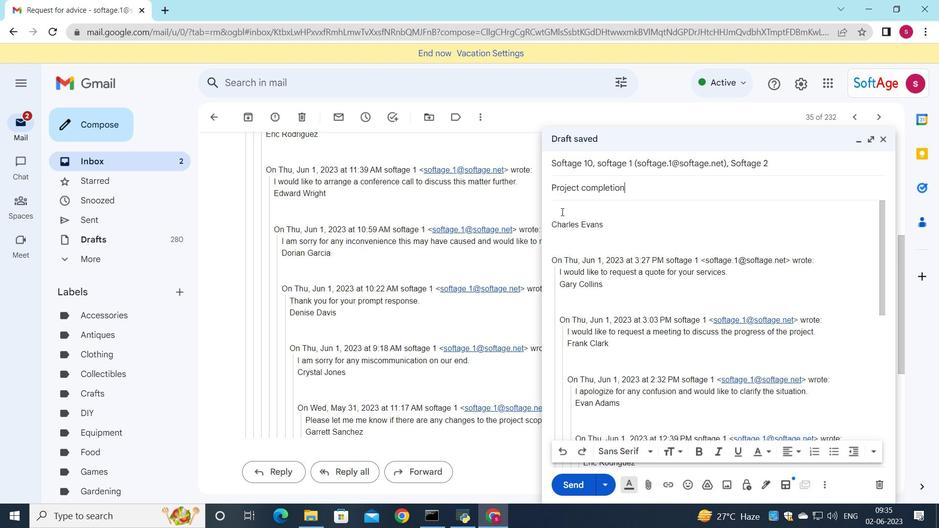 
Action: Mouse pressed left at (573, 210)
Screenshot: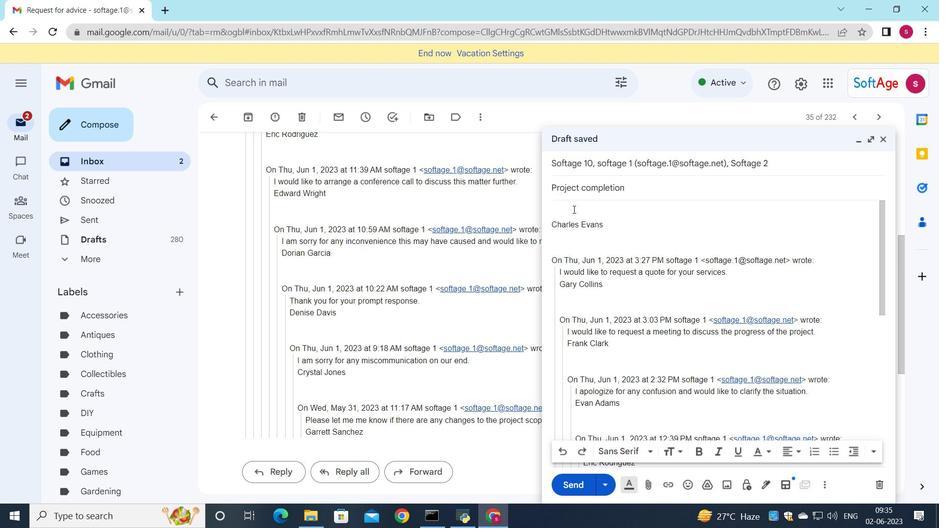 
Action: Key pressed <Key.shift>Could<Key.space>you<Key.space>provide<Key.space>an<Key.space>update<Key.space>on<Key.space>the<Key.space>progress<Key.space>of<Key.space>the<Key.space>environmental<Key.space>sustainability<Key.space><Key.tab>
Screenshot: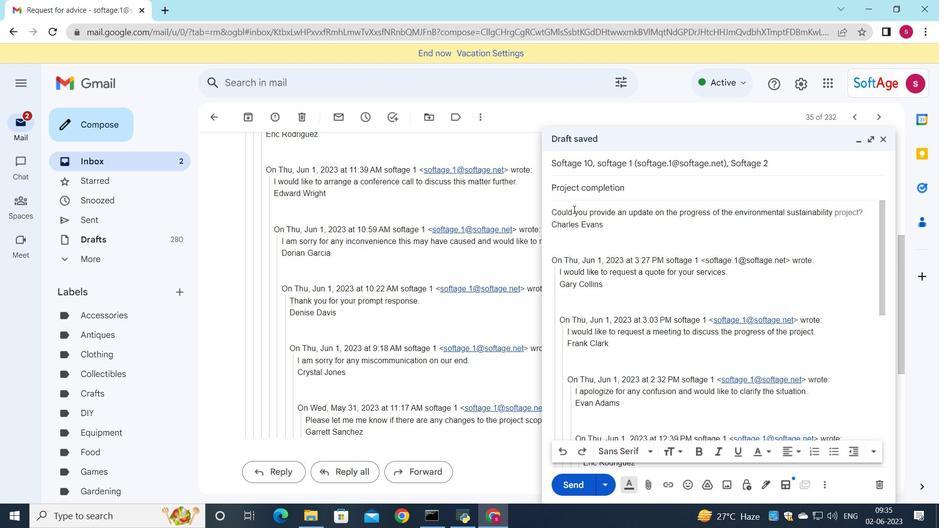 
Action: Mouse moved to (810, 161)
Screenshot: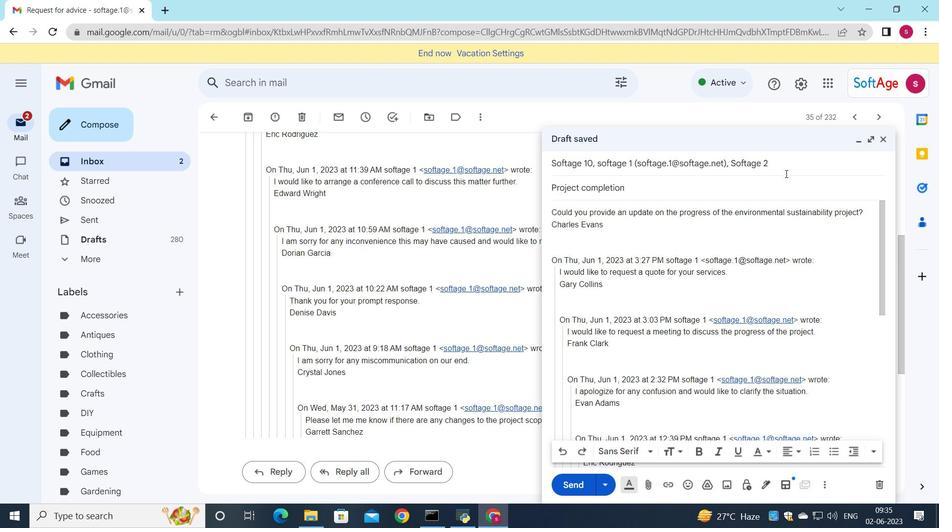 
Action: Mouse pressed left at (810, 161)
Screenshot: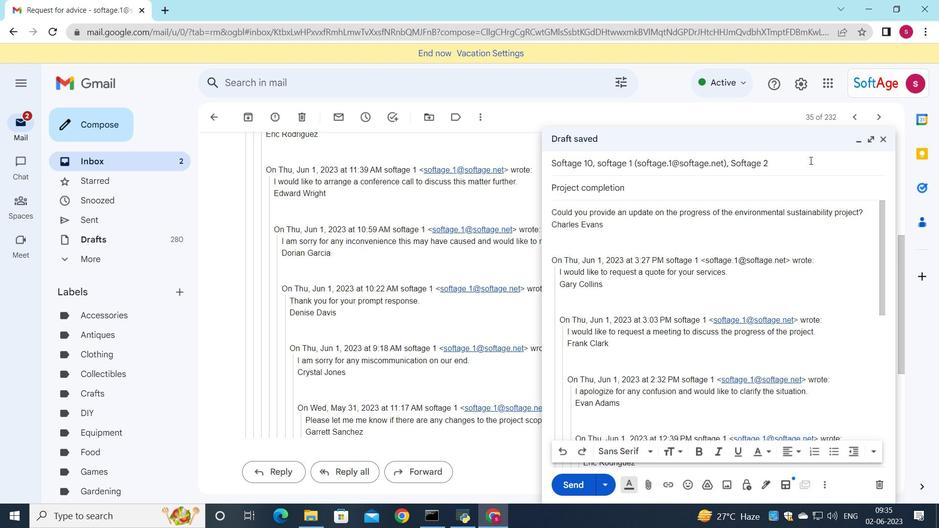 
Action: Mouse moved to (859, 175)
Screenshot: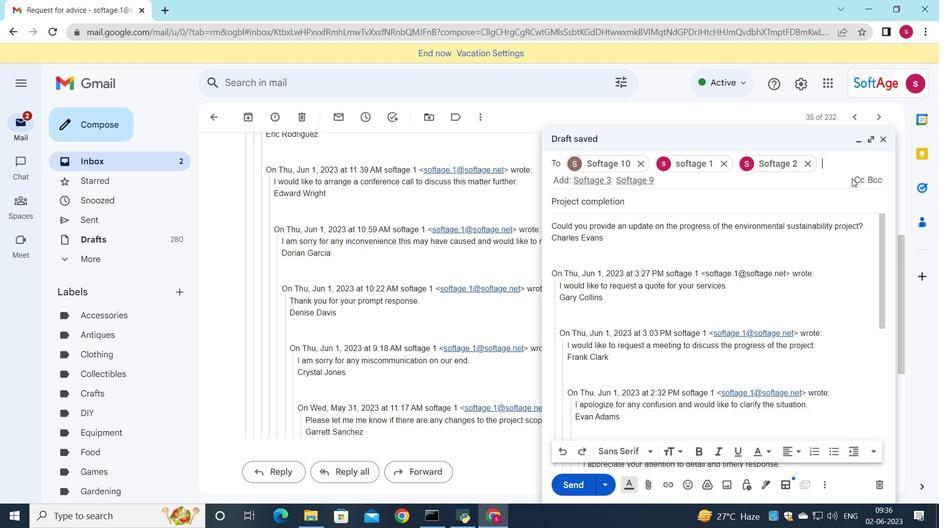 
Action: Mouse pressed left at (859, 175)
Screenshot: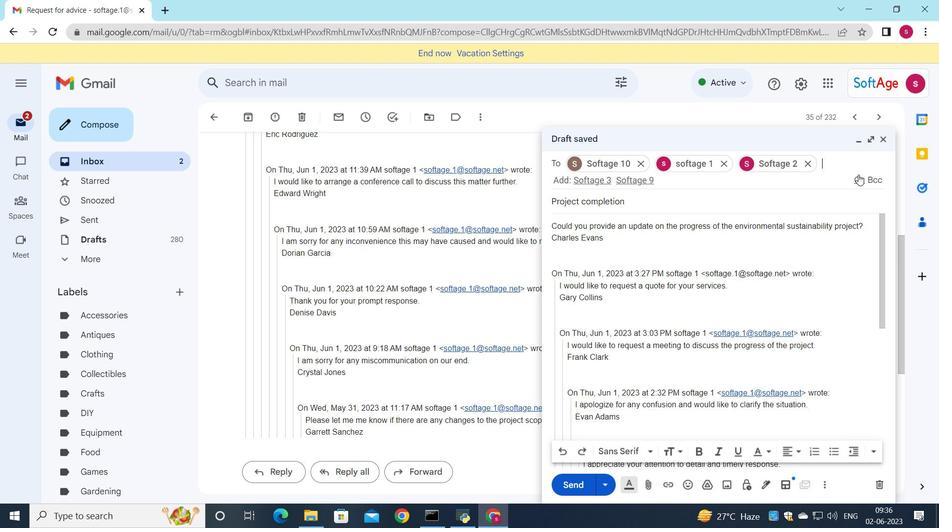 
Action: Mouse moved to (775, 213)
Screenshot: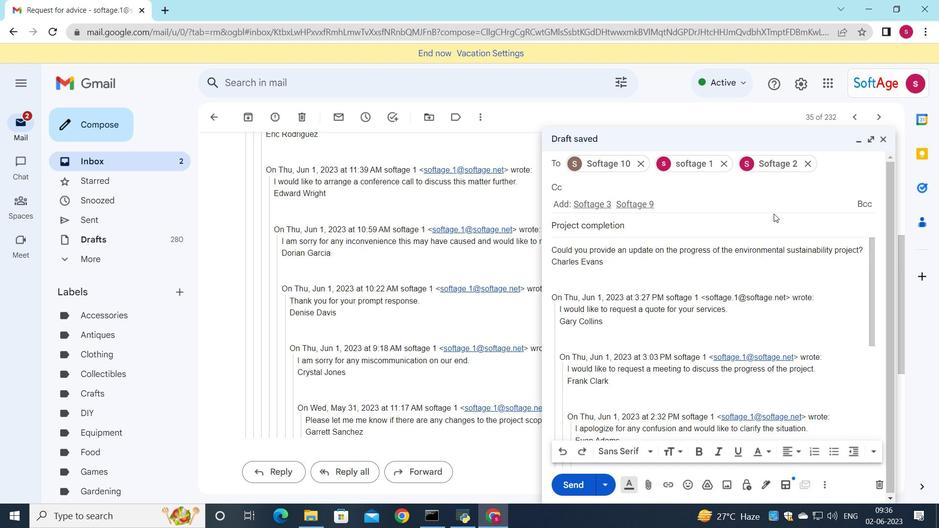 
Action: Key pressed s
Screenshot: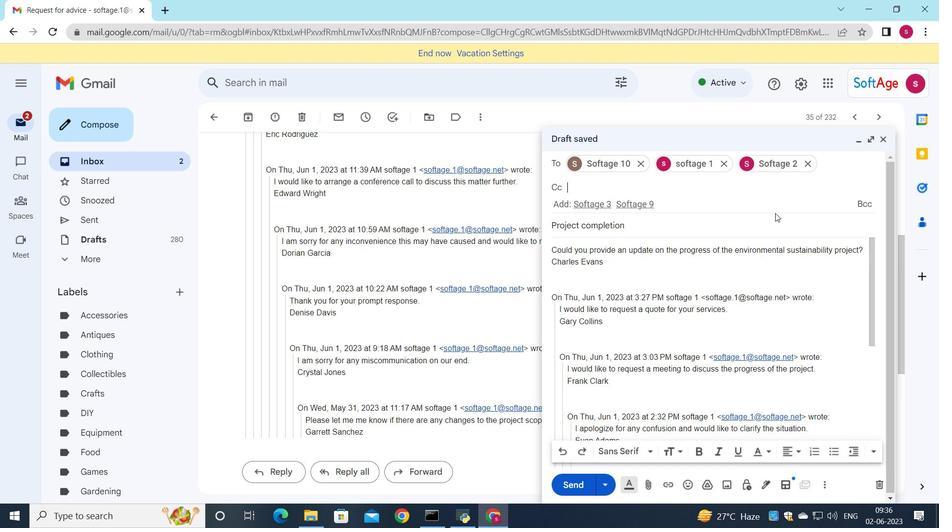
Action: Mouse moved to (683, 372)
Screenshot: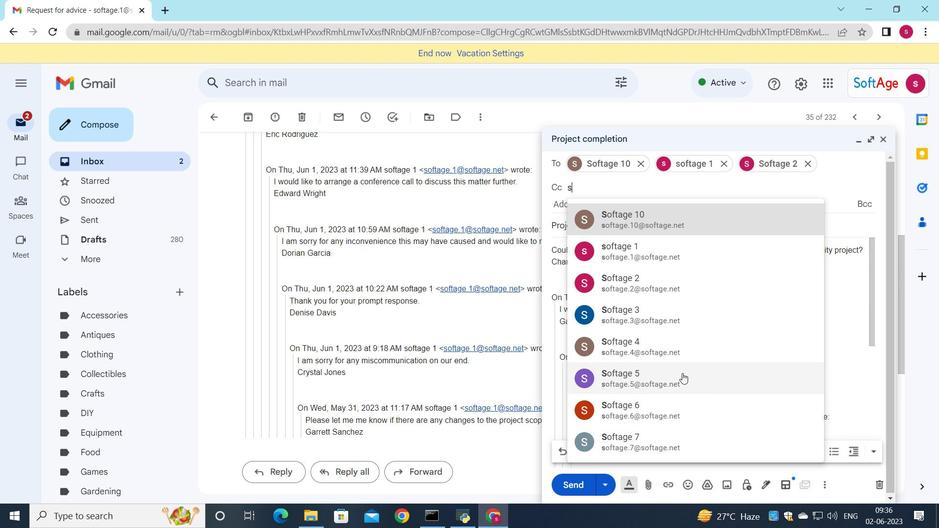 
Action: Mouse pressed left at (683, 372)
Screenshot: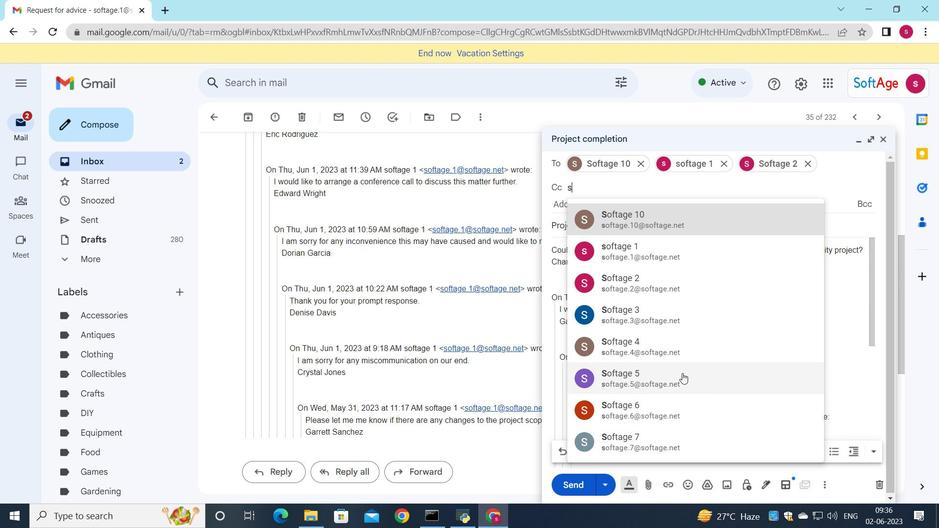 
Action: Mouse moved to (636, 300)
Screenshot: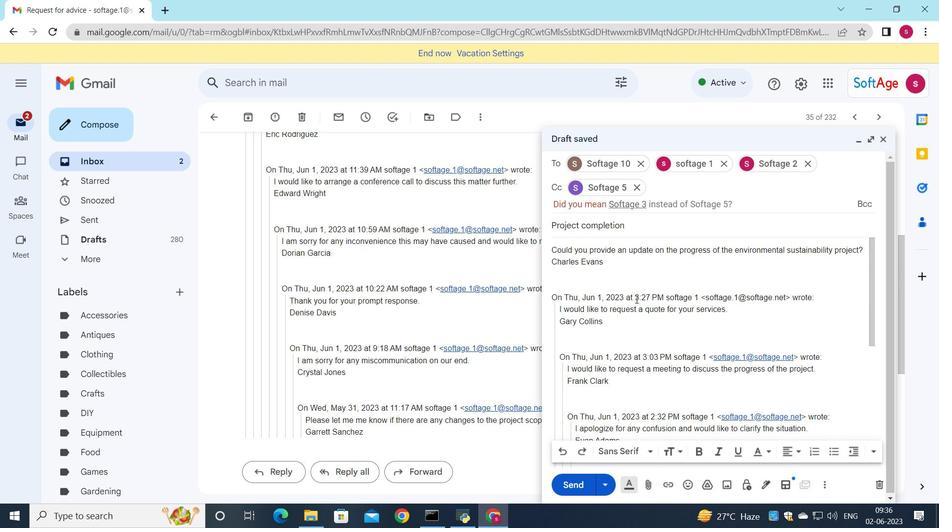 
Action: Mouse scrolled (636, 299) with delta (0, 0)
Screenshot: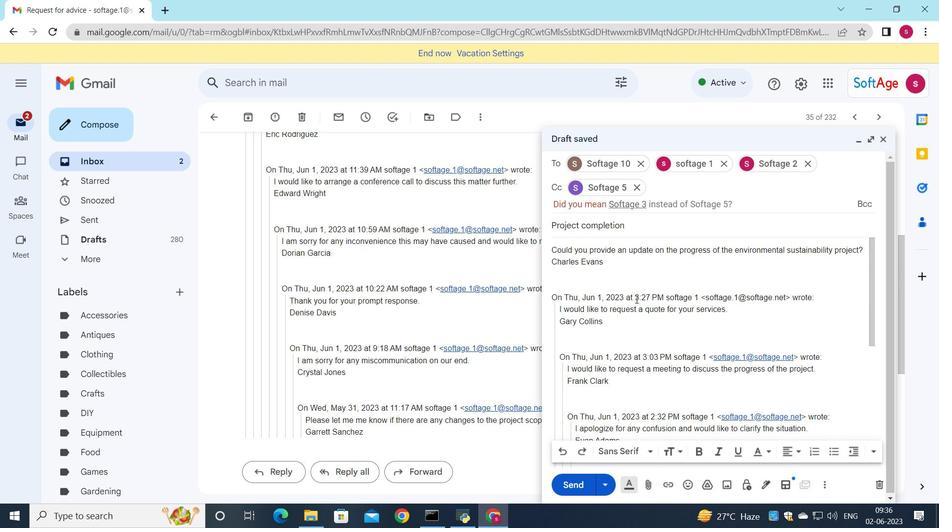 
Action: Mouse moved to (639, 304)
Screenshot: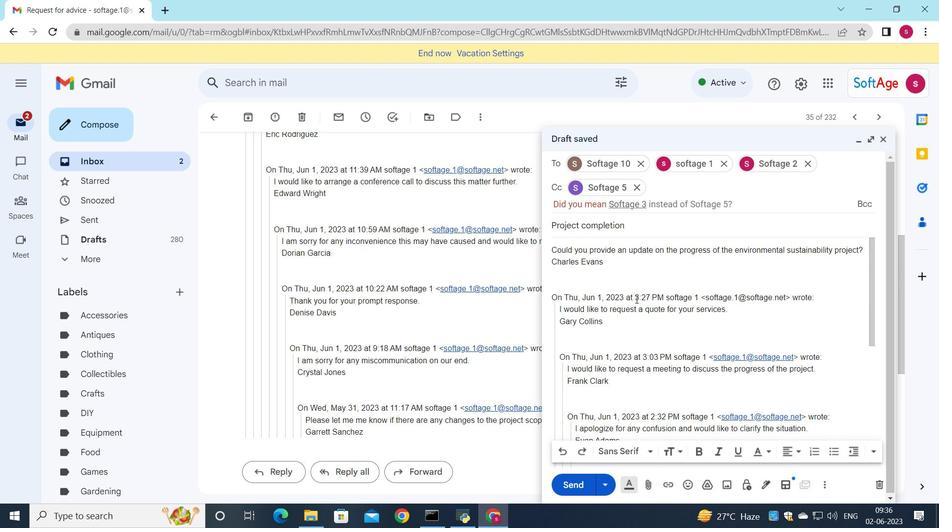 
Action: Mouse scrolled (639, 303) with delta (0, 0)
Screenshot: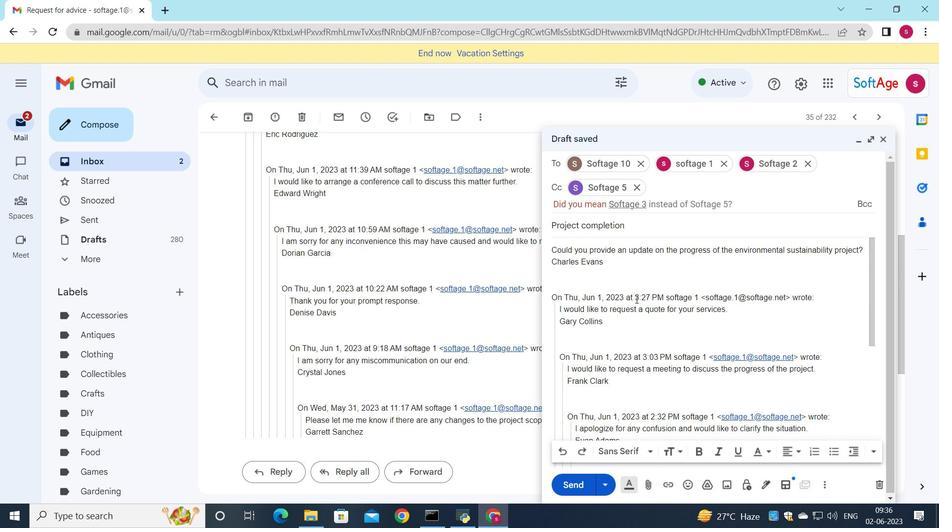 
Action: Mouse moved to (645, 310)
Screenshot: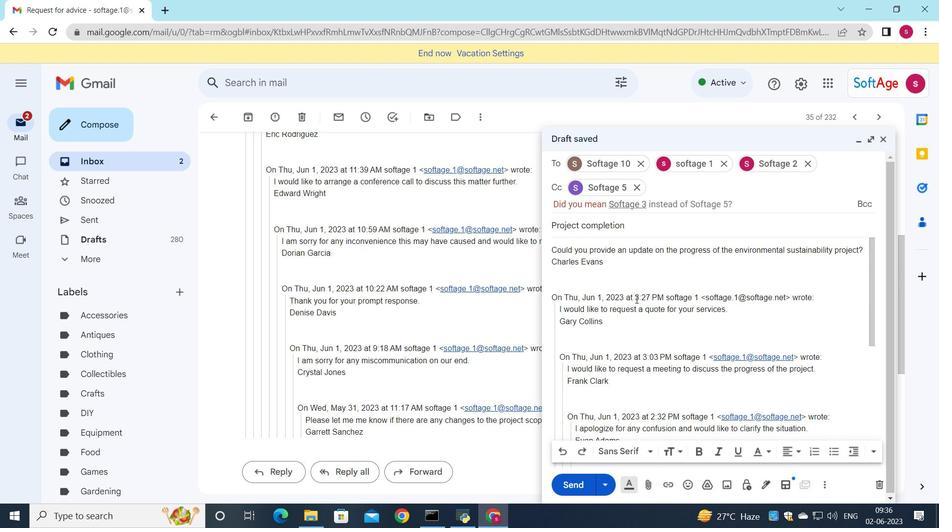 
Action: Mouse scrolled (645, 309) with delta (0, 0)
Screenshot: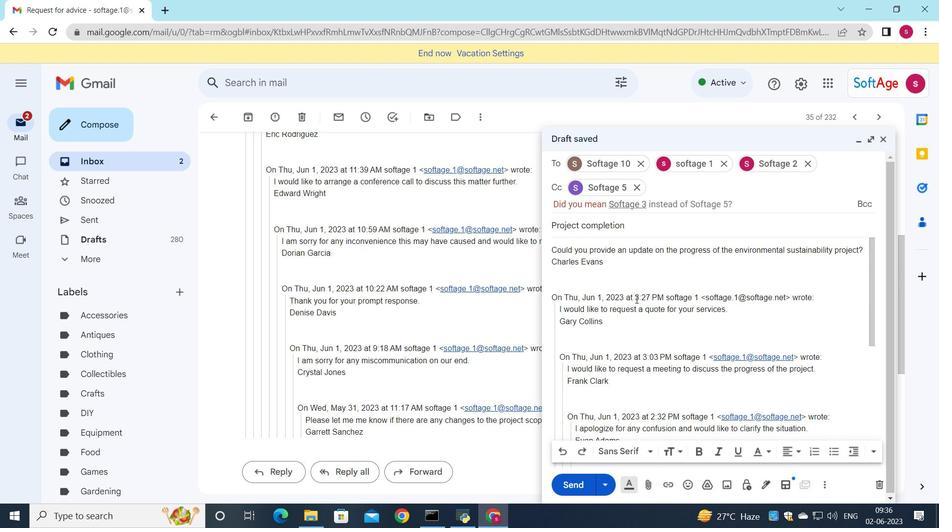 
Action: Mouse moved to (647, 486)
Screenshot: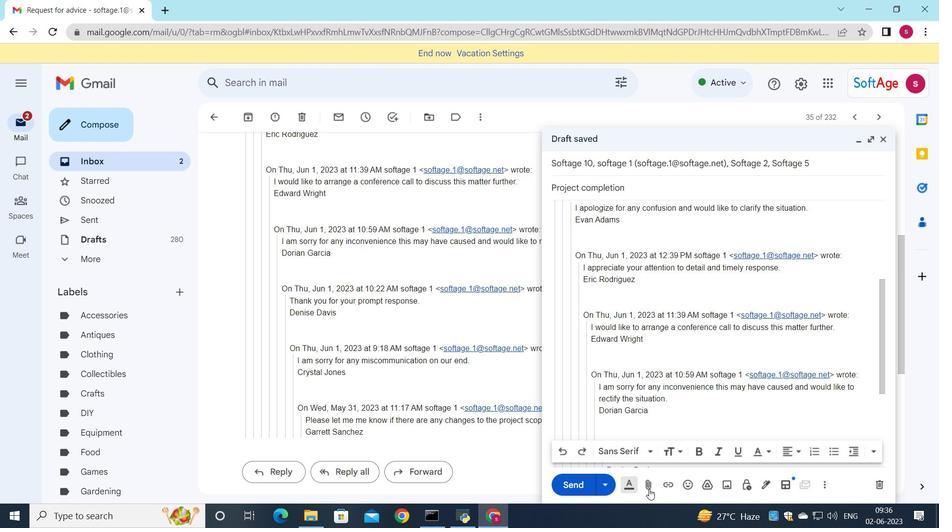 
Action: Mouse pressed left at (647, 486)
Screenshot: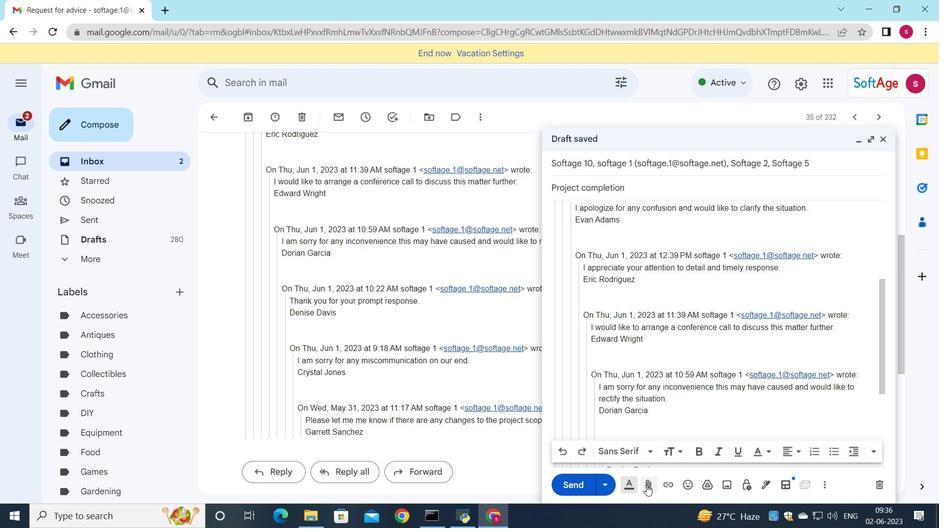 
Action: Mouse moved to (200, 89)
Screenshot: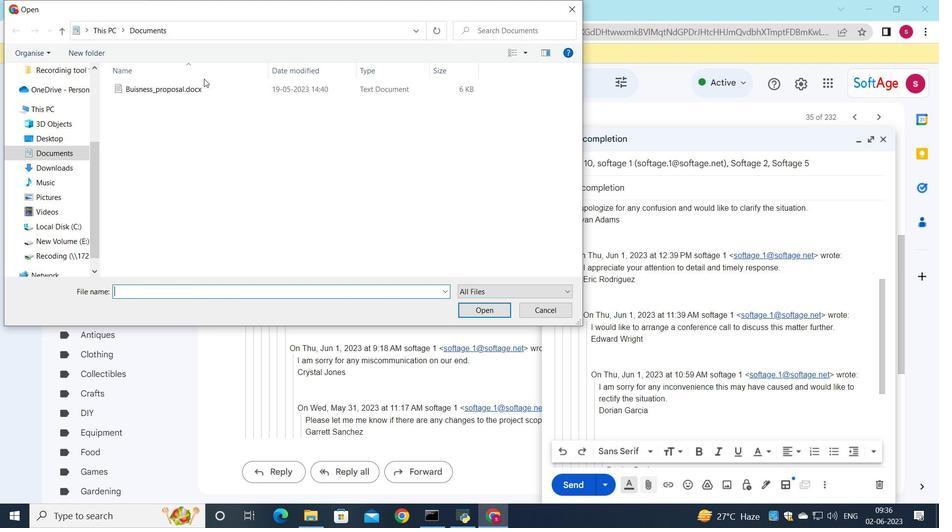 
Action: Mouse pressed left at (200, 89)
Screenshot: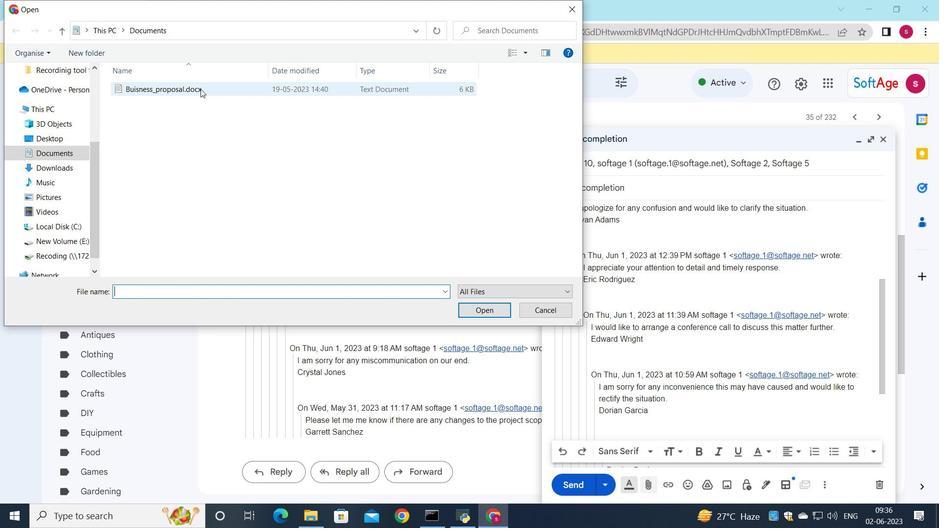 
Action: Mouse moved to (218, 93)
Screenshot: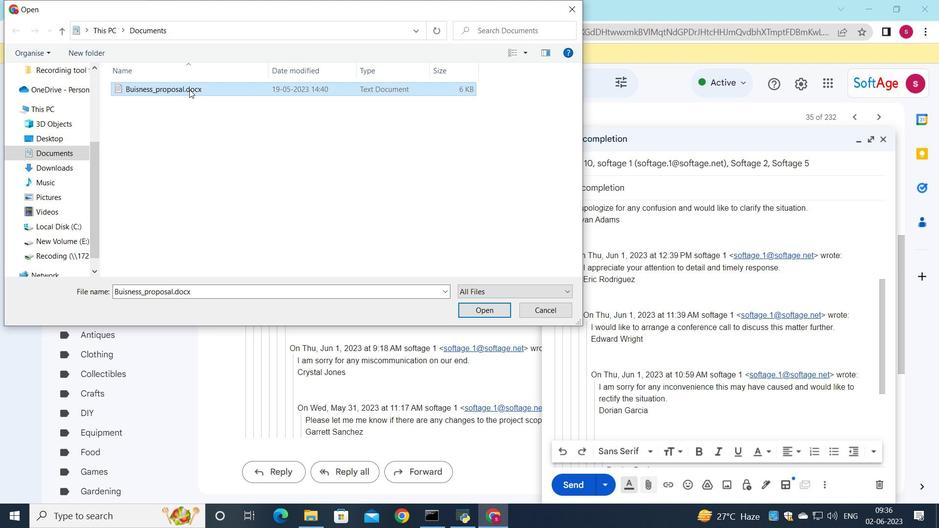 
Action: Mouse pressed left at (218, 93)
Screenshot: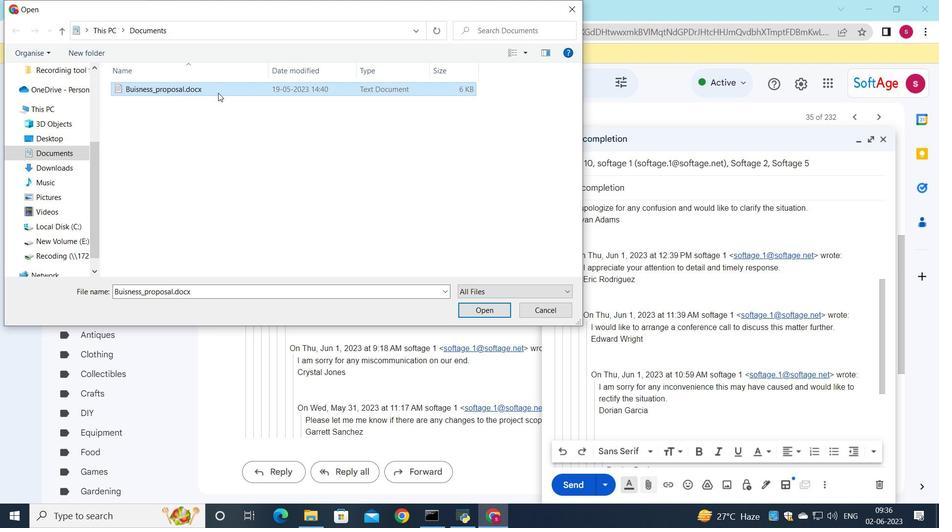 
Action: Mouse moved to (325, 114)
Screenshot: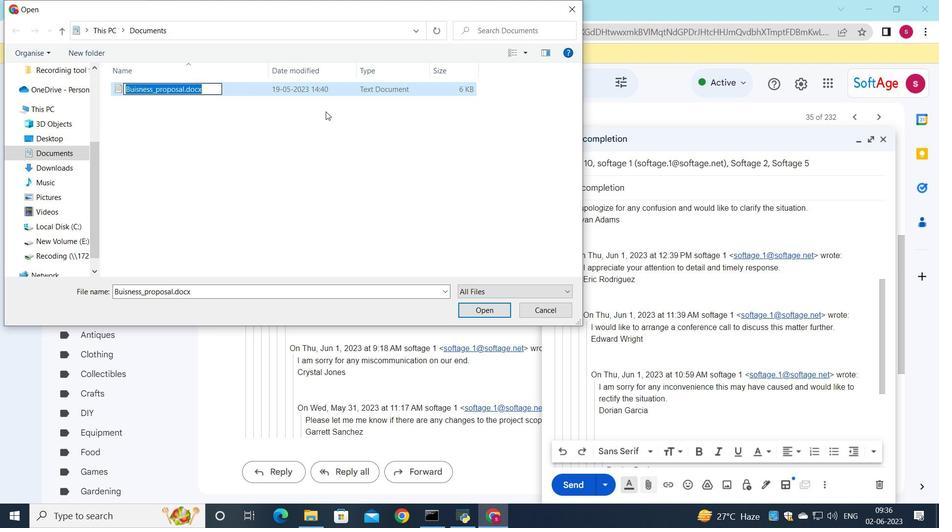 
Action: Key pressed <Key.shift>Legal<Key.shift><Key.shift><Key.shift><Key.shift><Key.shift><Key.shift><Key.shift><Key.shift><Key.shift><Key.shift><Key.shift><Key.shift><Key.shift><Key.shift><Key.shift><Key.shift><Key.shift><Key.shift><Key.shift><Key.shift><Key.shift><Key.shift><Key.shift><Key.shift><Key.shift><Key.shift><Key.shift><Key.shift><Key.shift><Key.shift><Key.shift><Key.shift><Key.shift><Key.shift><Key.shift><Key.shift><Key.shift><Key.shift><Key.shift><Key.shift><Key.shift><Key.shift><Key.shift><Key.shift><Key.shift><Key.shift><Key.shift><Key.shift>_document.pdf
Screenshot: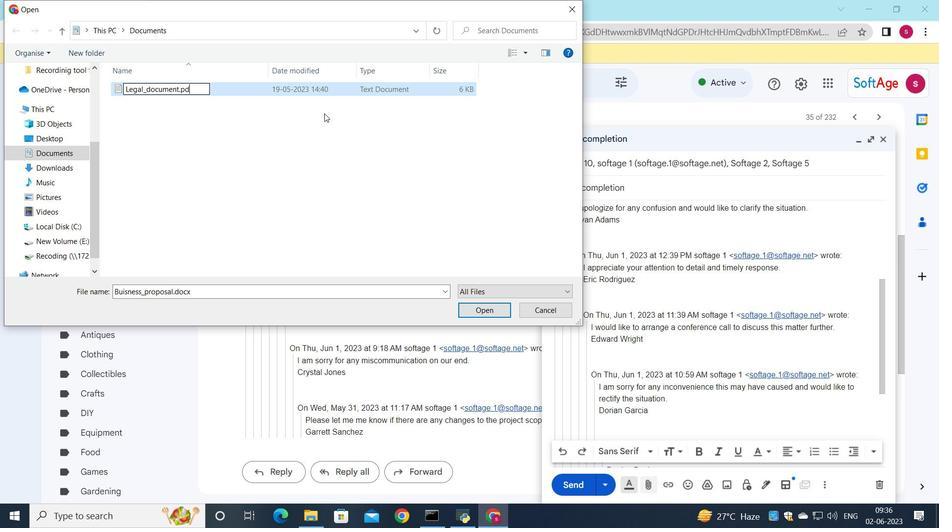 
Action: Mouse moved to (299, 90)
Screenshot: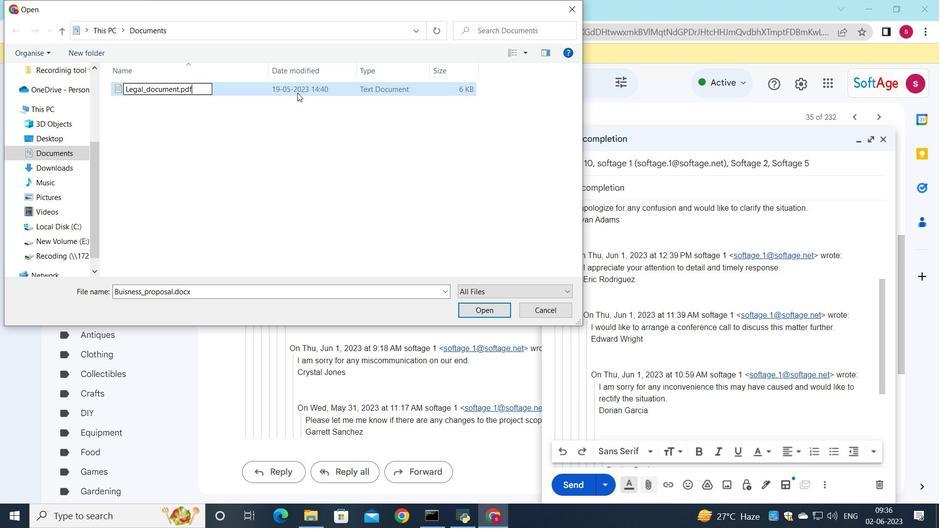 
Action: Mouse pressed left at (299, 90)
Screenshot: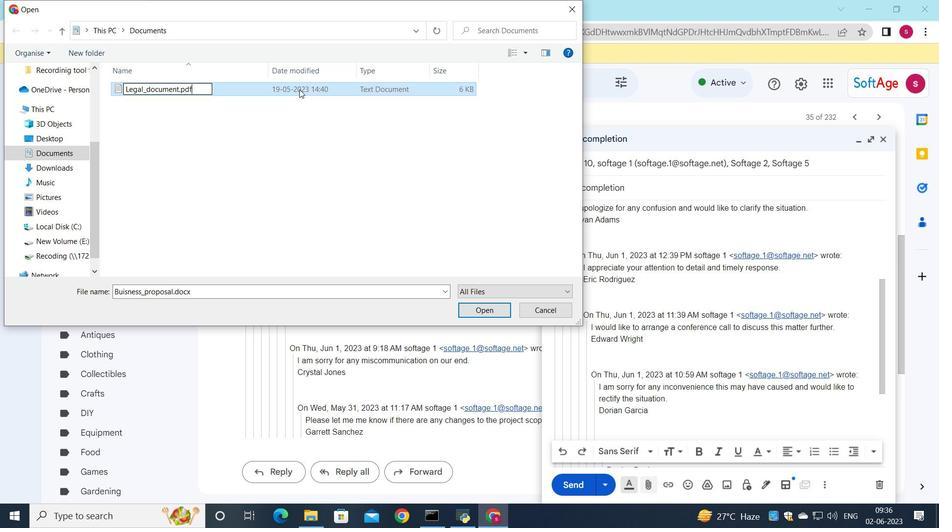 
Action: Mouse moved to (487, 313)
Screenshot: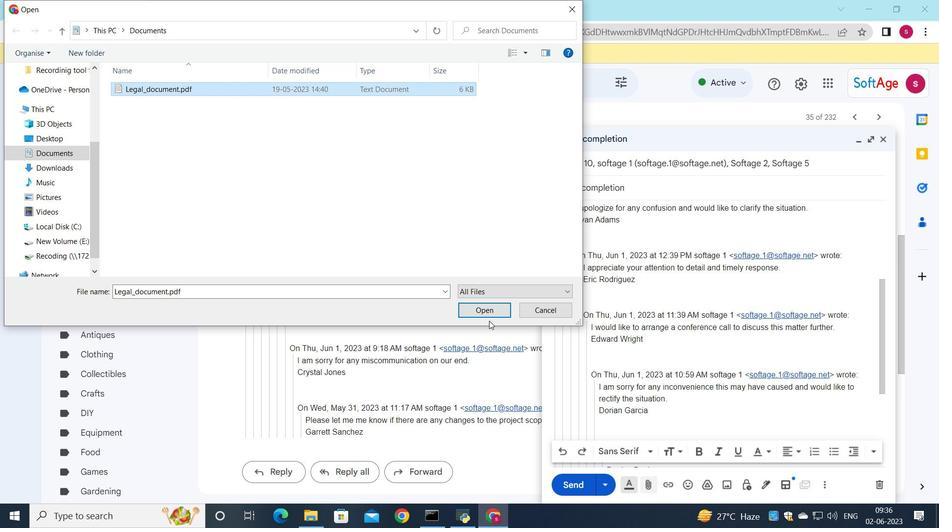 
Action: Mouse pressed left at (487, 313)
Screenshot: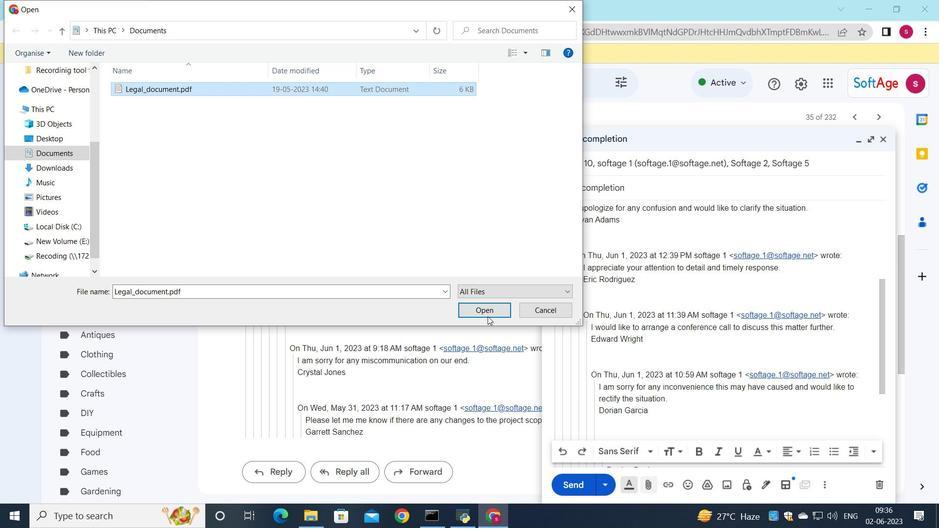 
Action: Mouse moved to (663, 334)
Screenshot: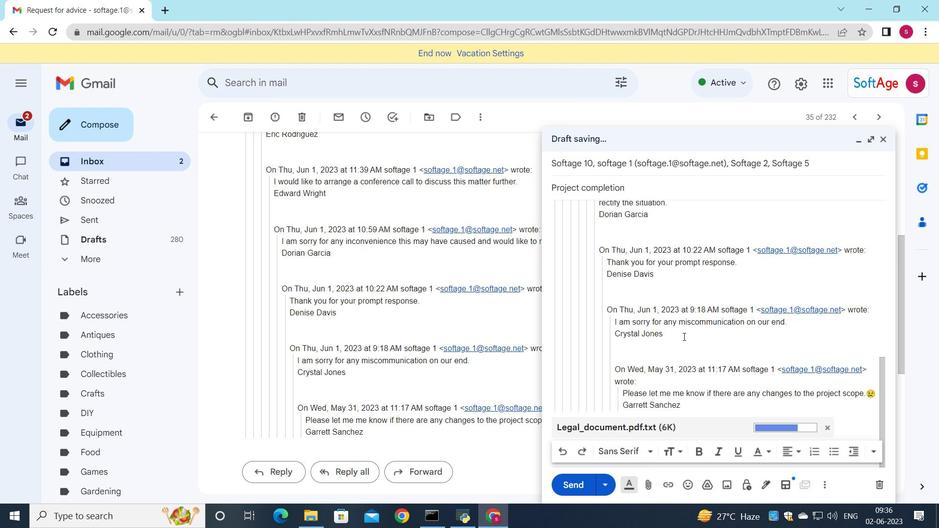 
Action: Mouse scrolled (663, 333) with delta (0, 0)
Screenshot: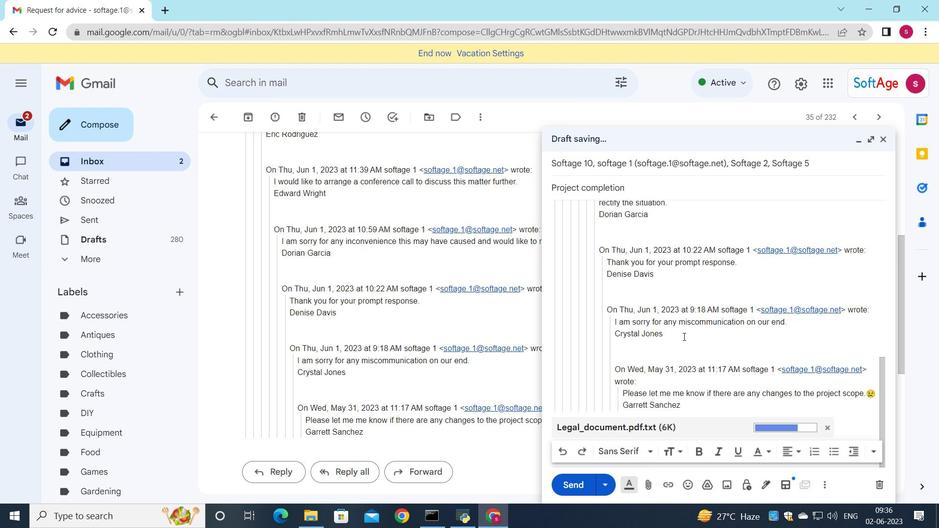 
Action: Mouse moved to (570, 477)
Screenshot: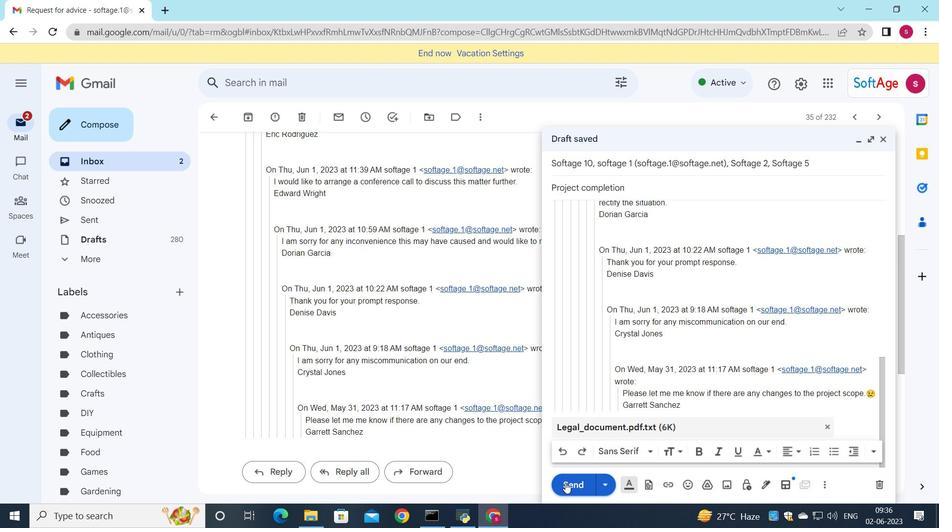 
Action: Mouse pressed left at (570, 477)
Screenshot: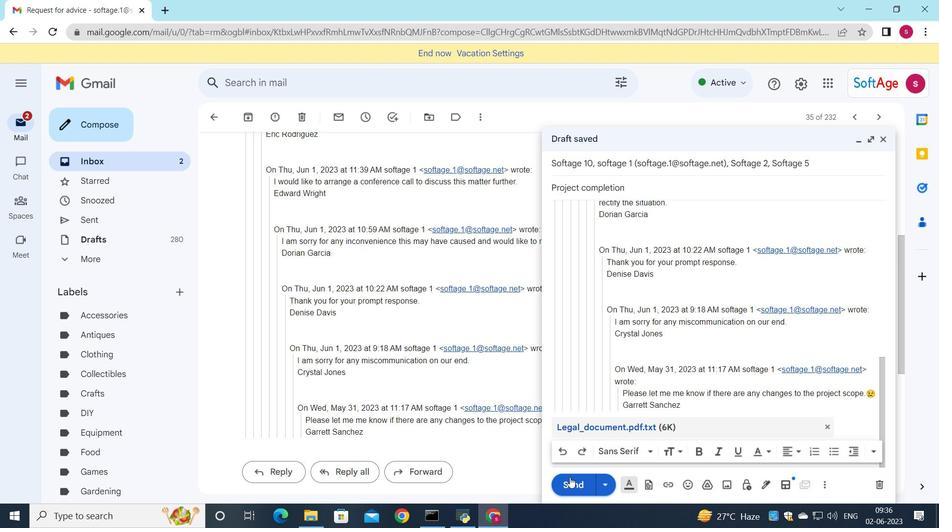 
Action: Mouse moved to (157, 151)
Screenshot: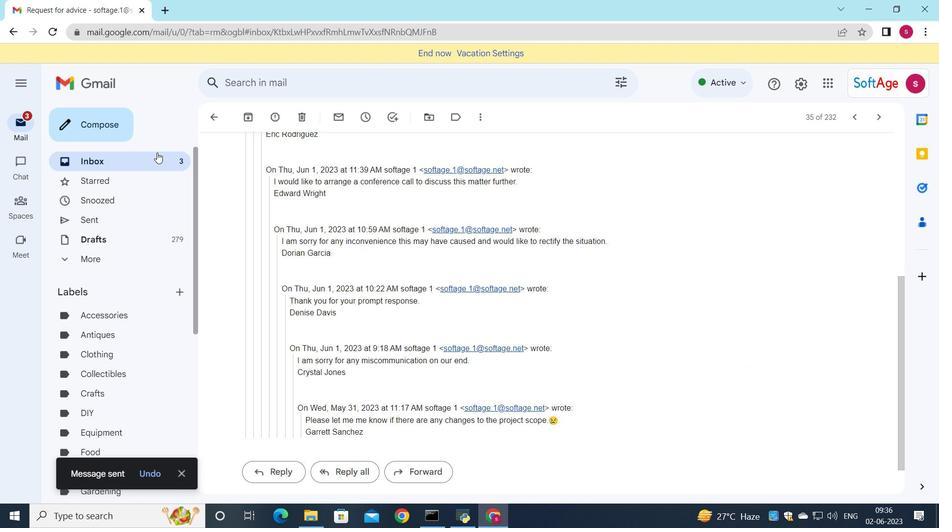 
Action: Mouse pressed left at (157, 151)
Screenshot: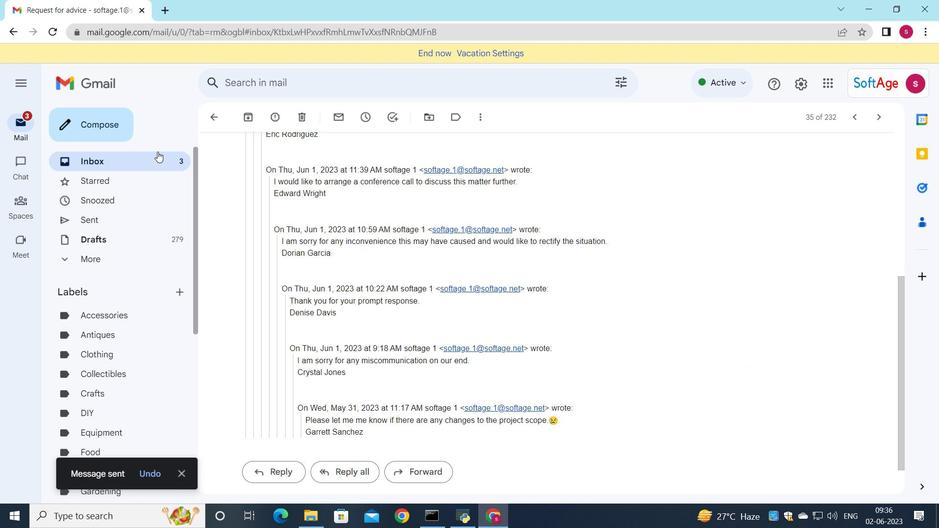 
Action: Mouse moved to (333, 244)
Screenshot: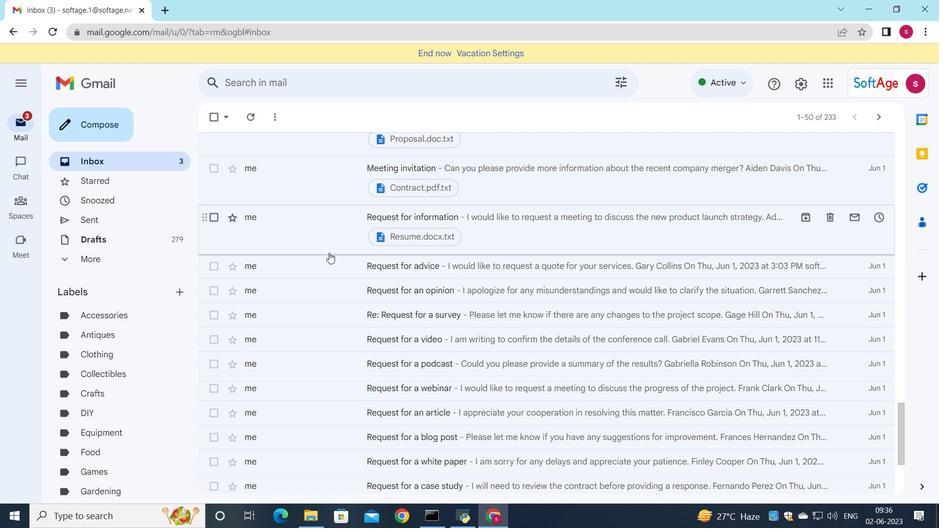 
Action: Mouse scrolled (333, 244) with delta (0, 0)
Screenshot: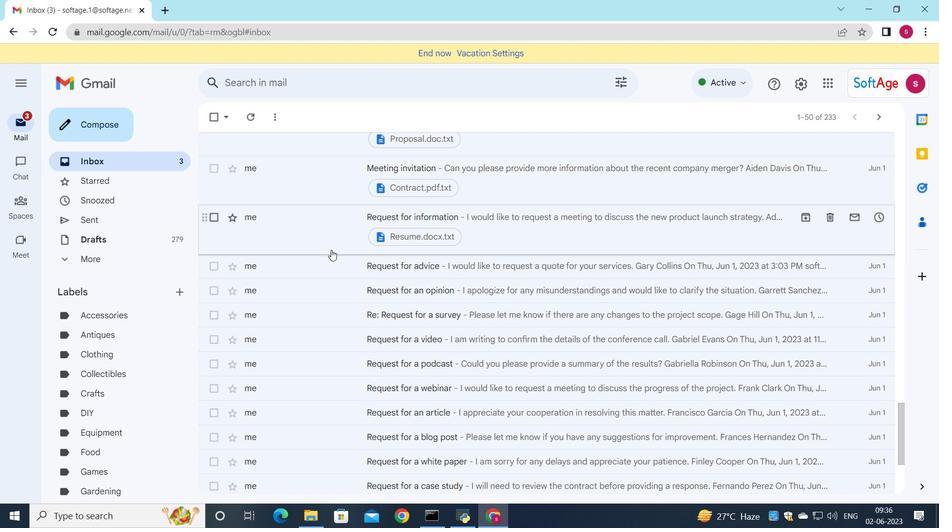 
Action: Mouse moved to (333, 243)
Screenshot: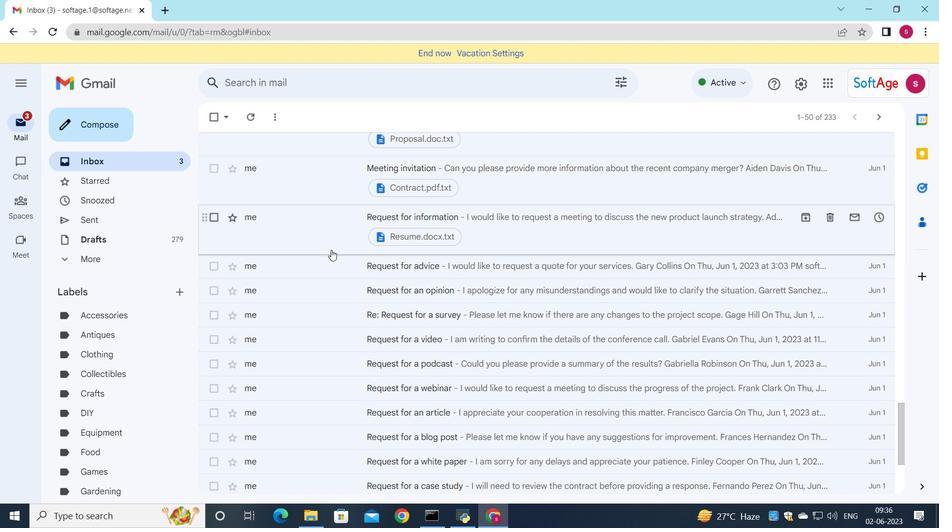 
Action: Mouse scrolled (333, 244) with delta (0, 0)
Screenshot: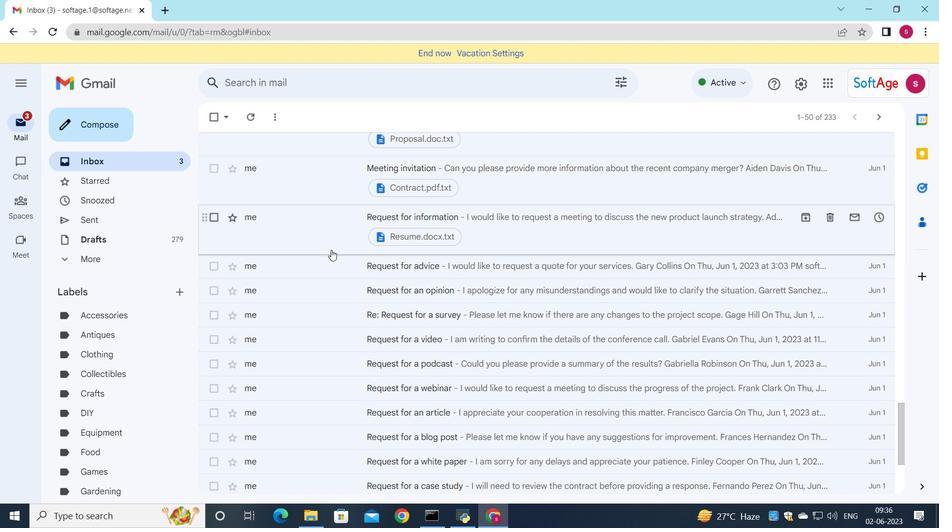 
Action: Mouse scrolled (333, 244) with delta (0, 0)
Screenshot: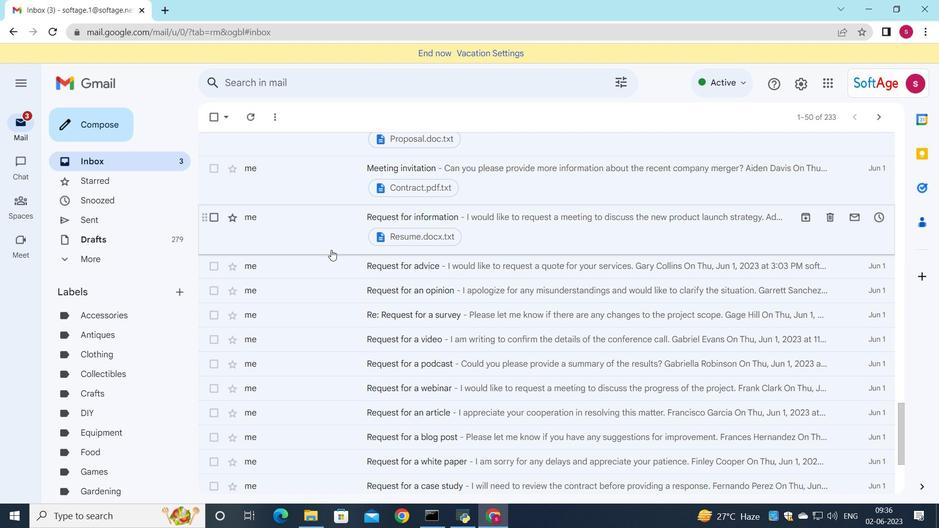 
Action: Mouse scrolled (333, 244) with delta (0, 0)
Screenshot: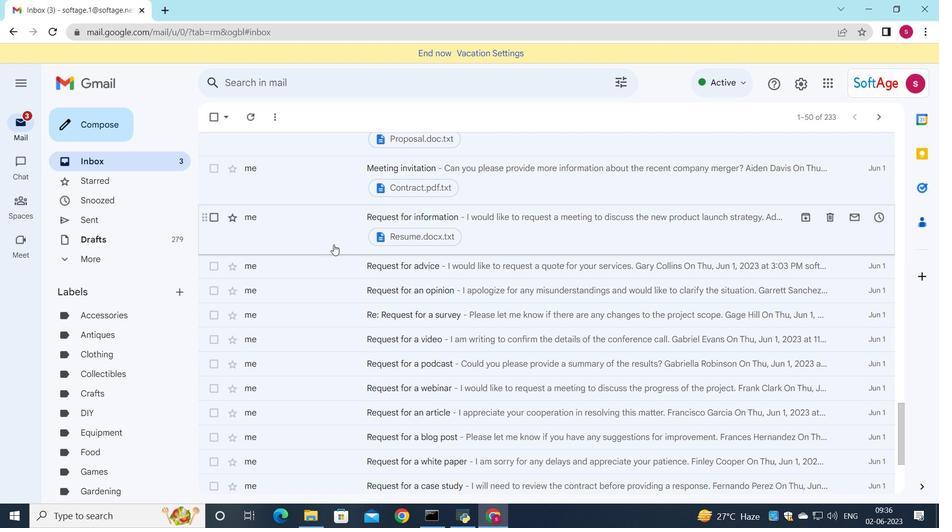 
Action: Mouse scrolled (333, 244) with delta (0, 0)
Screenshot: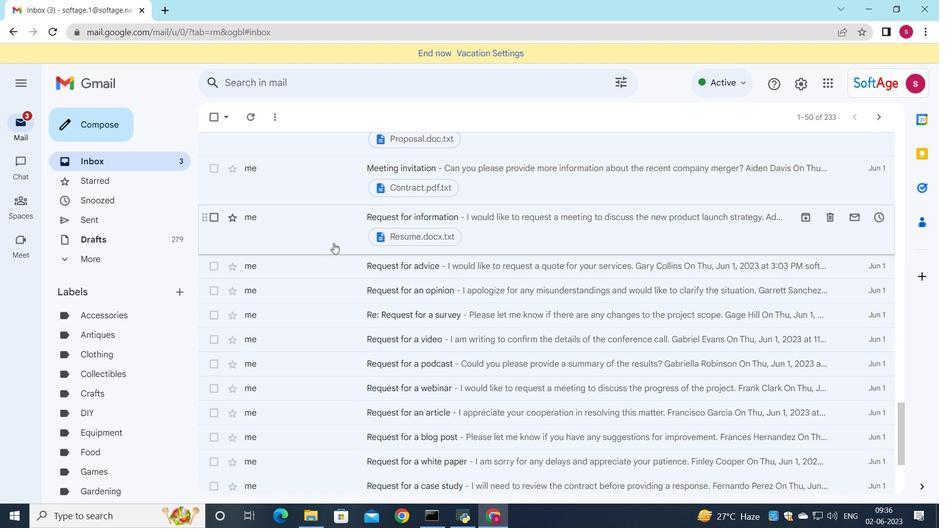 
Action: Mouse scrolled (333, 244) with delta (0, 0)
Screenshot: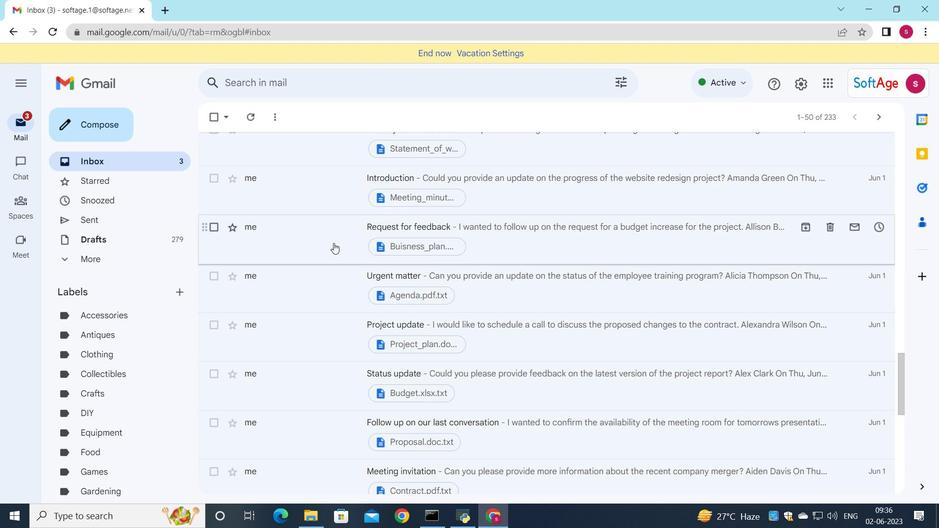 
Action: Mouse scrolled (333, 244) with delta (0, 0)
Screenshot: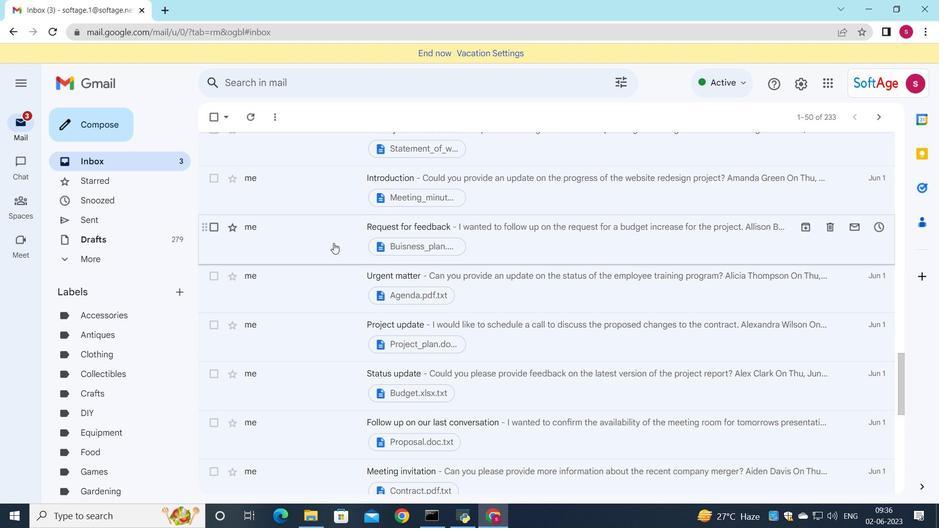 
Action: Mouse scrolled (333, 244) with delta (0, 0)
Screenshot: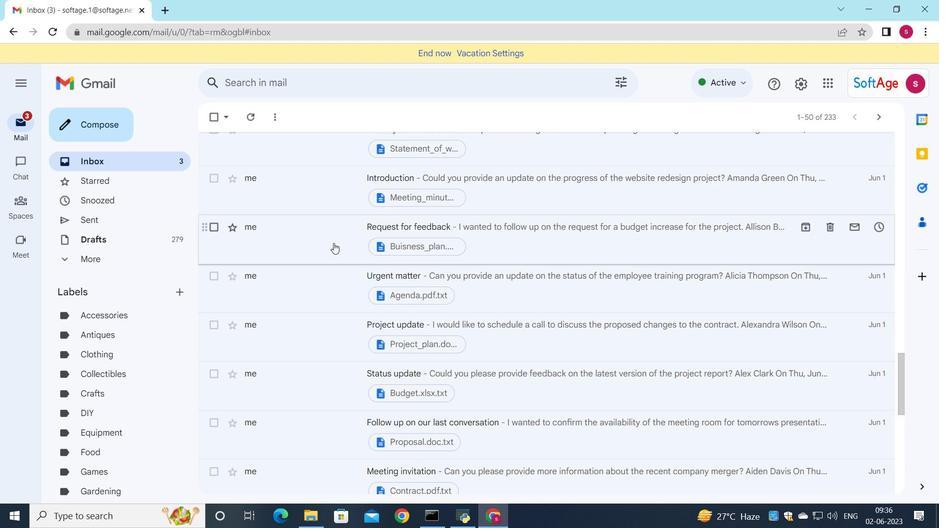 
Action: Mouse scrolled (333, 244) with delta (0, 0)
Screenshot: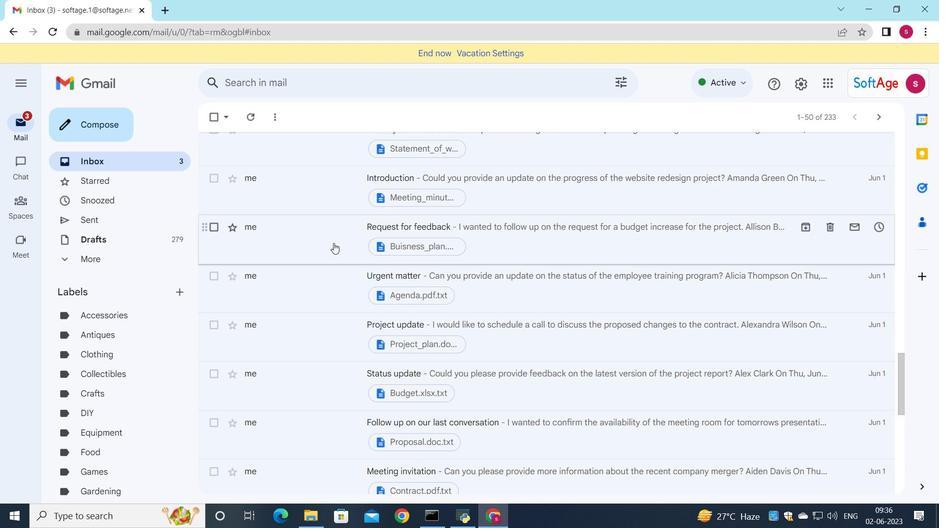 
Action: Mouse scrolled (333, 244) with delta (0, 0)
Screenshot: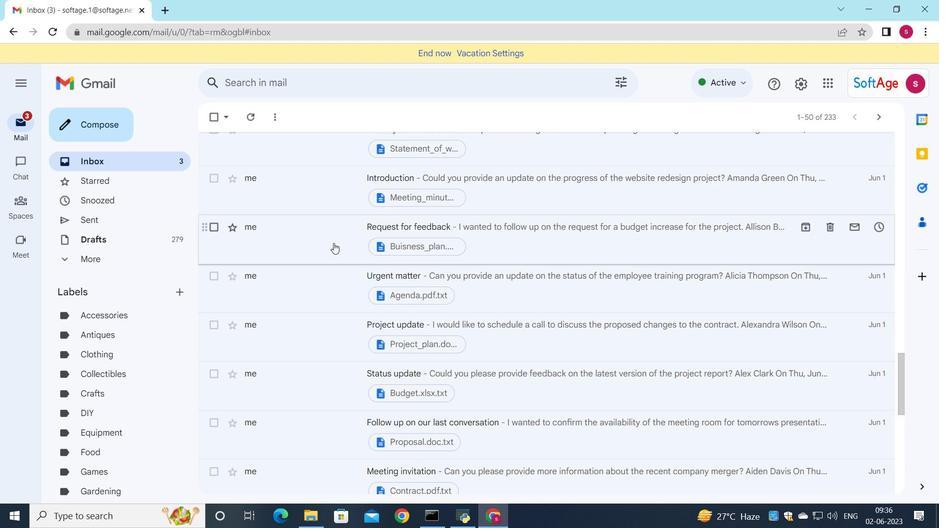 
Action: Mouse scrolled (333, 244) with delta (0, 0)
Screenshot: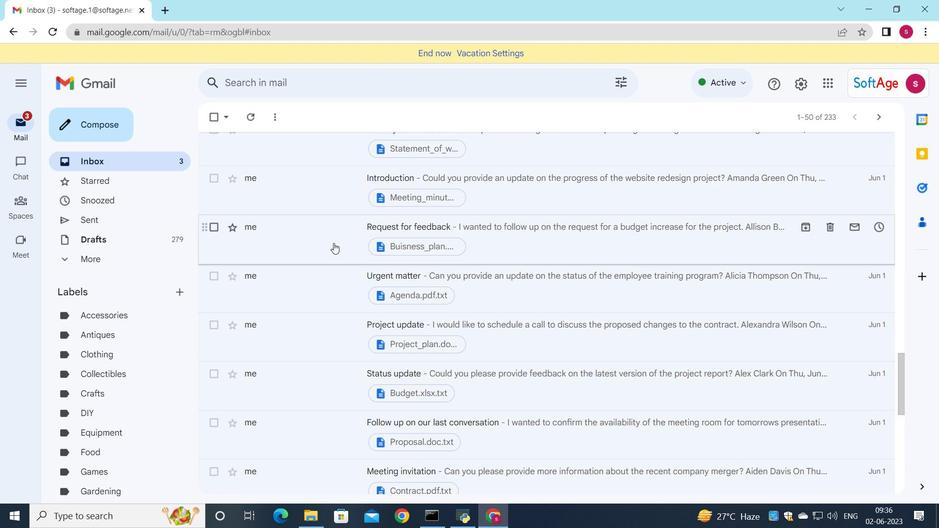 
Action: Mouse scrolled (333, 244) with delta (0, 0)
Screenshot: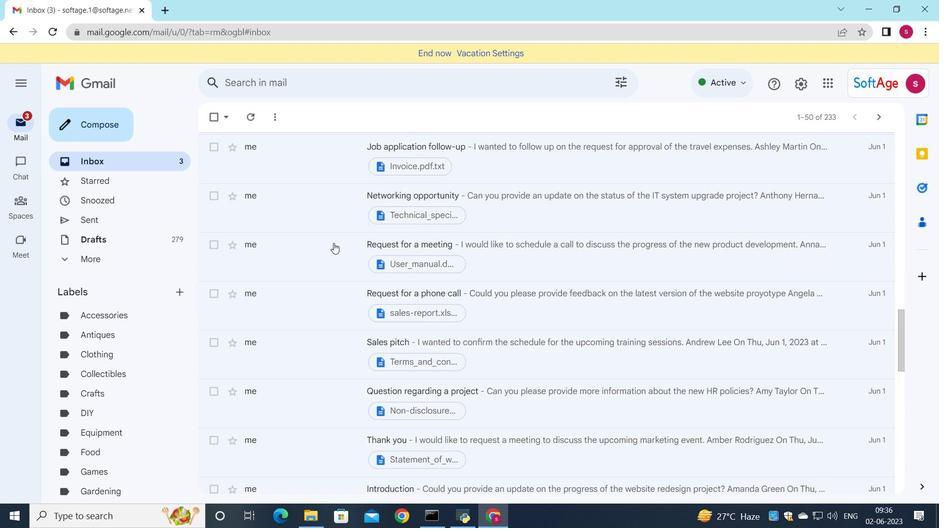 
Action: Mouse scrolled (333, 244) with delta (0, 0)
Screenshot: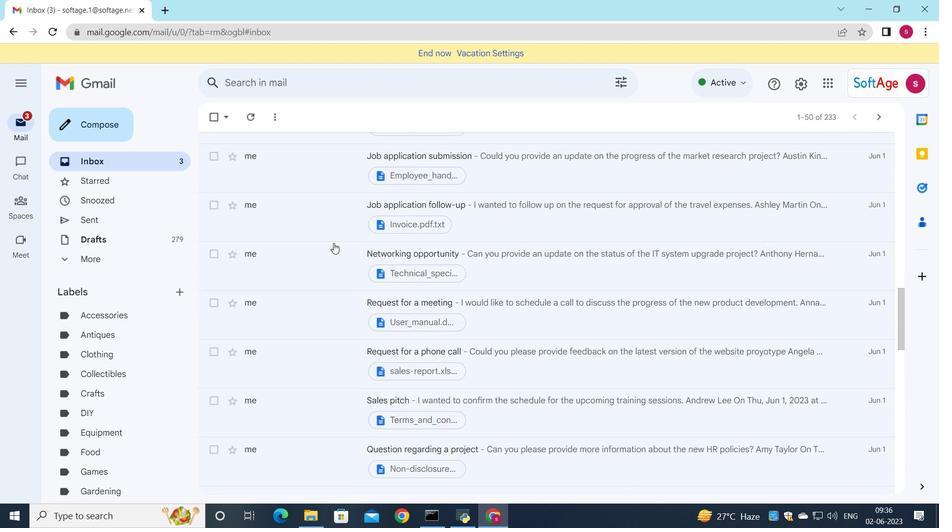 
Action: Mouse scrolled (333, 244) with delta (0, 0)
Screenshot: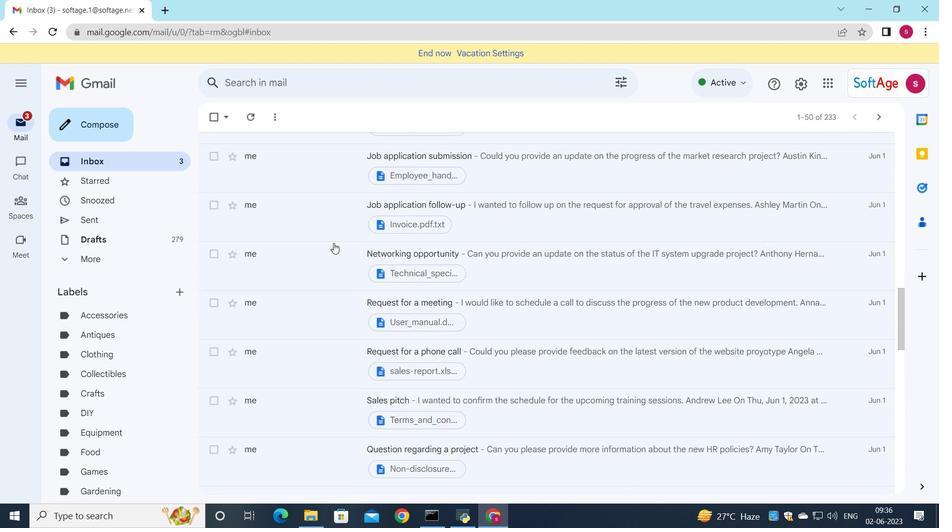 
Action: Mouse scrolled (333, 244) with delta (0, 0)
Screenshot: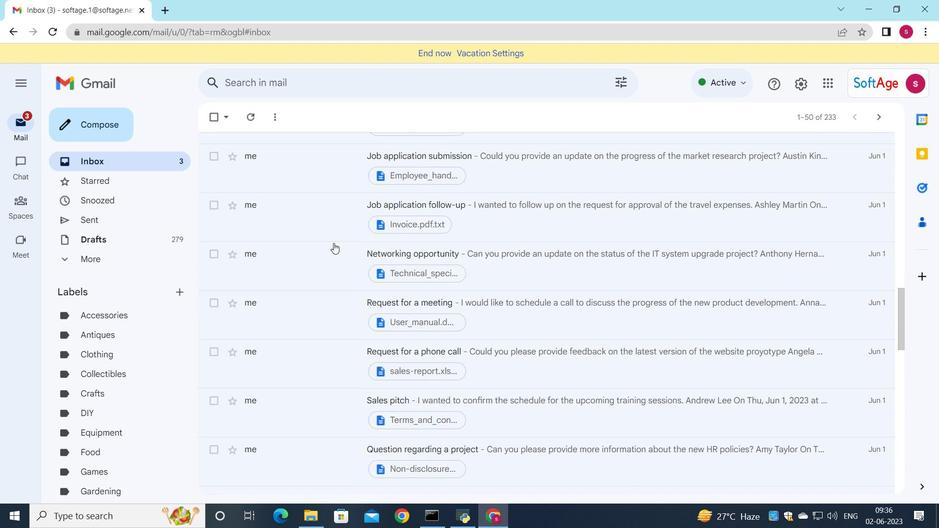 
Action: Mouse scrolled (333, 244) with delta (0, 0)
Screenshot: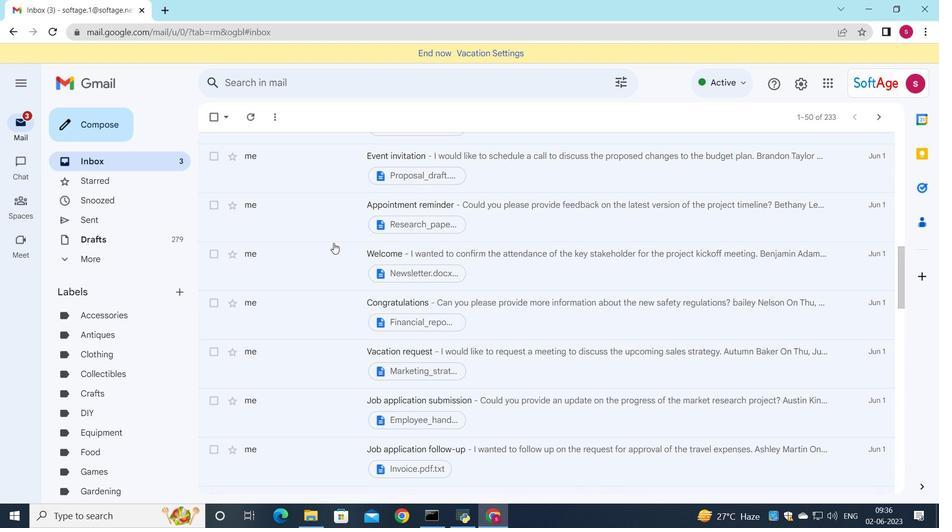 
Action: Mouse scrolled (333, 244) with delta (0, 0)
Screenshot: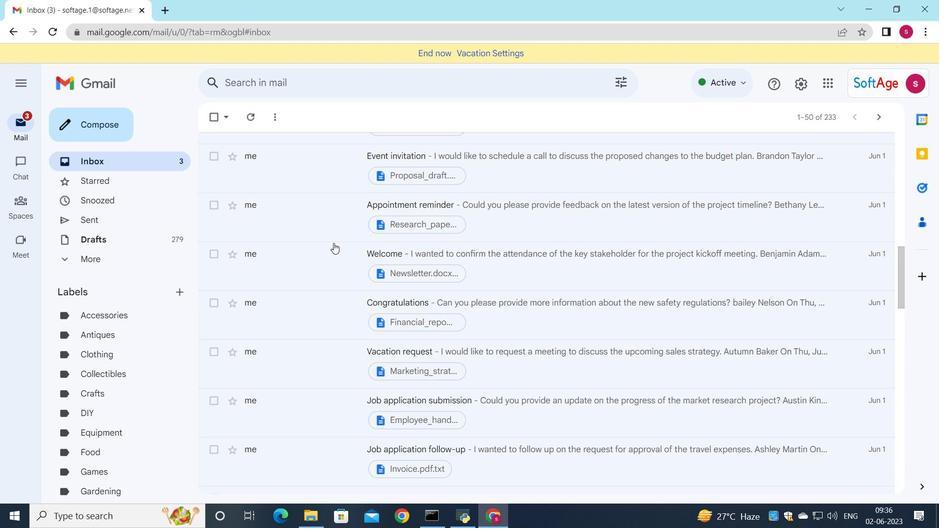 
Action: Mouse scrolled (333, 244) with delta (0, 0)
Screenshot: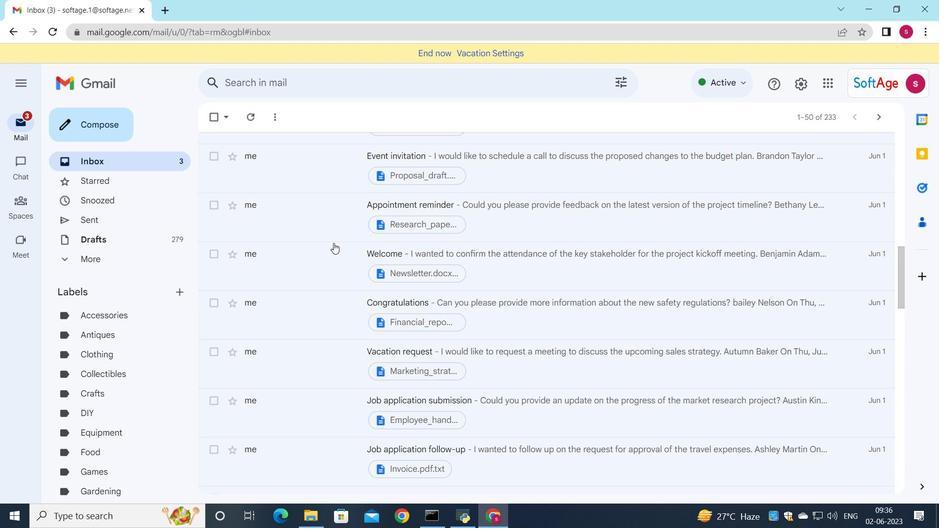 
Action: Mouse scrolled (333, 244) with delta (0, 0)
Screenshot: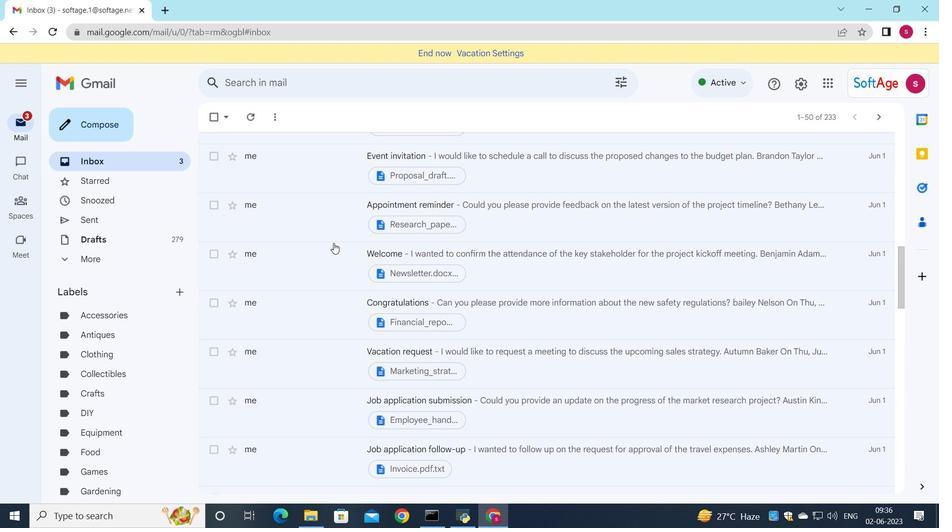 
Action: Mouse scrolled (333, 244) with delta (0, 0)
Screenshot: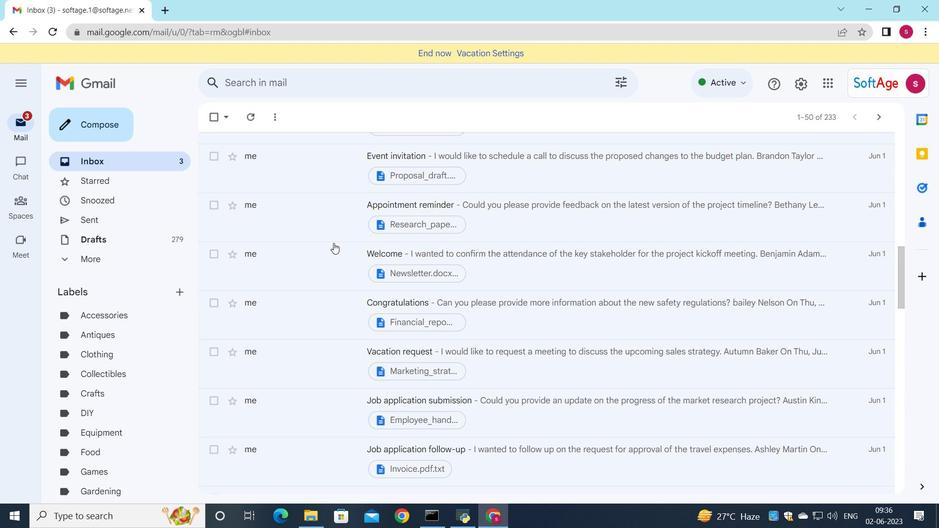 
Action: Mouse scrolled (333, 244) with delta (0, 0)
Screenshot: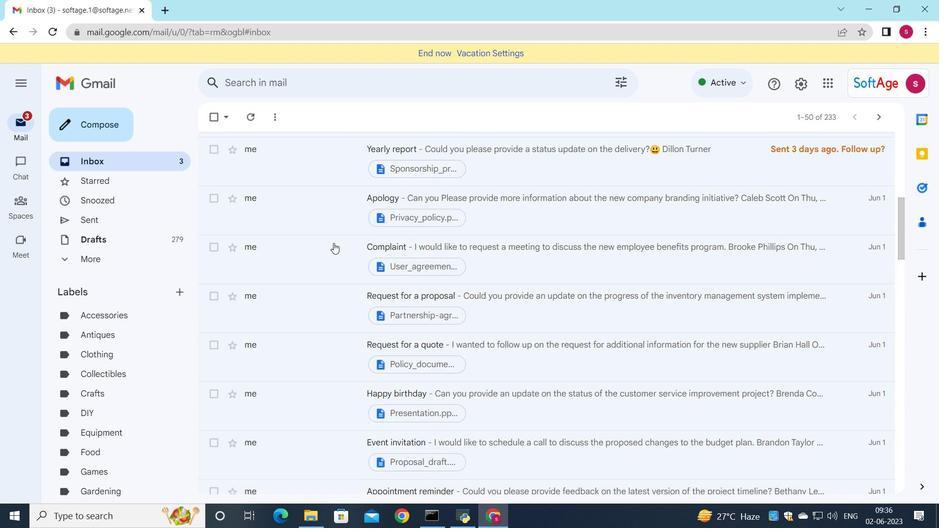 
Action: Mouse scrolled (333, 244) with delta (0, 0)
Screenshot: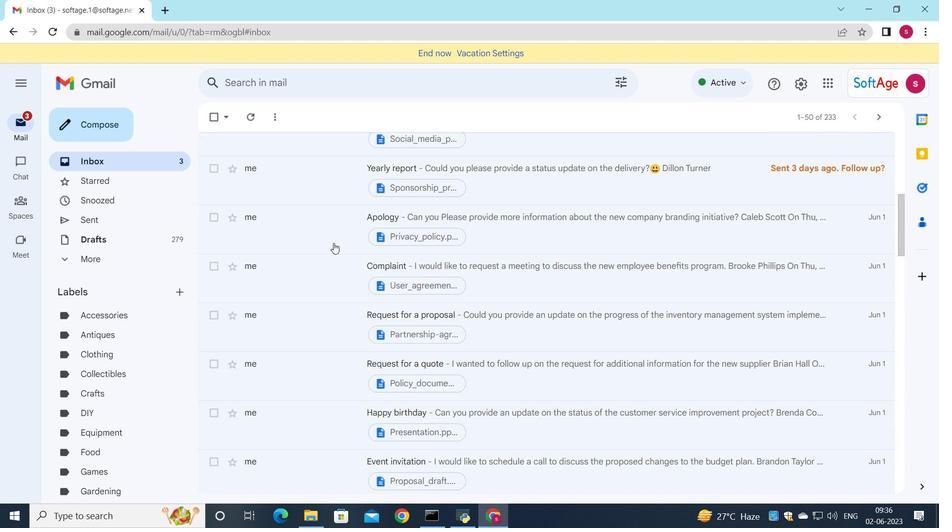 
Action: Mouse scrolled (333, 244) with delta (0, 0)
Screenshot: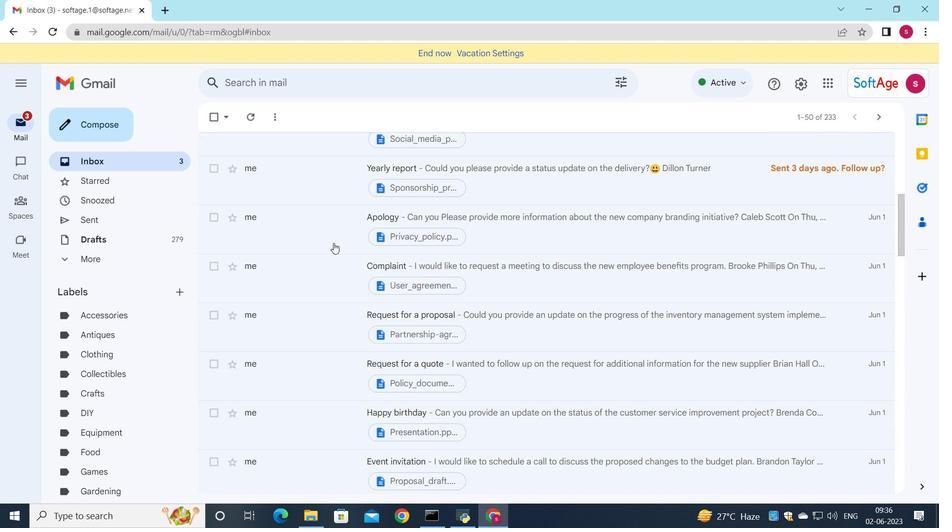 
Action: Mouse scrolled (333, 244) with delta (0, 0)
Screenshot: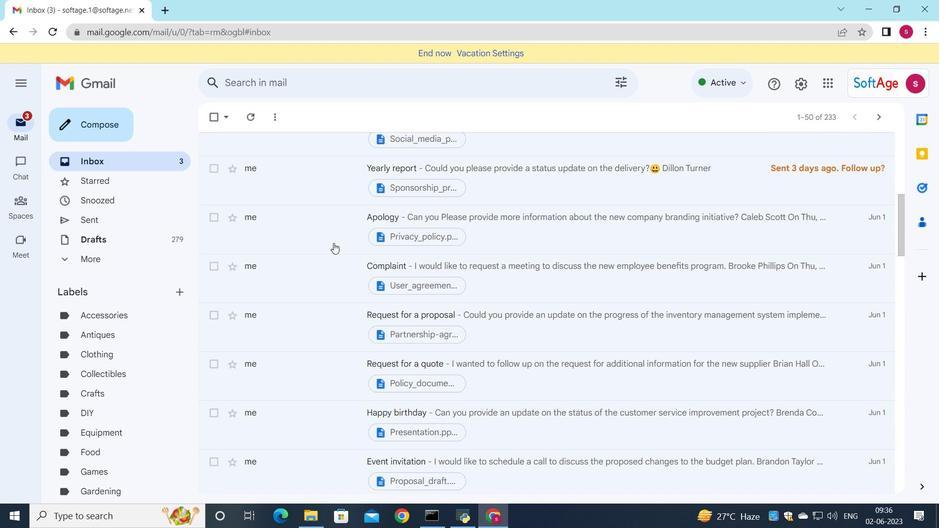 
Action: Mouse scrolled (333, 244) with delta (0, 0)
Screenshot: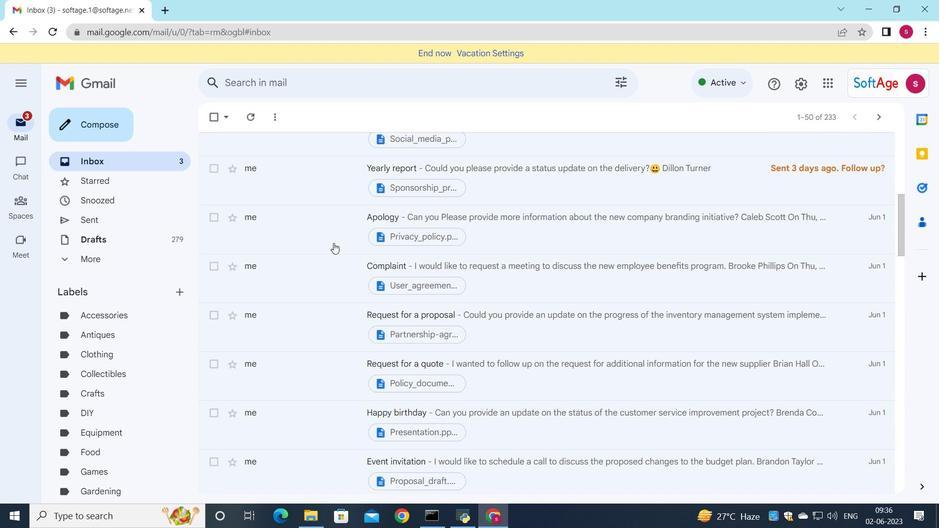 
Action: Mouse scrolled (333, 244) with delta (0, 0)
Screenshot: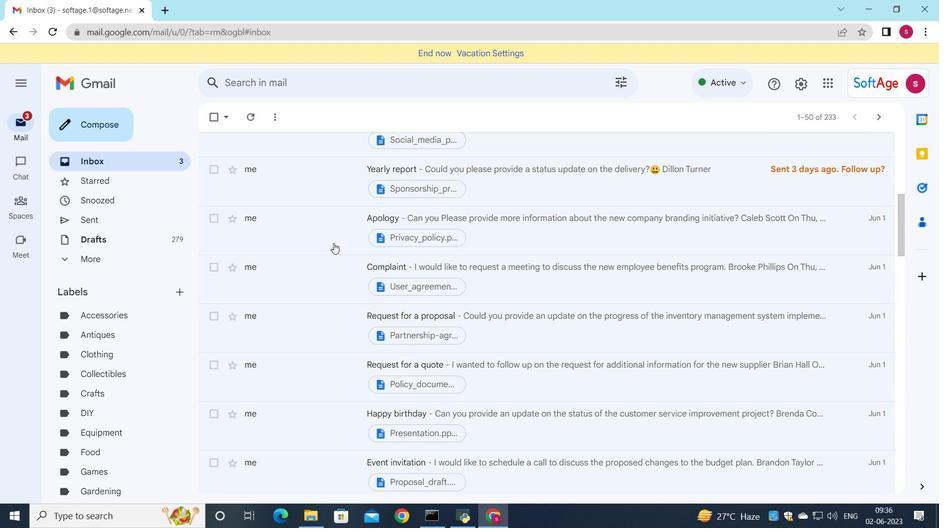 
Action: Mouse scrolled (333, 244) with delta (0, 0)
Screenshot: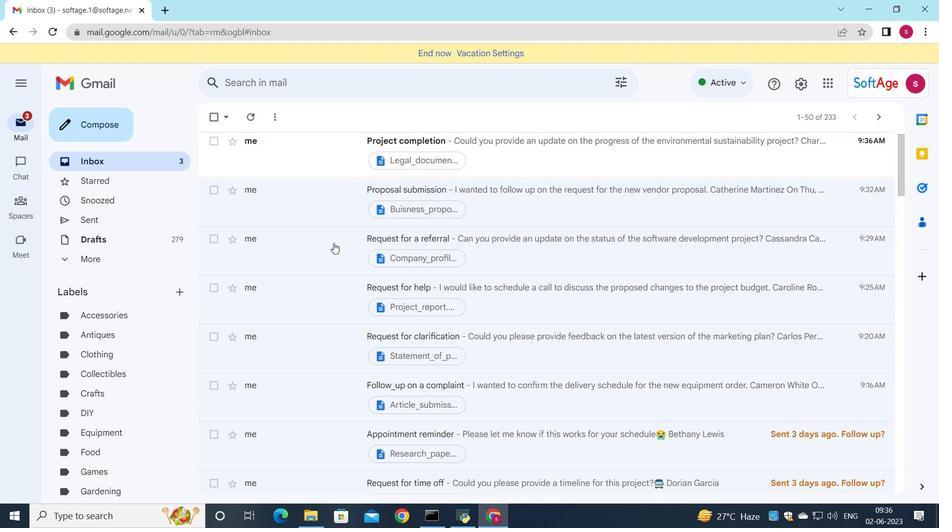 
Action: Mouse scrolled (333, 244) with delta (0, 0)
Screenshot: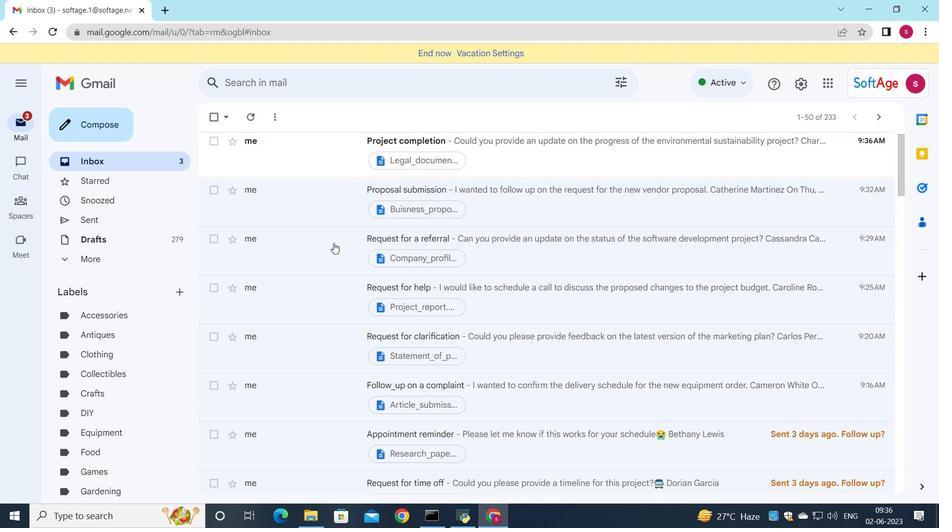 
Action: Mouse scrolled (333, 244) with delta (0, 0)
Screenshot: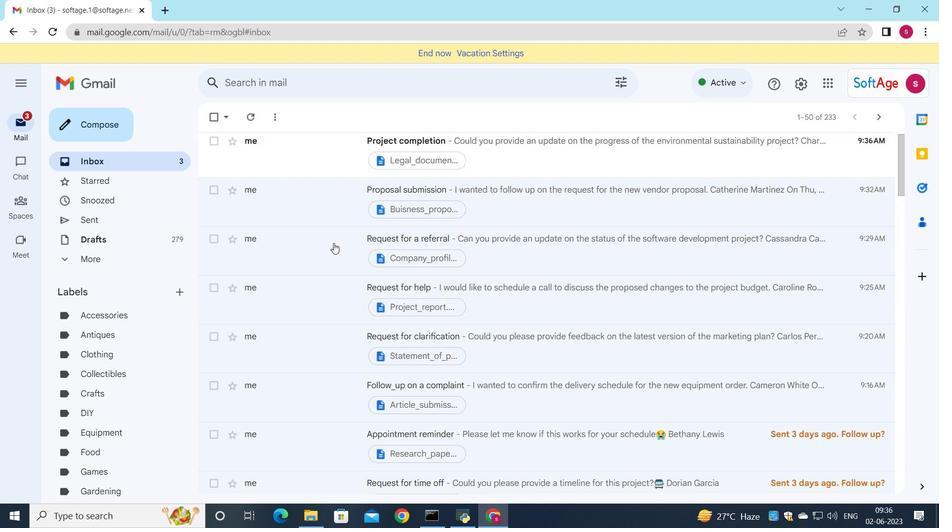 
Action: Mouse scrolled (333, 244) with delta (0, 0)
Screenshot: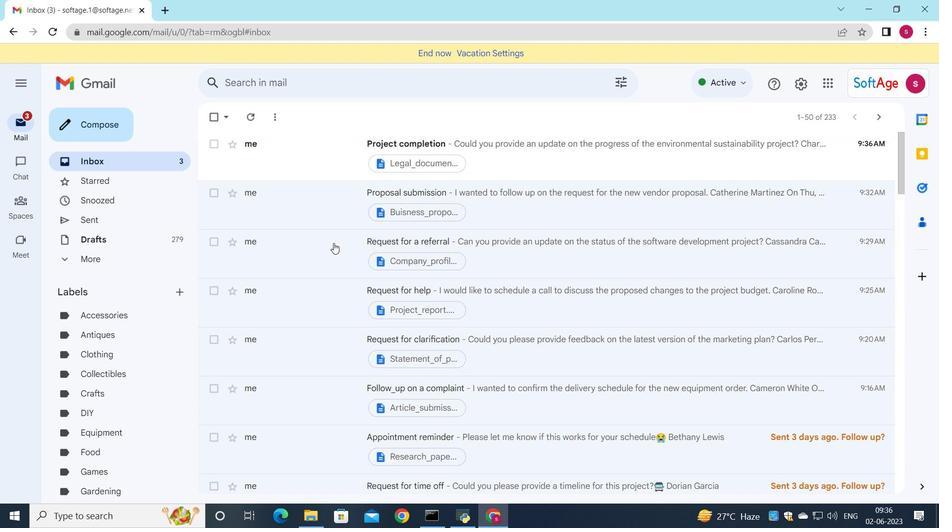 
Action: Mouse scrolled (333, 244) with delta (0, 0)
Screenshot: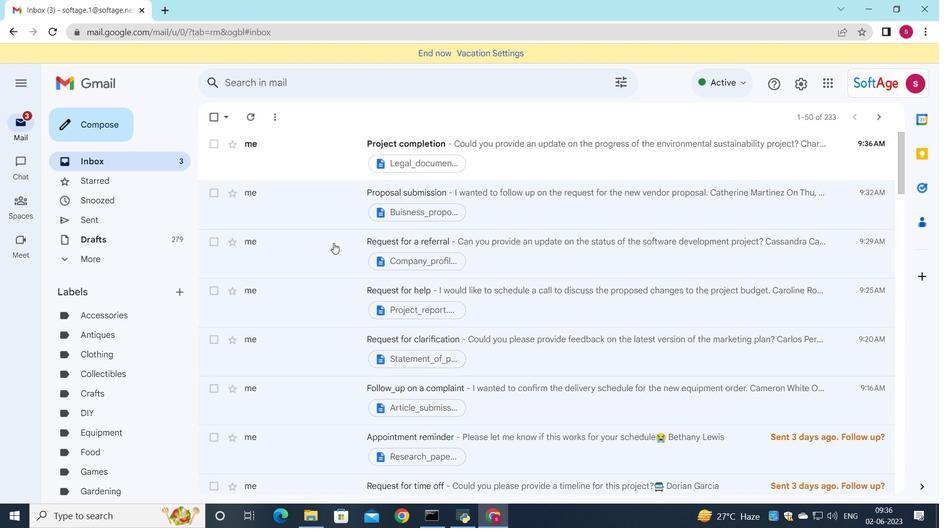 
Action: Mouse moved to (501, 145)
Screenshot: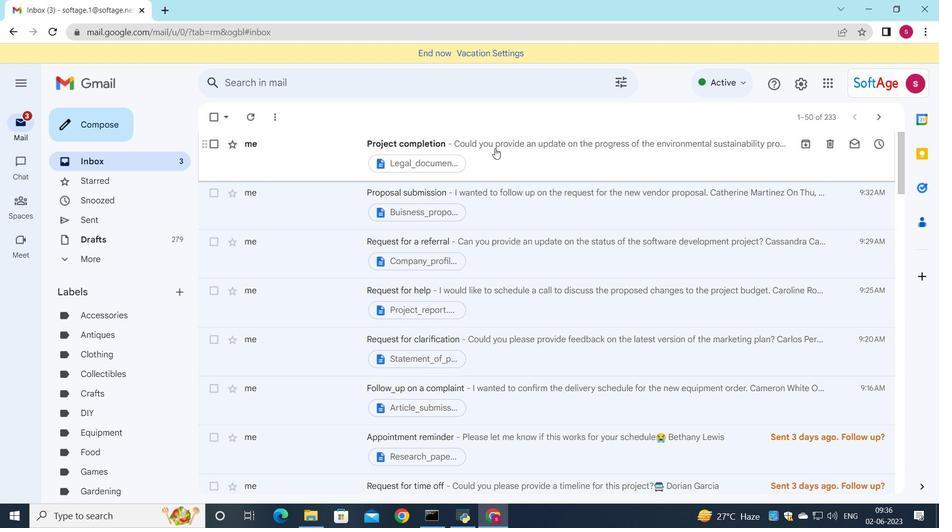 
Action: Mouse pressed left at (501, 145)
Screenshot: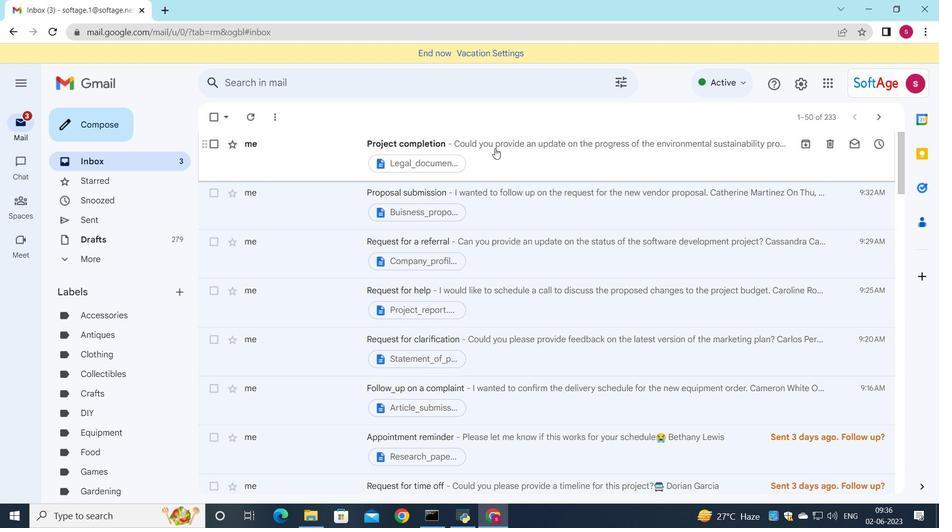 
Action: Mouse moved to (544, 141)
Screenshot: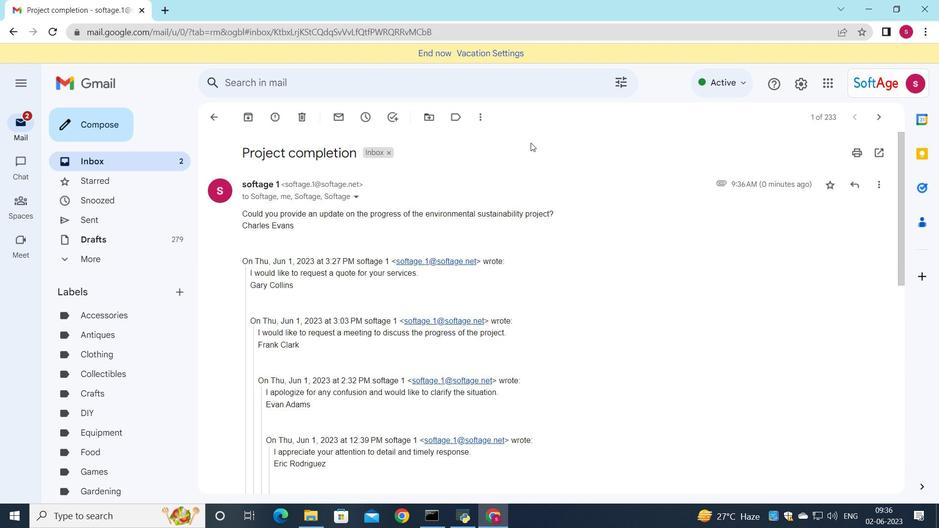 
